 Task: Find connections with filter location Starý Bohumín with filter topic #HRwith filter profile language English with filter current company Dubai Jobs, Gulf Jobs, Jobs in Dubai, Qatar, Kuwait - Boyen Haddin & The Giant HR Consultant with filter school Mahatma Gandhi Institute of Technology with filter industry Blockchain Services with filter service category Search Engine Marketing (SEM) with filter keywords title Vice President of Operations
Action: Mouse moved to (698, 93)
Screenshot: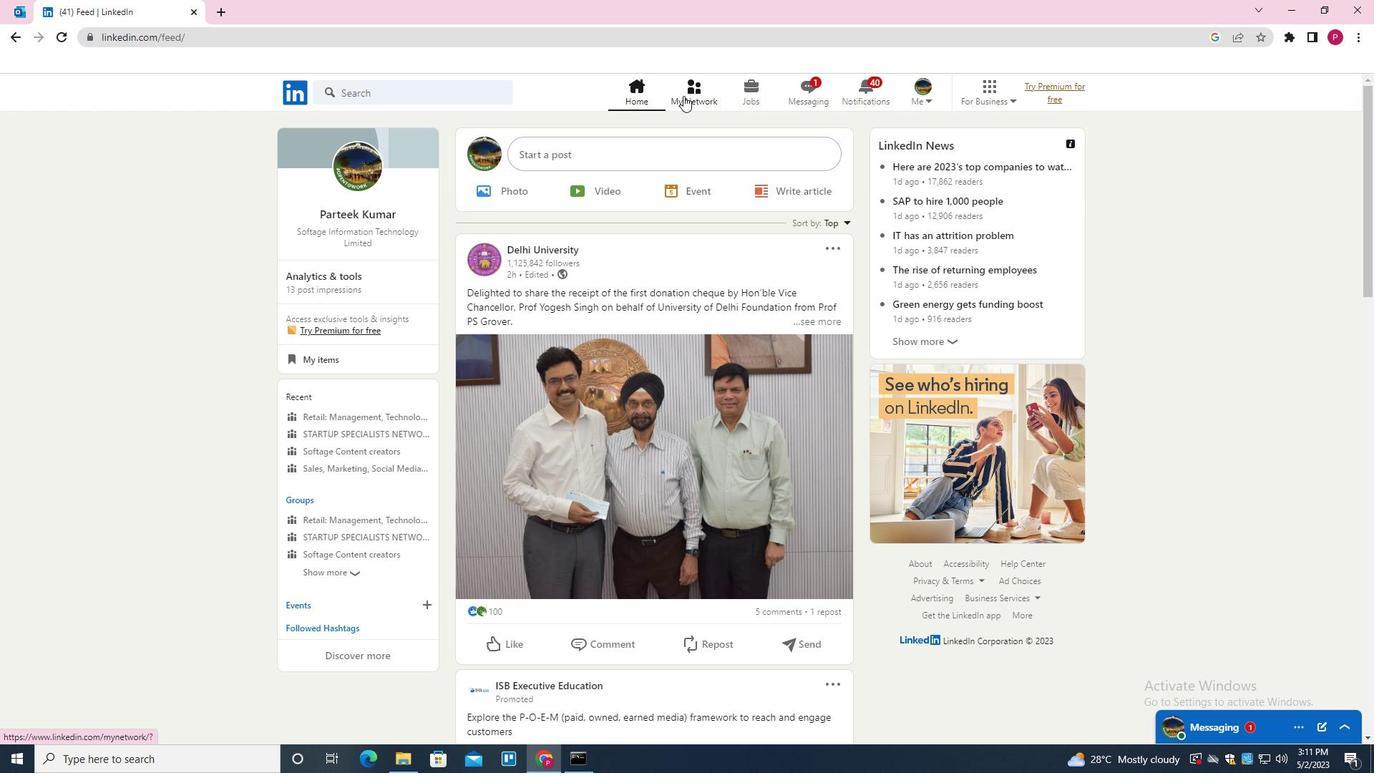 
Action: Mouse pressed left at (698, 93)
Screenshot: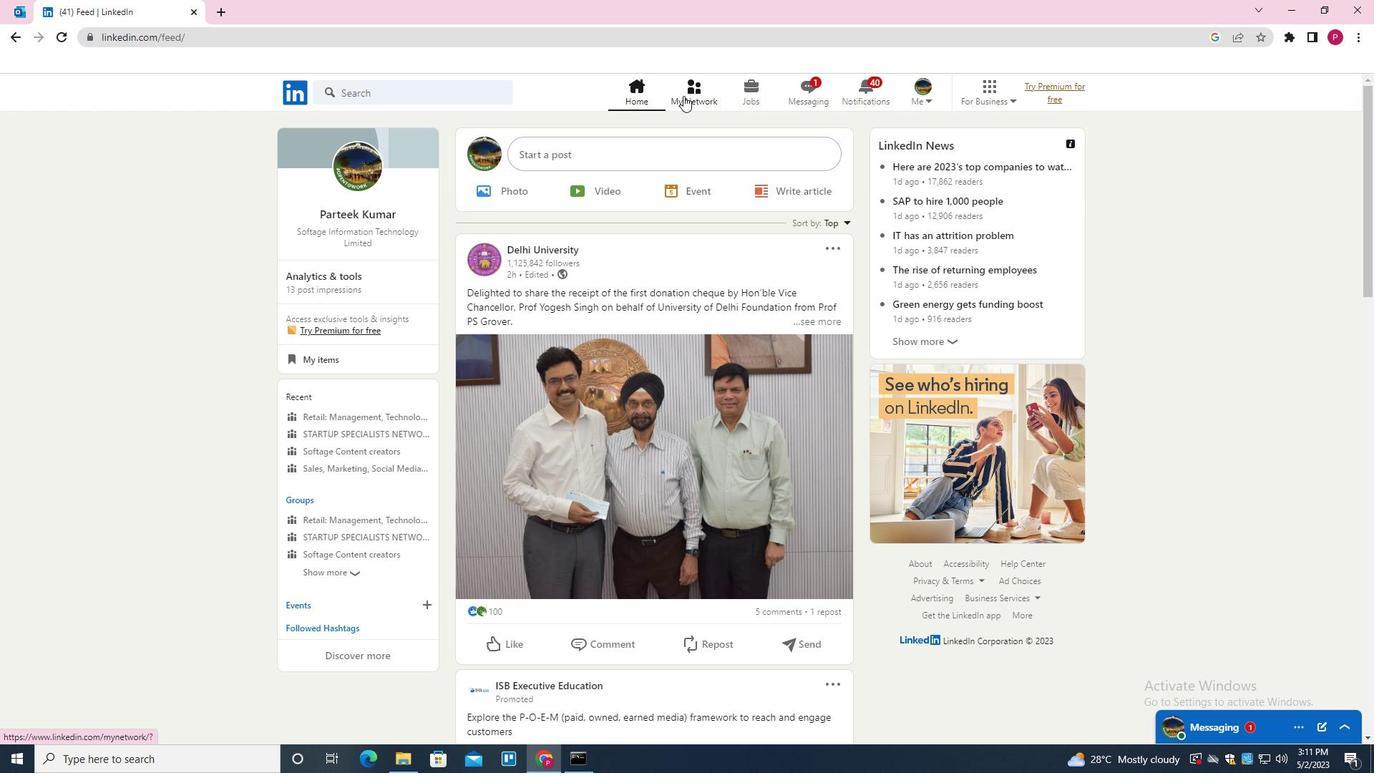 
Action: Mouse moved to (400, 175)
Screenshot: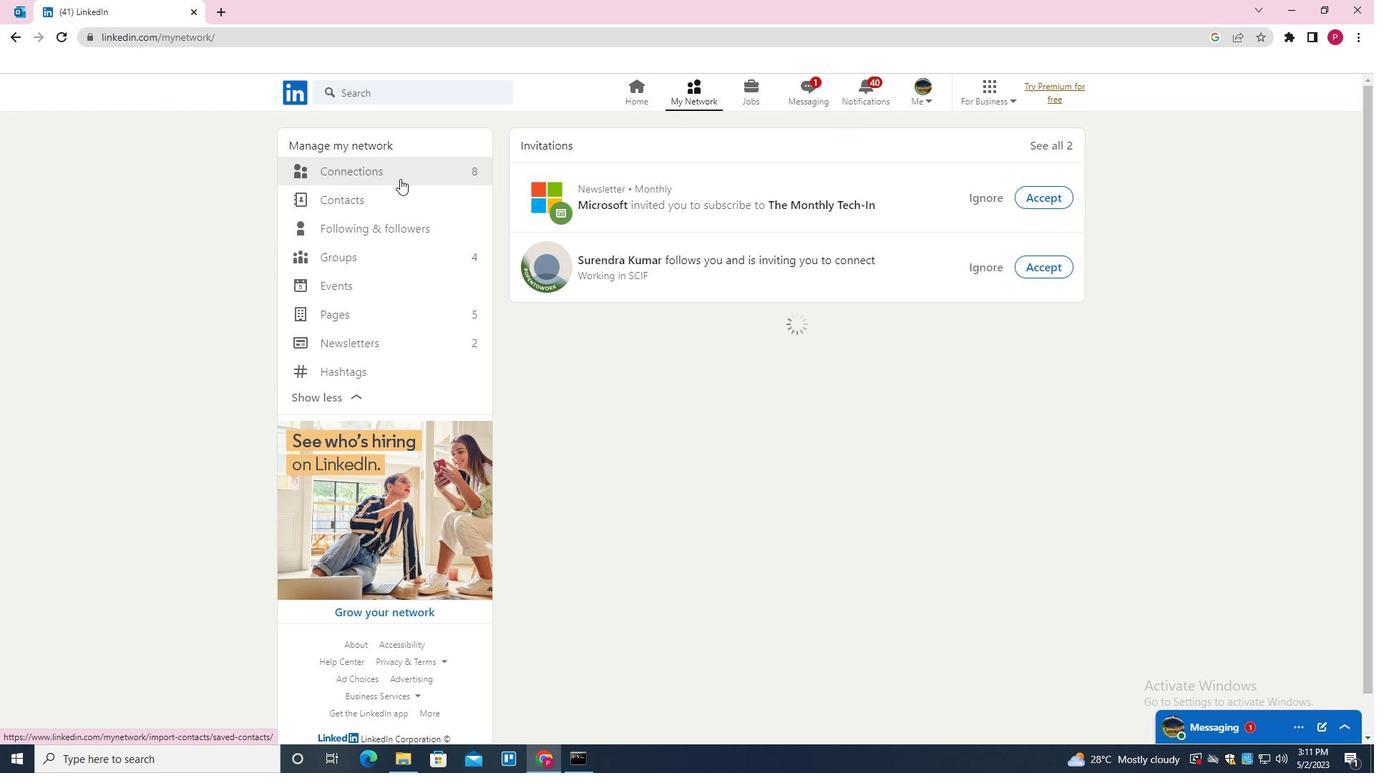 
Action: Mouse pressed left at (400, 175)
Screenshot: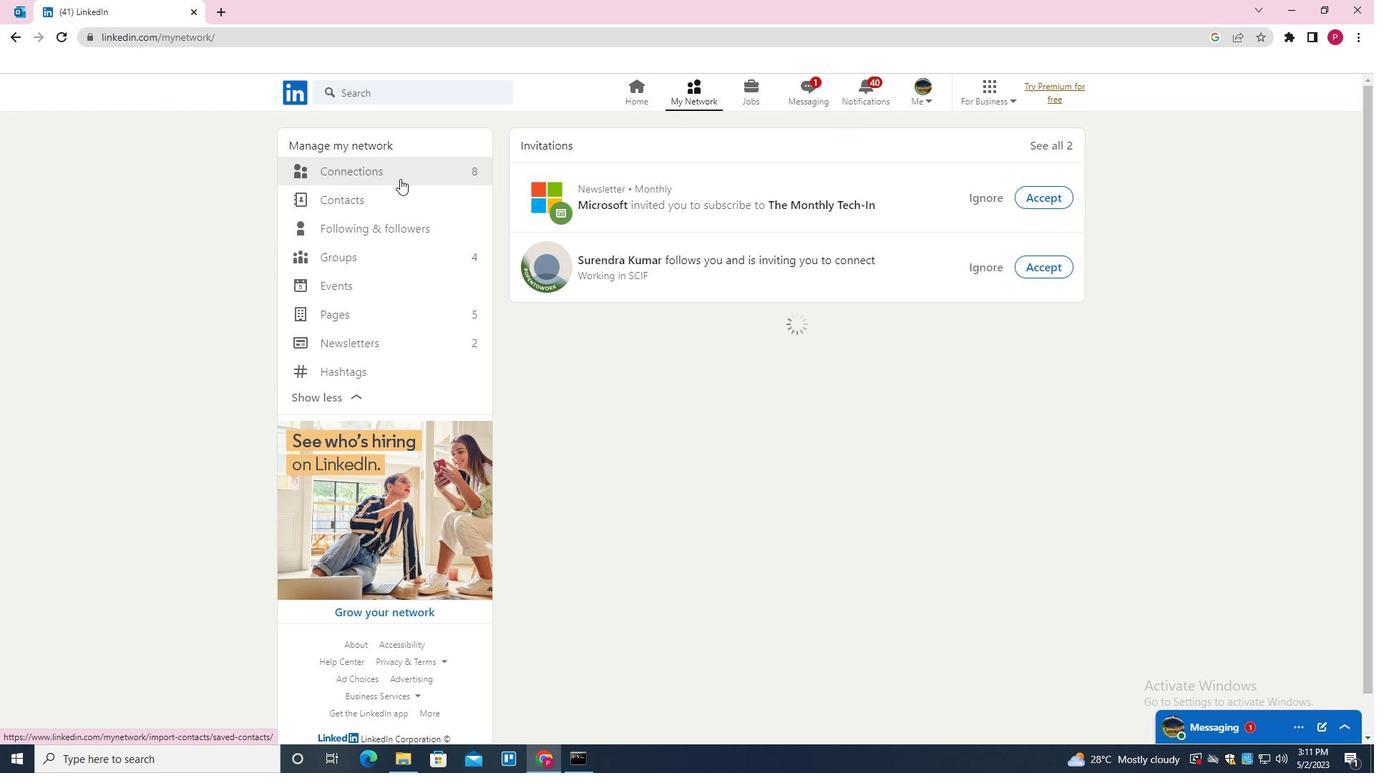 
Action: Mouse moved to (783, 176)
Screenshot: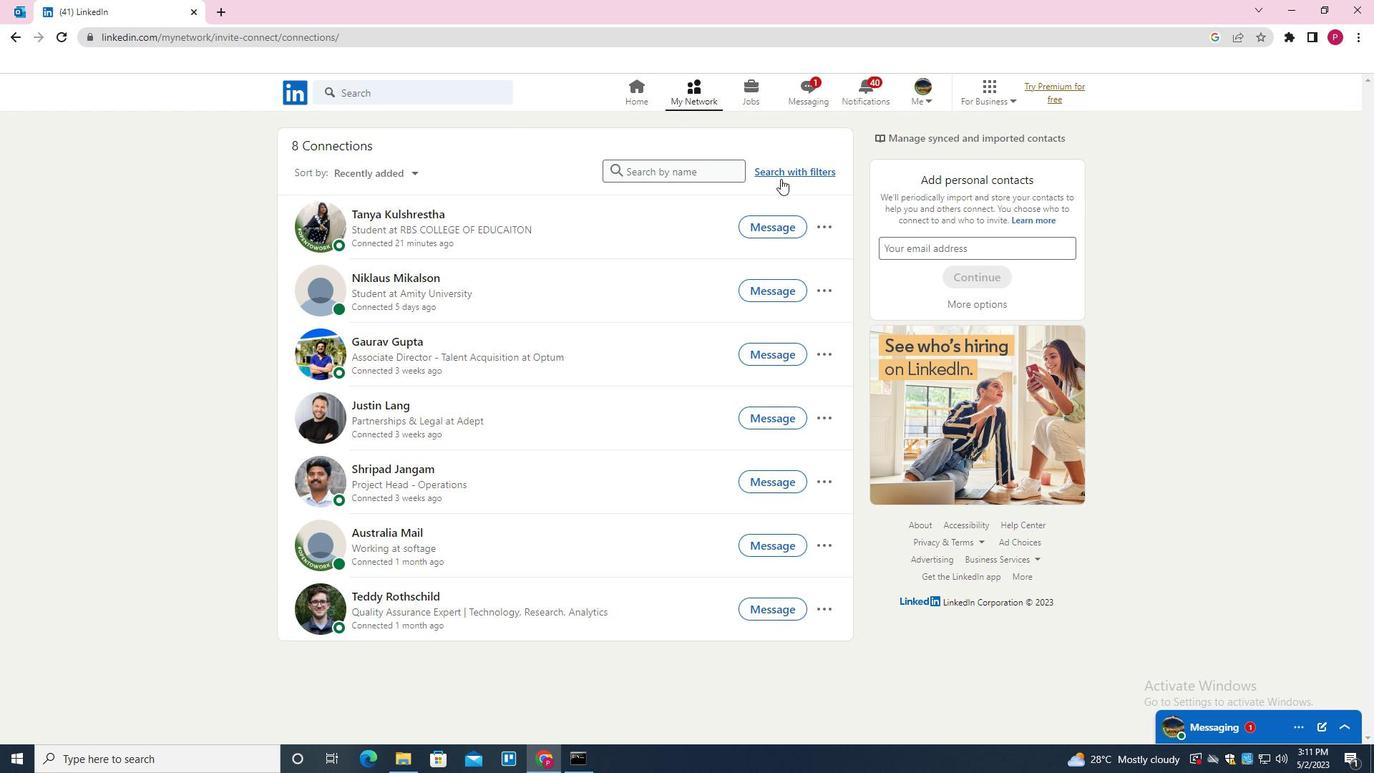 
Action: Mouse pressed left at (783, 176)
Screenshot: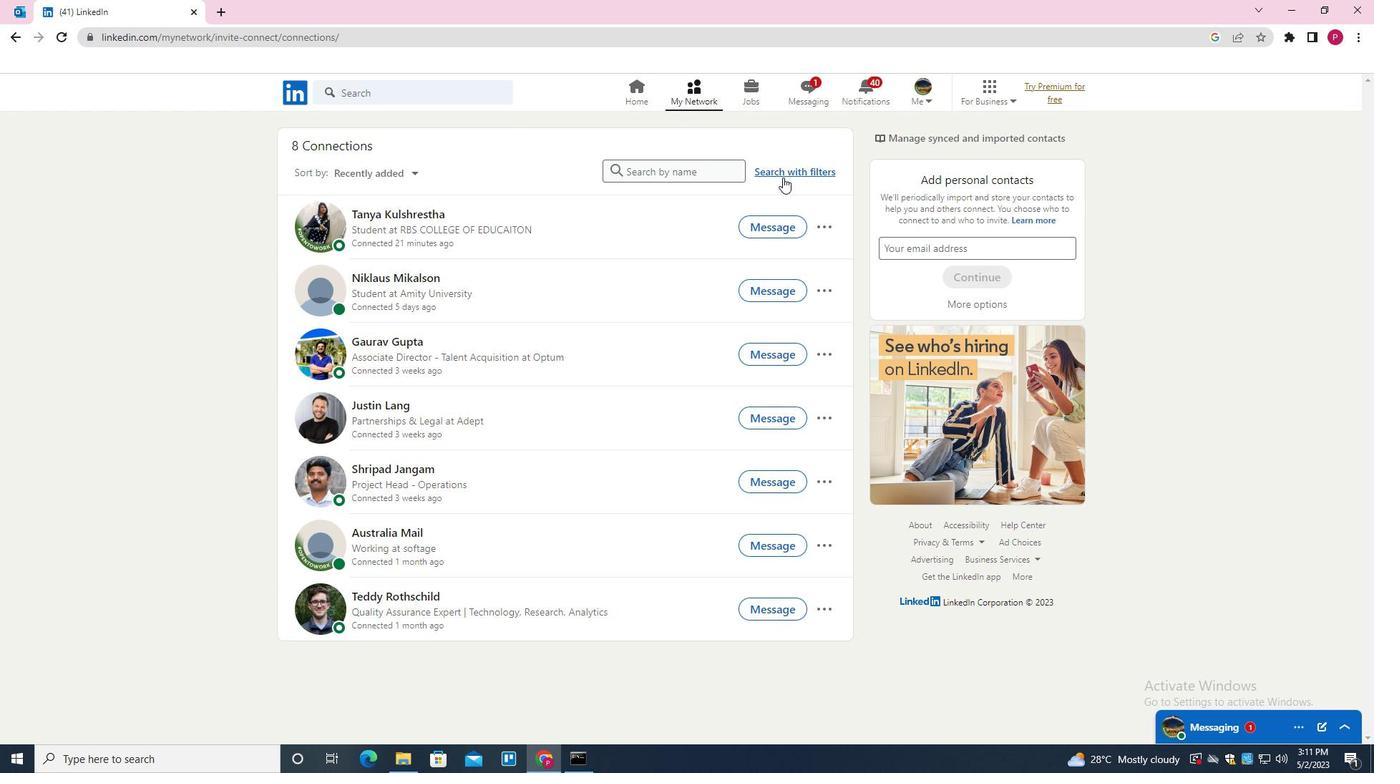 
Action: Mouse moved to (723, 129)
Screenshot: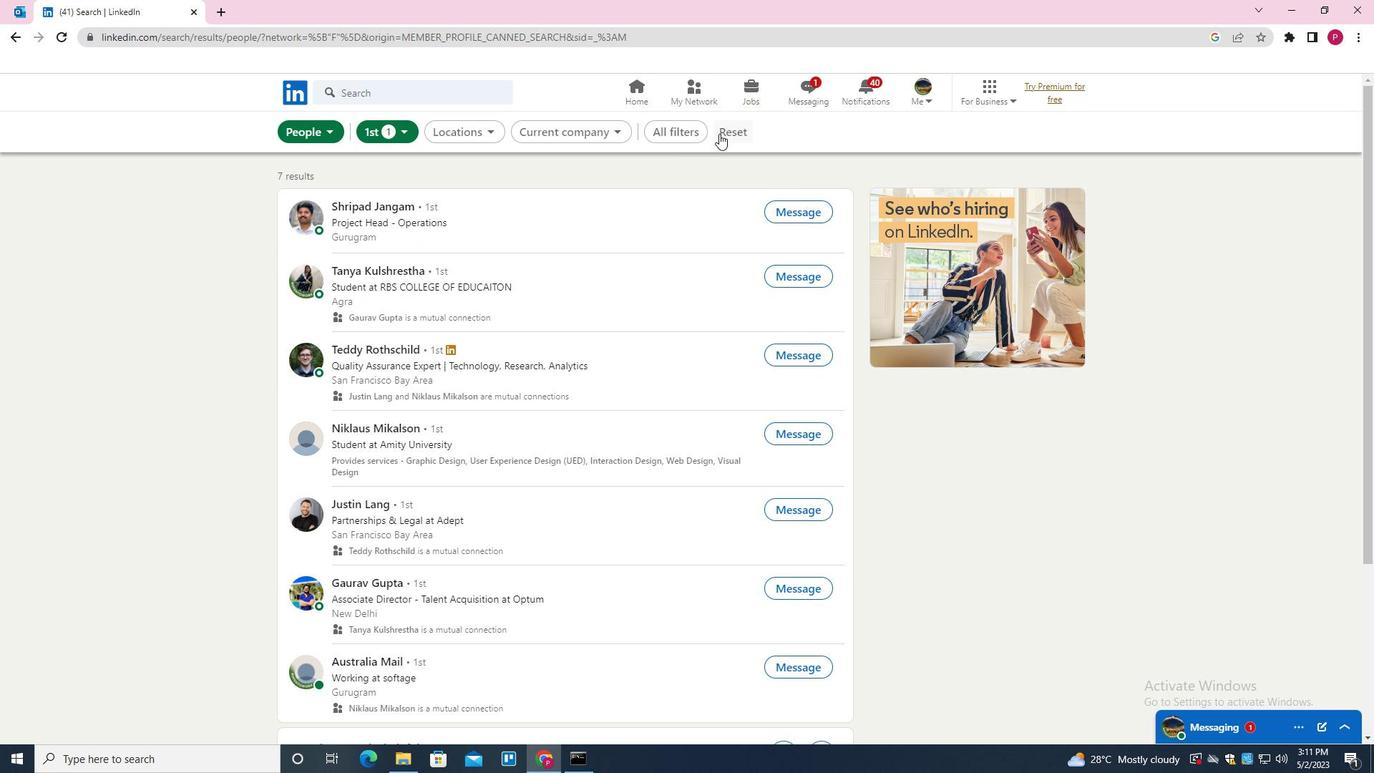 
Action: Mouse pressed left at (723, 129)
Screenshot: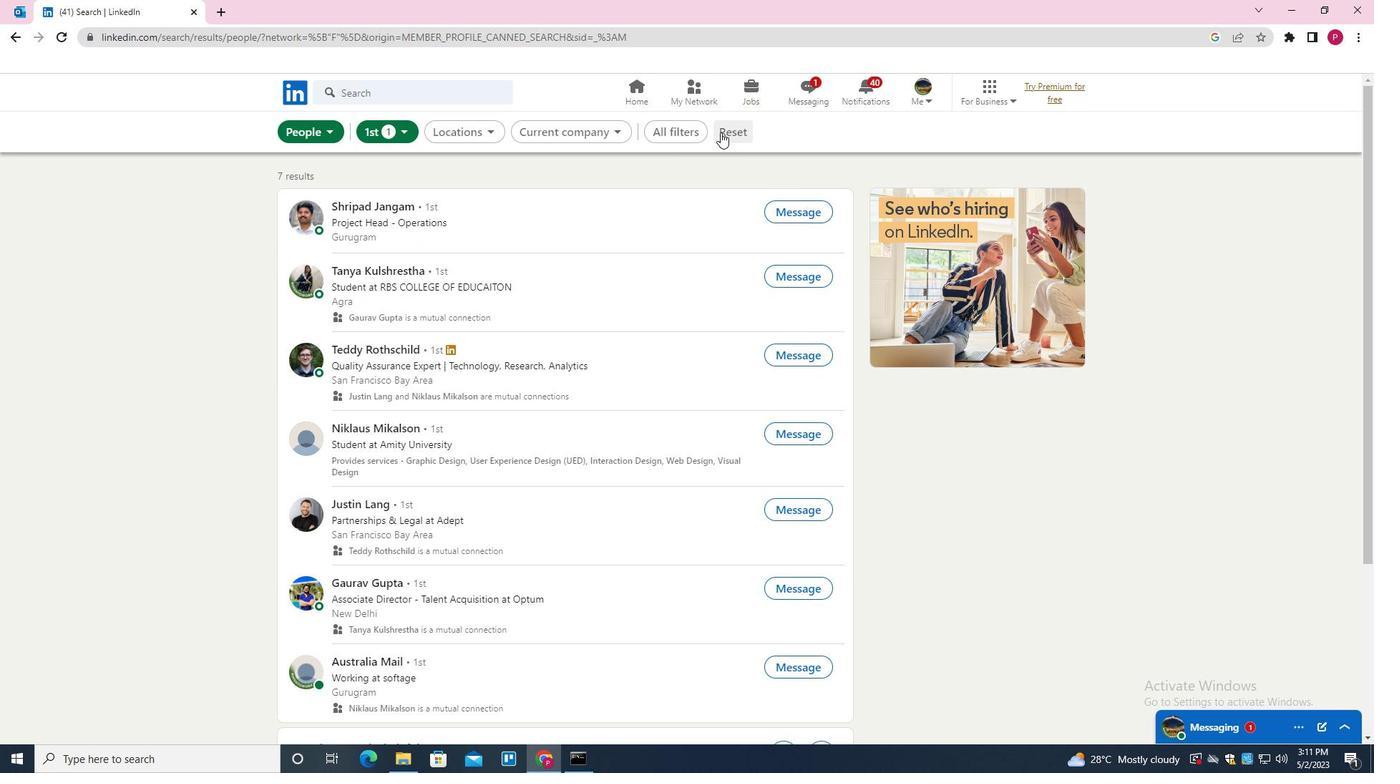 
Action: Mouse moved to (706, 132)
Screenshot: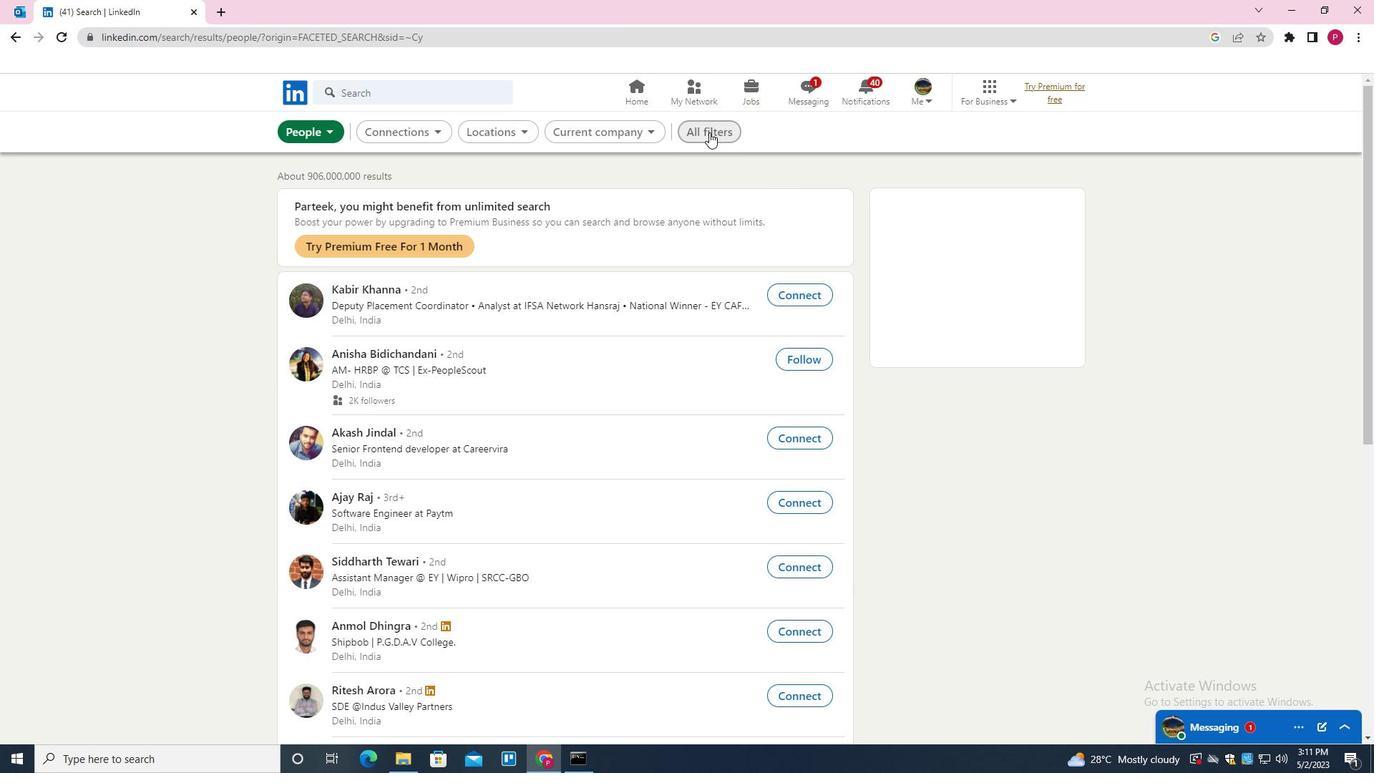 
Action: Mouse pressed left at (706, 132)
Screenshot: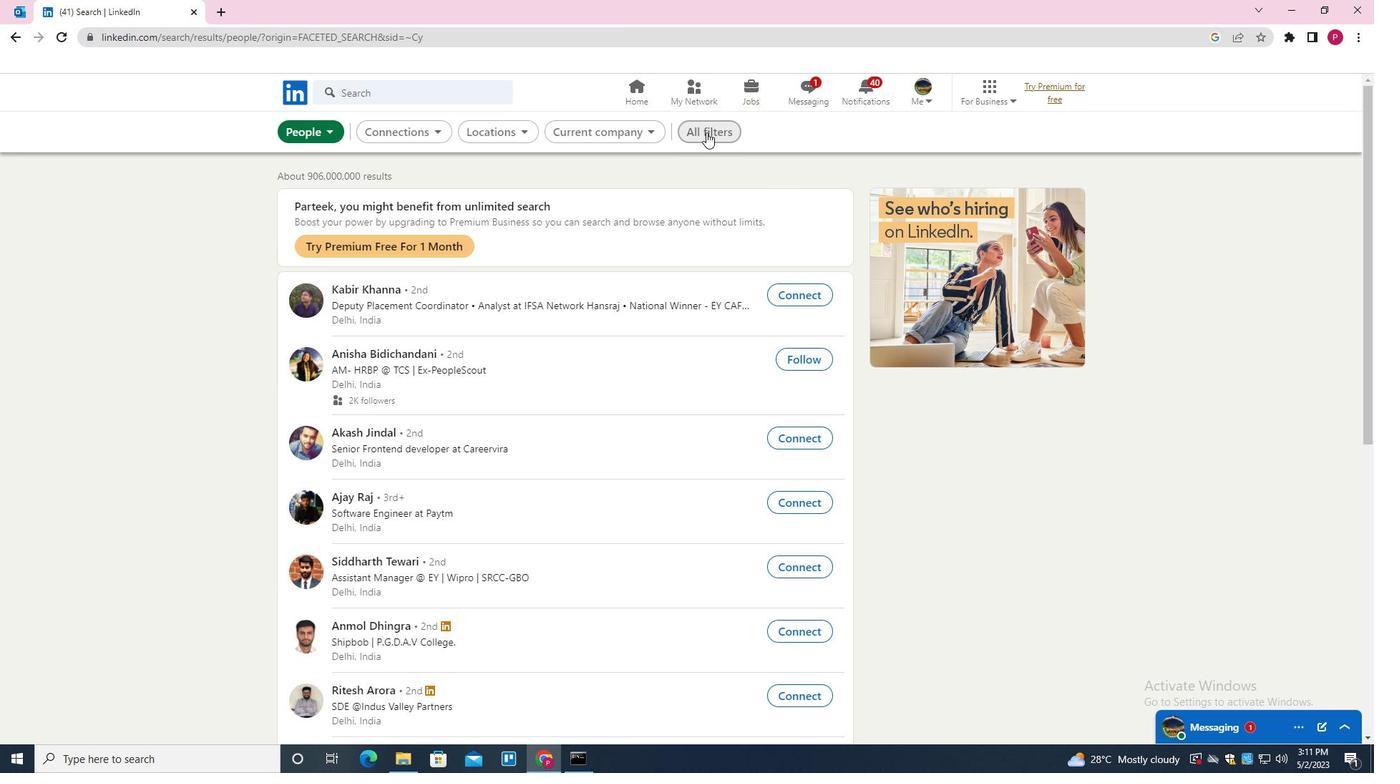 
Action: Mouse moved to (1253, 558)
Screenshot: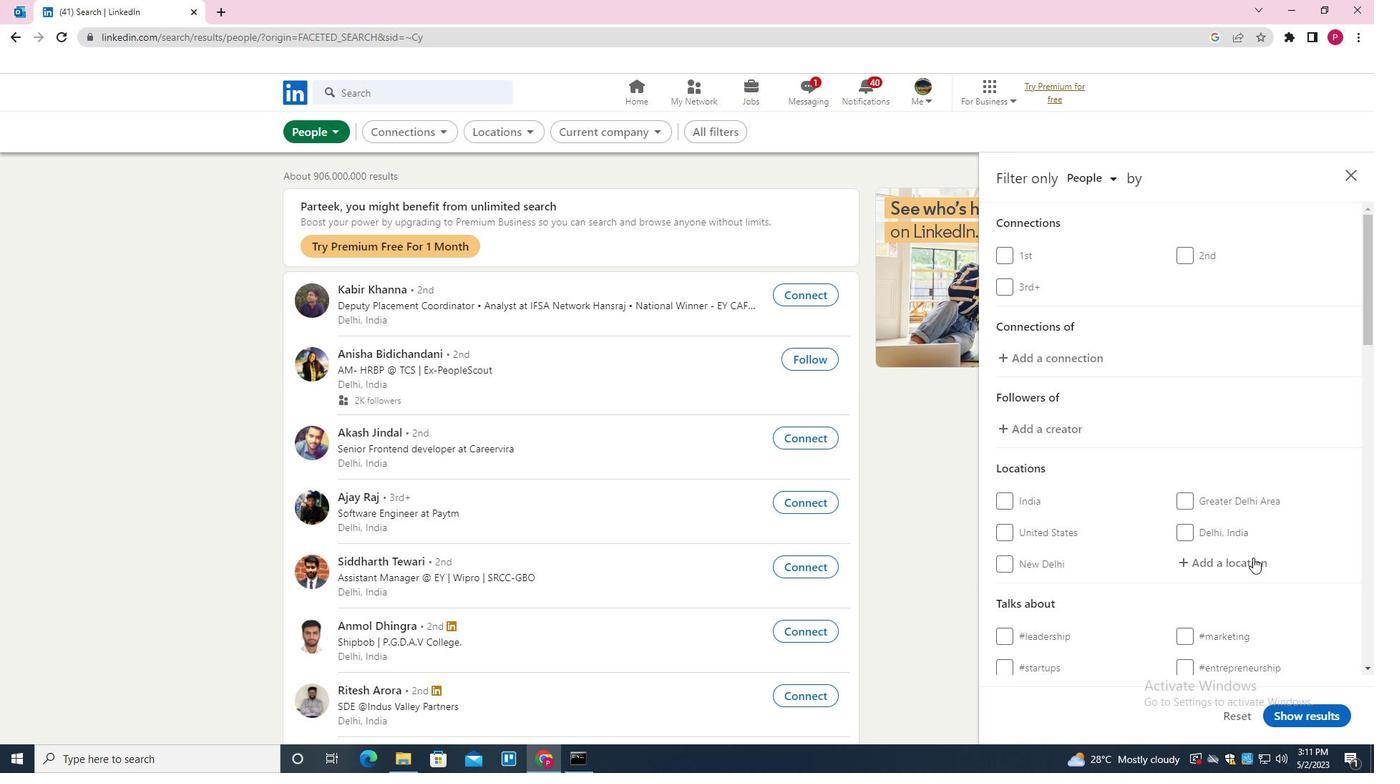 
Action: Mouse pressed left at (1253, 558)
Screenshot: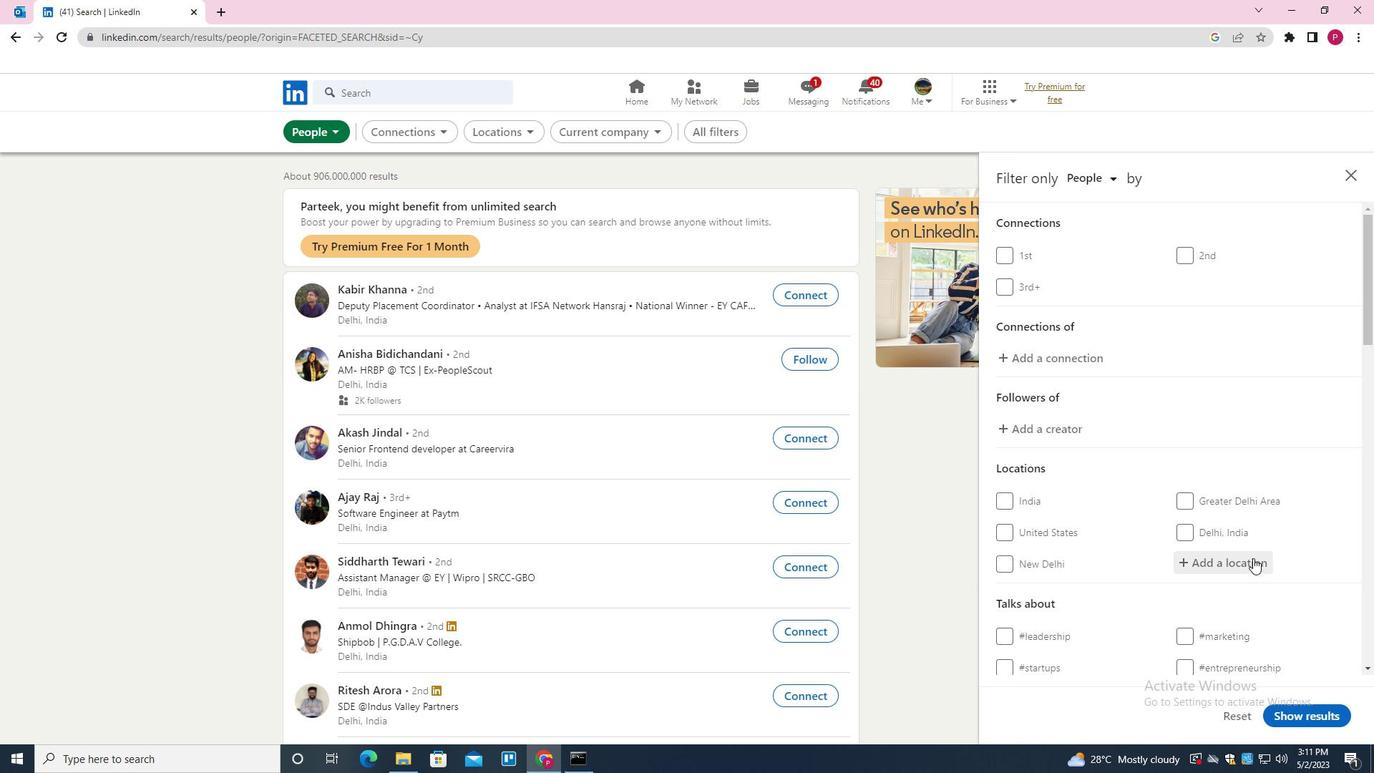 
Action: Key pressed <Key.shift><Key.shift><Key.shift><Key.shift>STARY
Screenshot: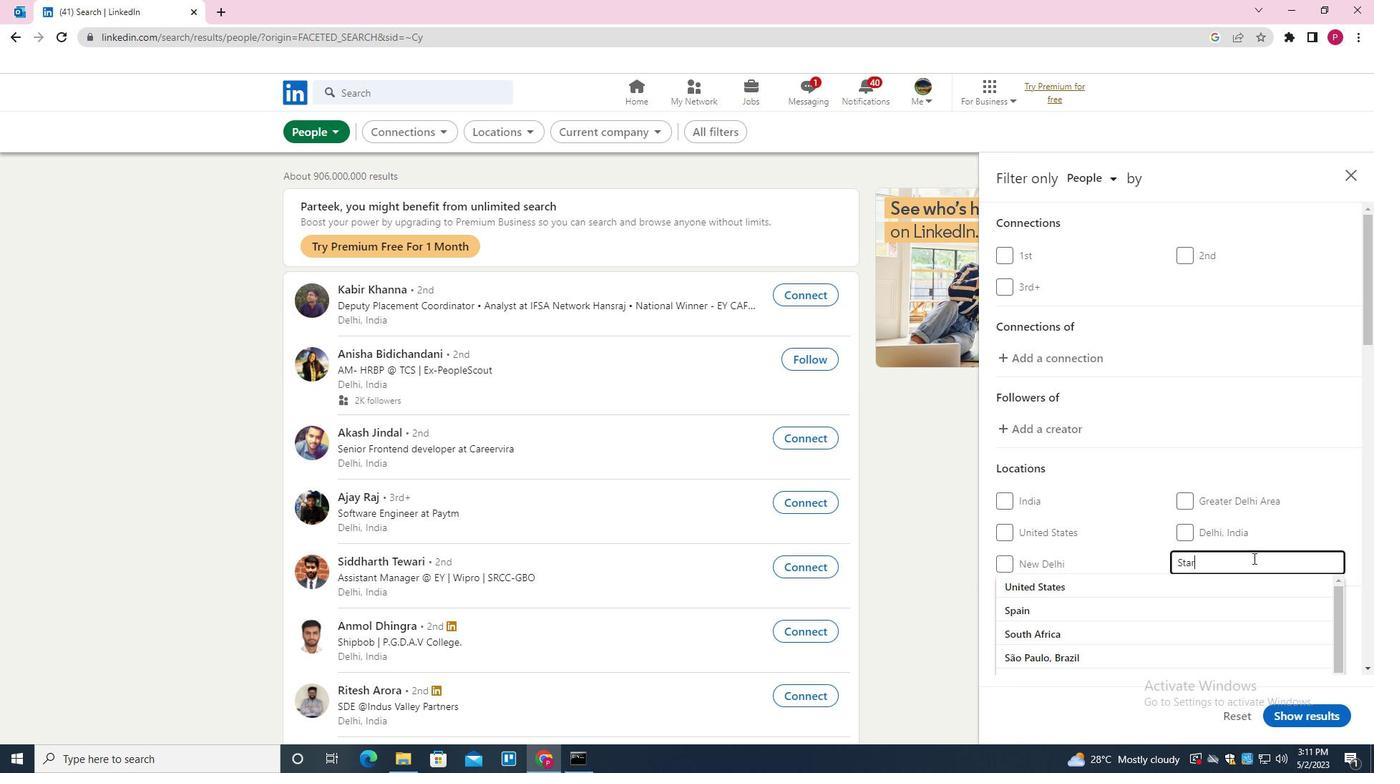
Action: Mouse moved to (1253, 559)
Screenshot: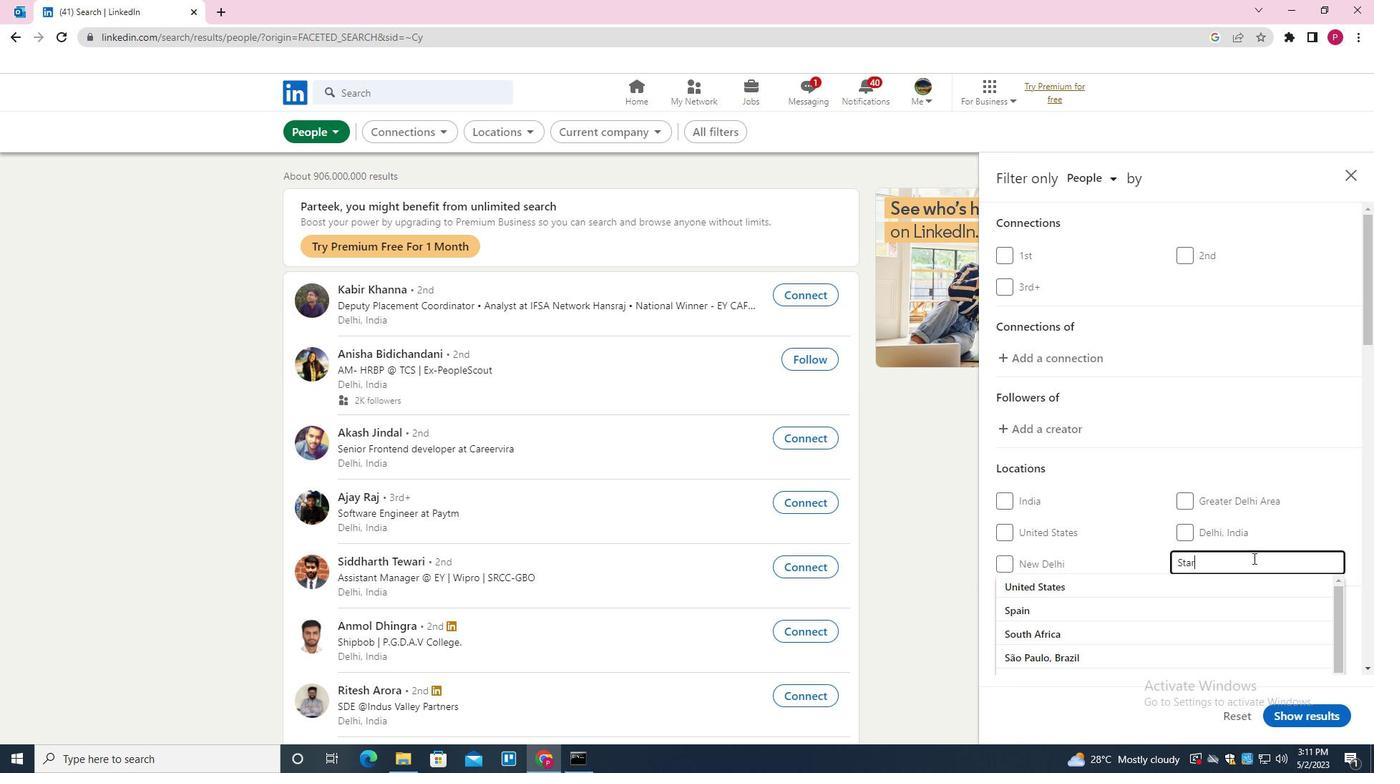 
Action: Key pressed <Key.space><Key.shift><Key.shift><Key.shift><Key.shift>BOHUMIN<Key.enter>
Screenshot: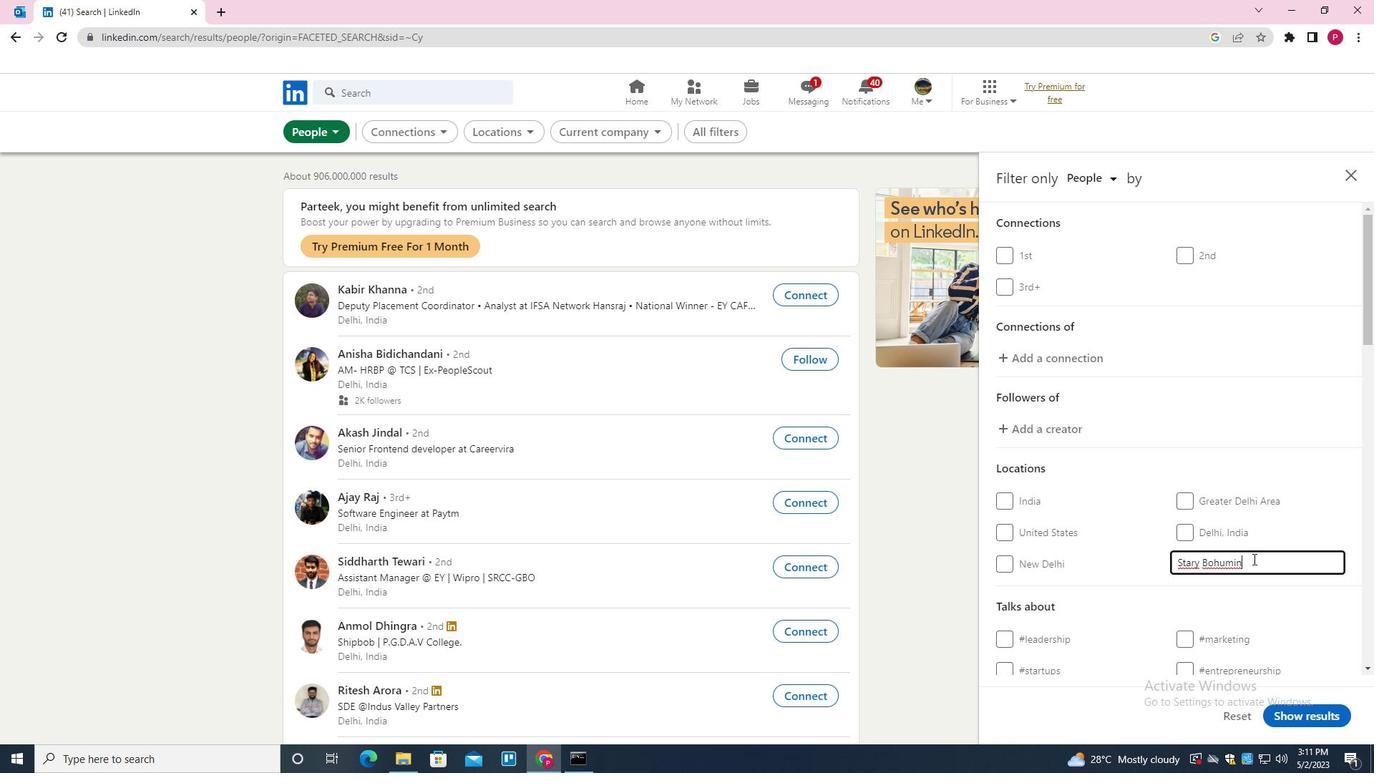 
Action: Mouse moved to (1242, 554)
Screenshot: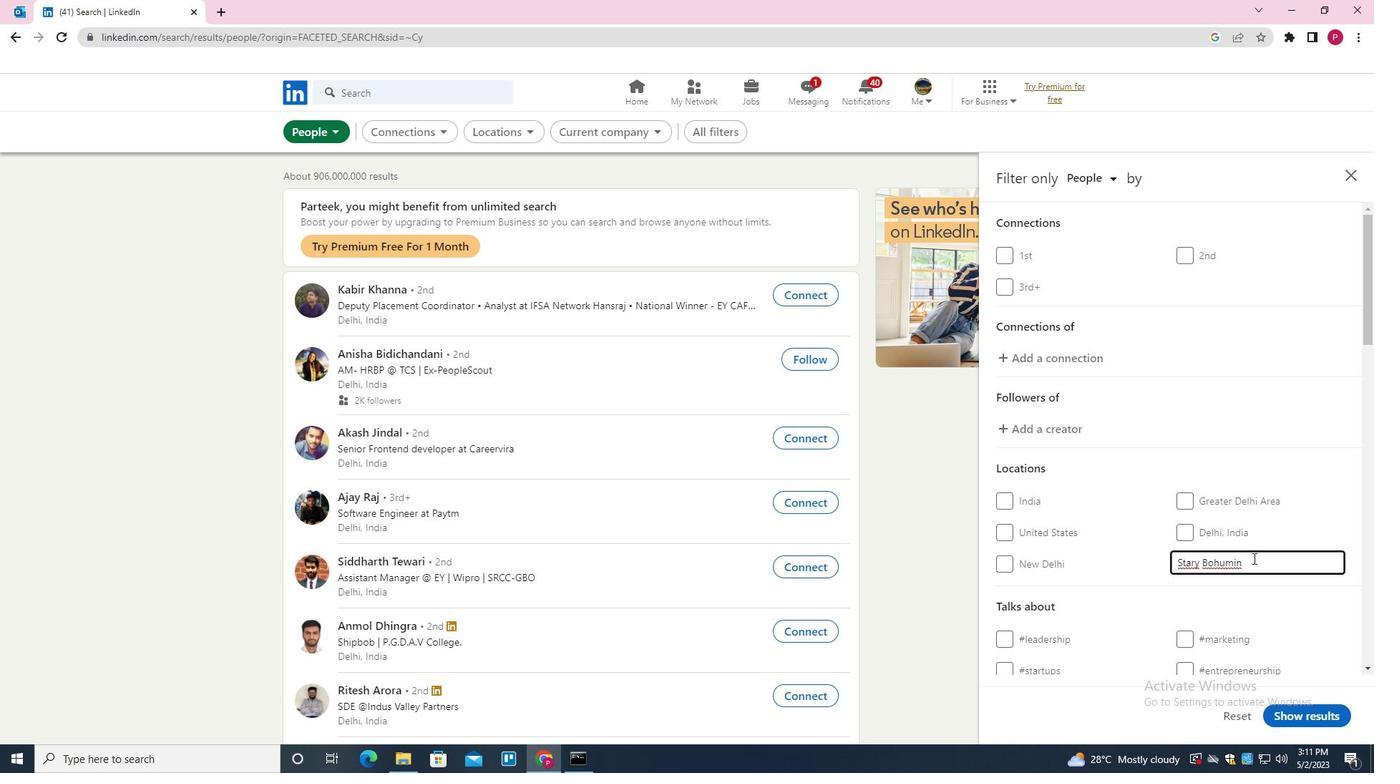 
Action: Mouse scrolled (1242, 554) with delta (0, 0)
Screenshot: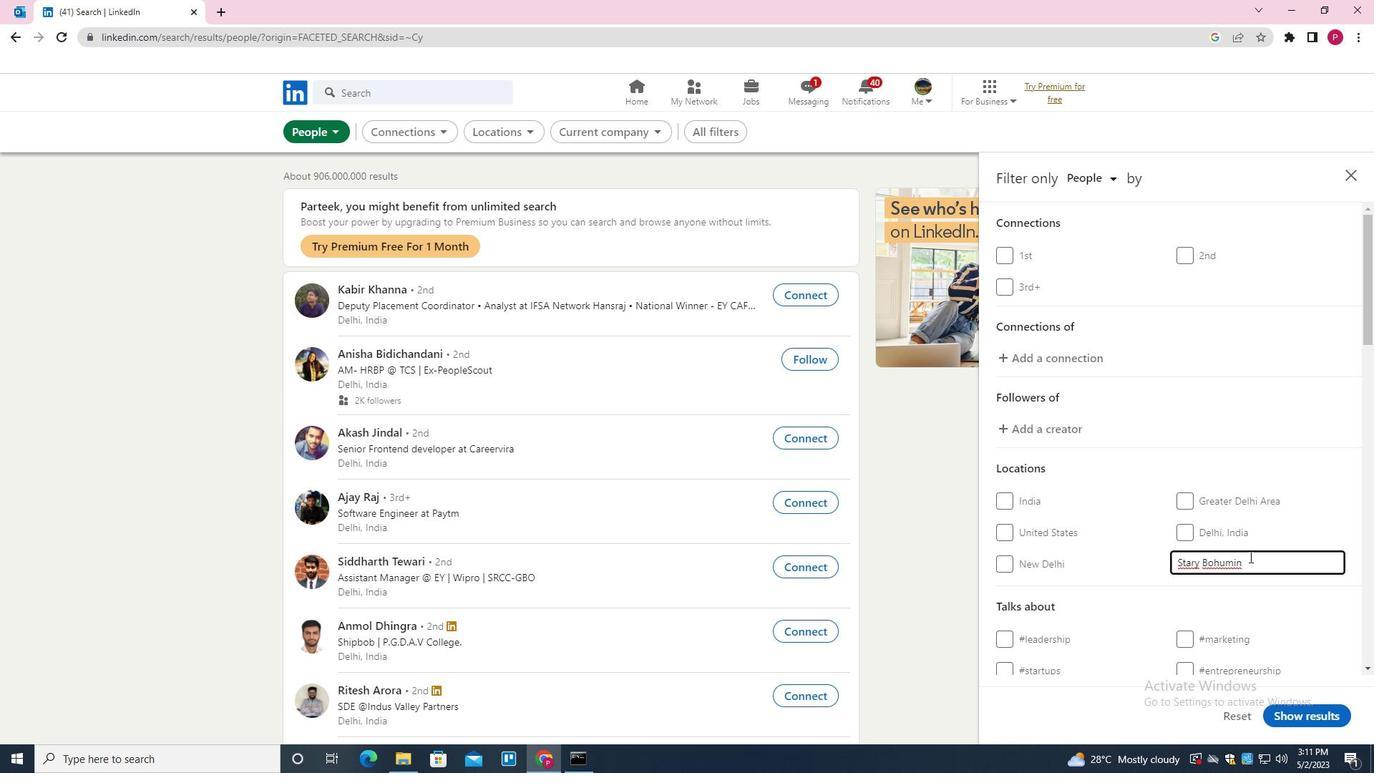 
Action: Mouse moved to (1241, 554)
Screenshot: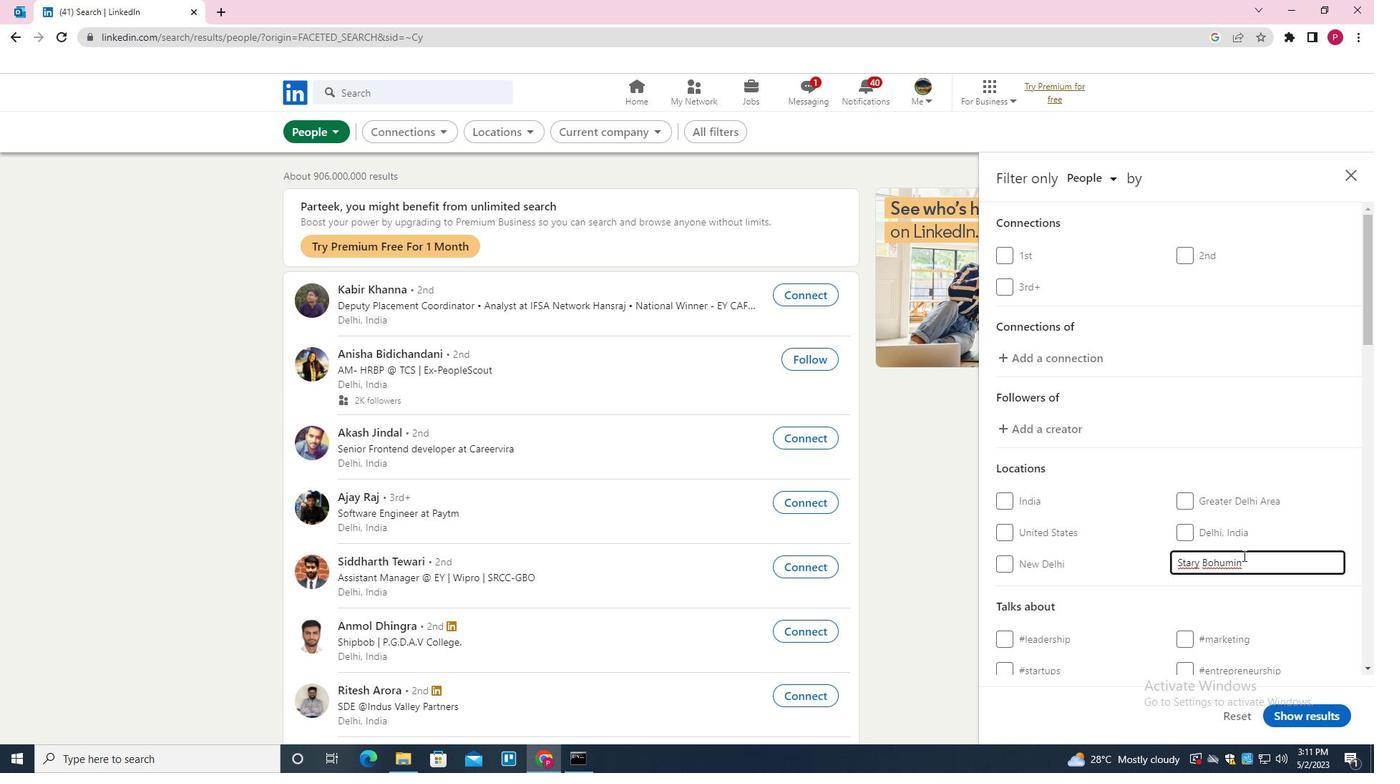 
Action: Mouse scrolled (1241, 554) with delta (0, 0)
Screenshot: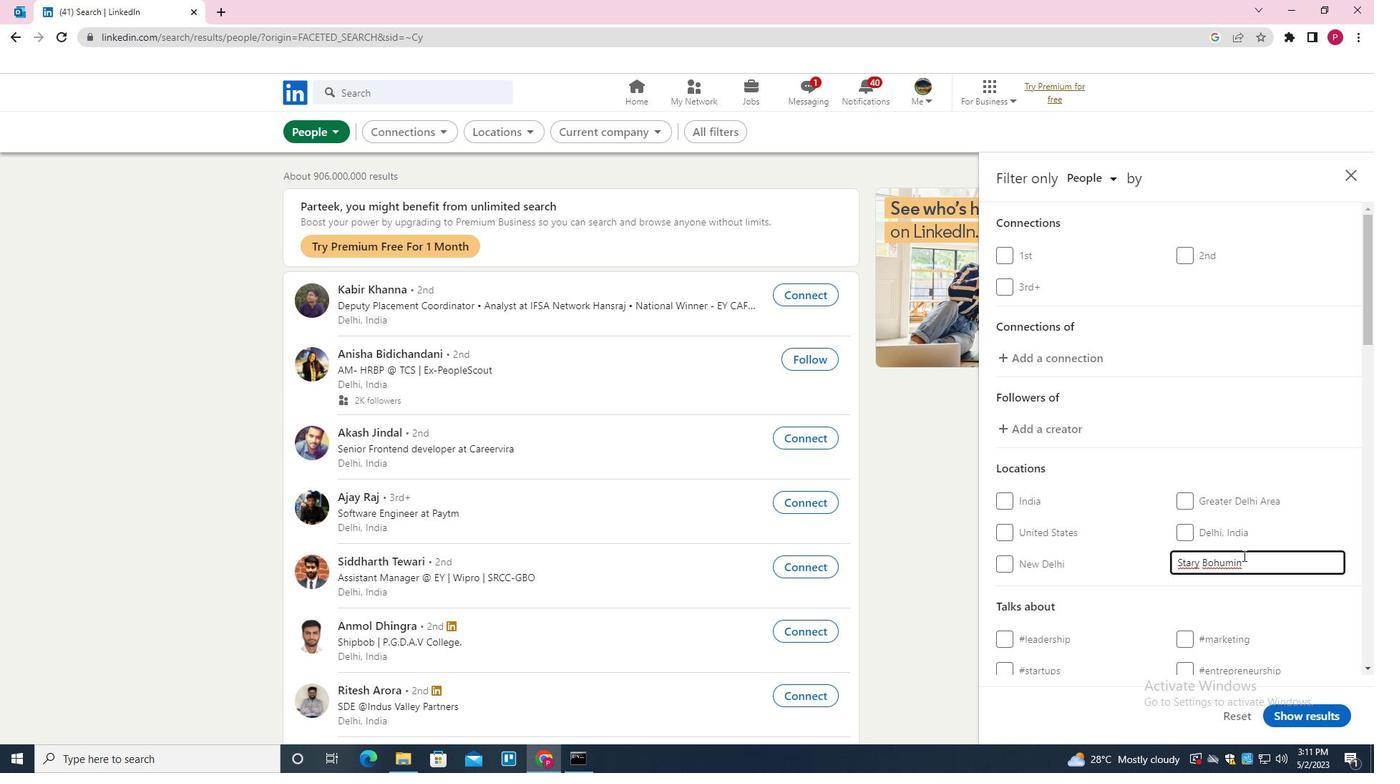 
Action: Mouse moved to (1229, 551)
Screenshot: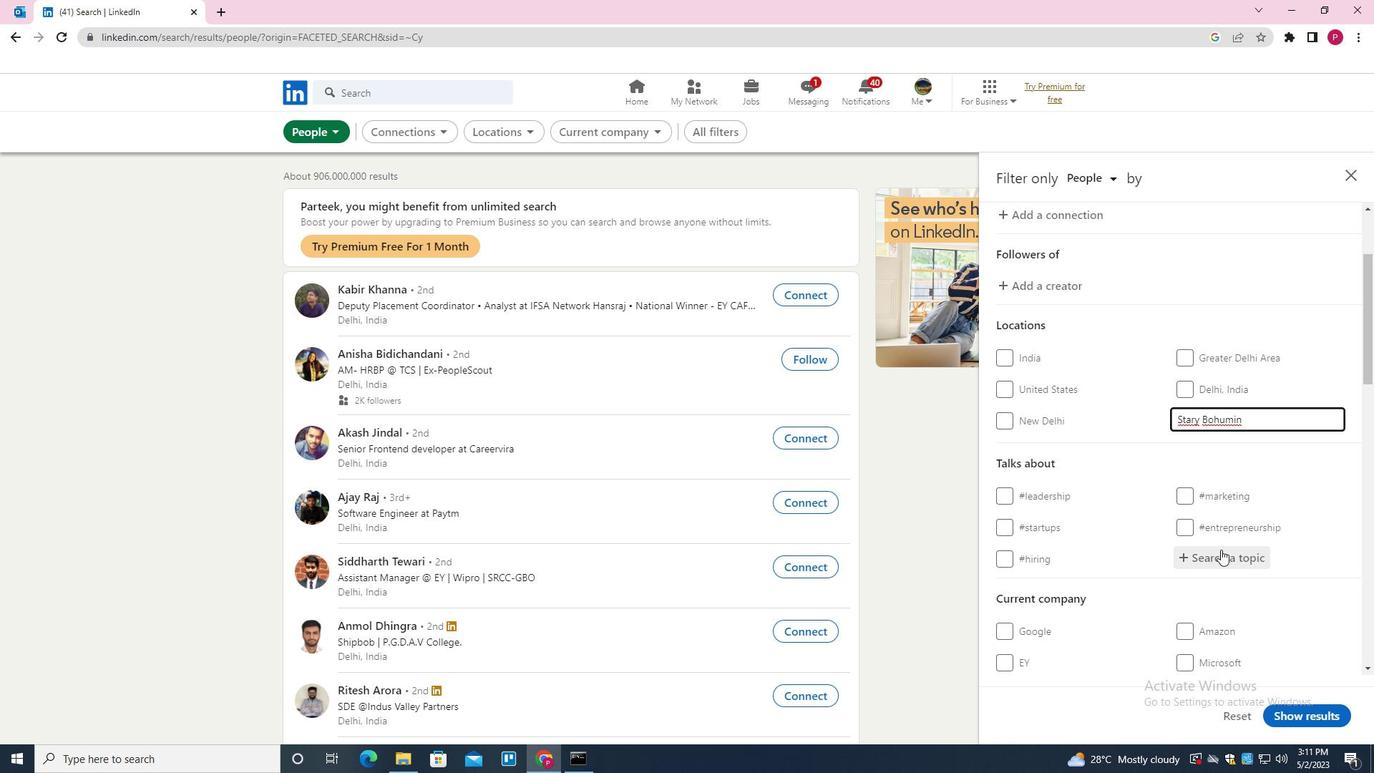 
Action: Mouse pressed left at (1229, 551)
Screenshot: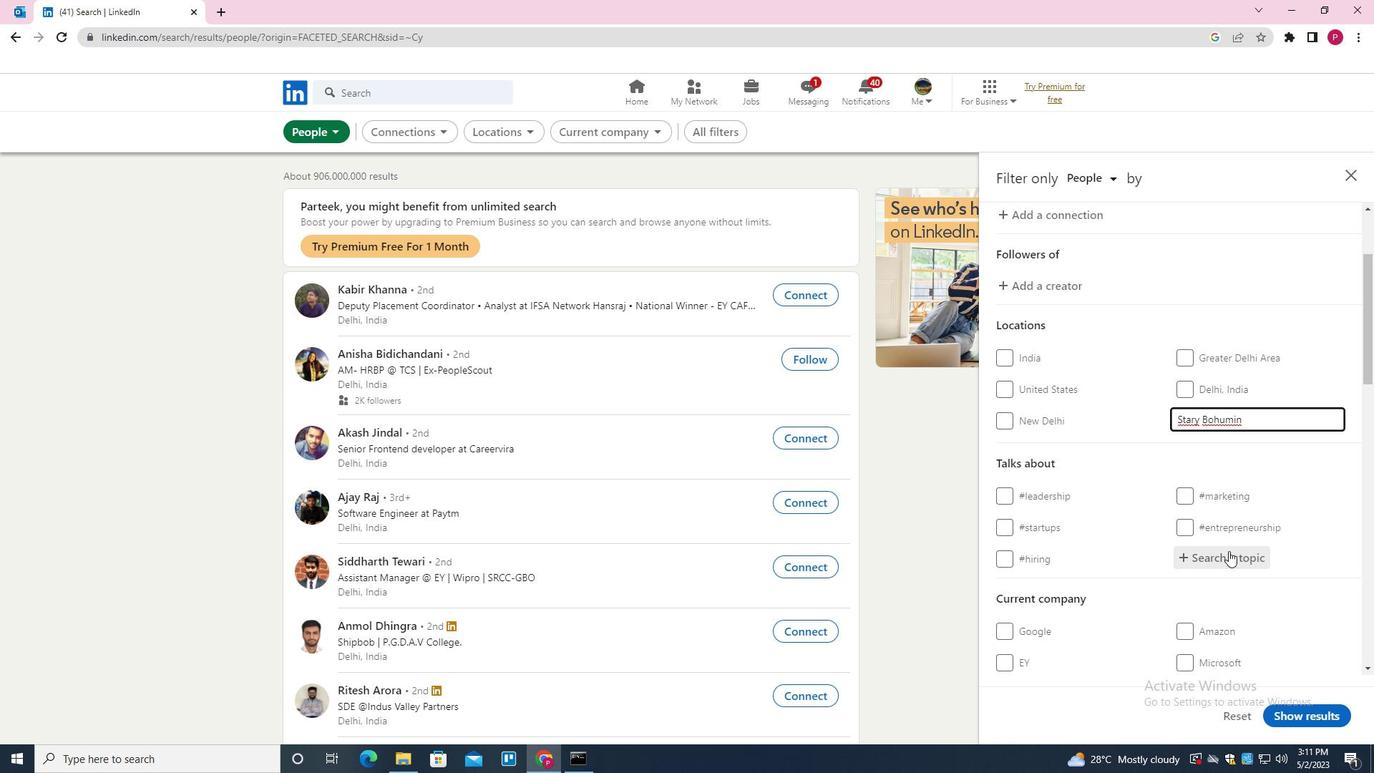 
Action: Key pressed <Key.shift><Key.shift>HR<Key.down><Key.enter>
Screenshot: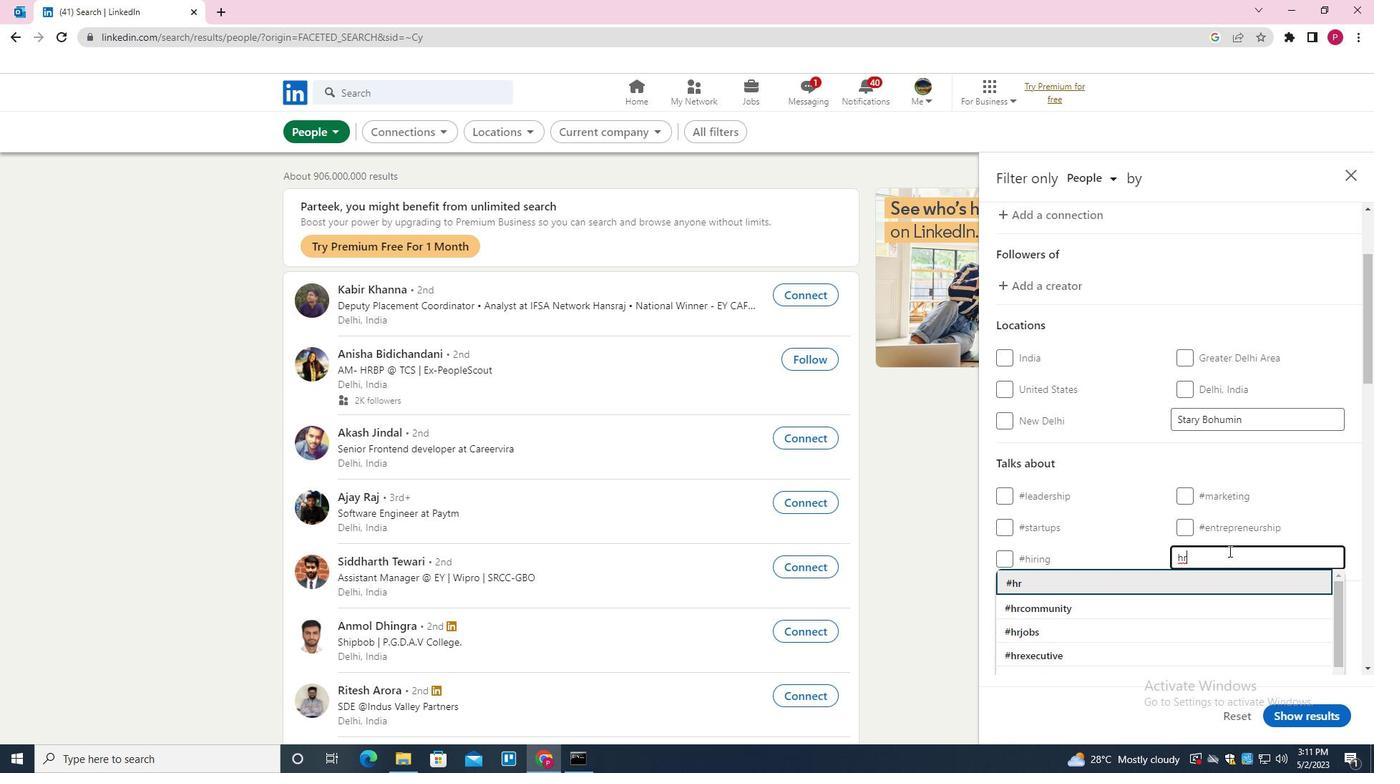 
Action: Mouse moved to (1181, 567)
Screenshot: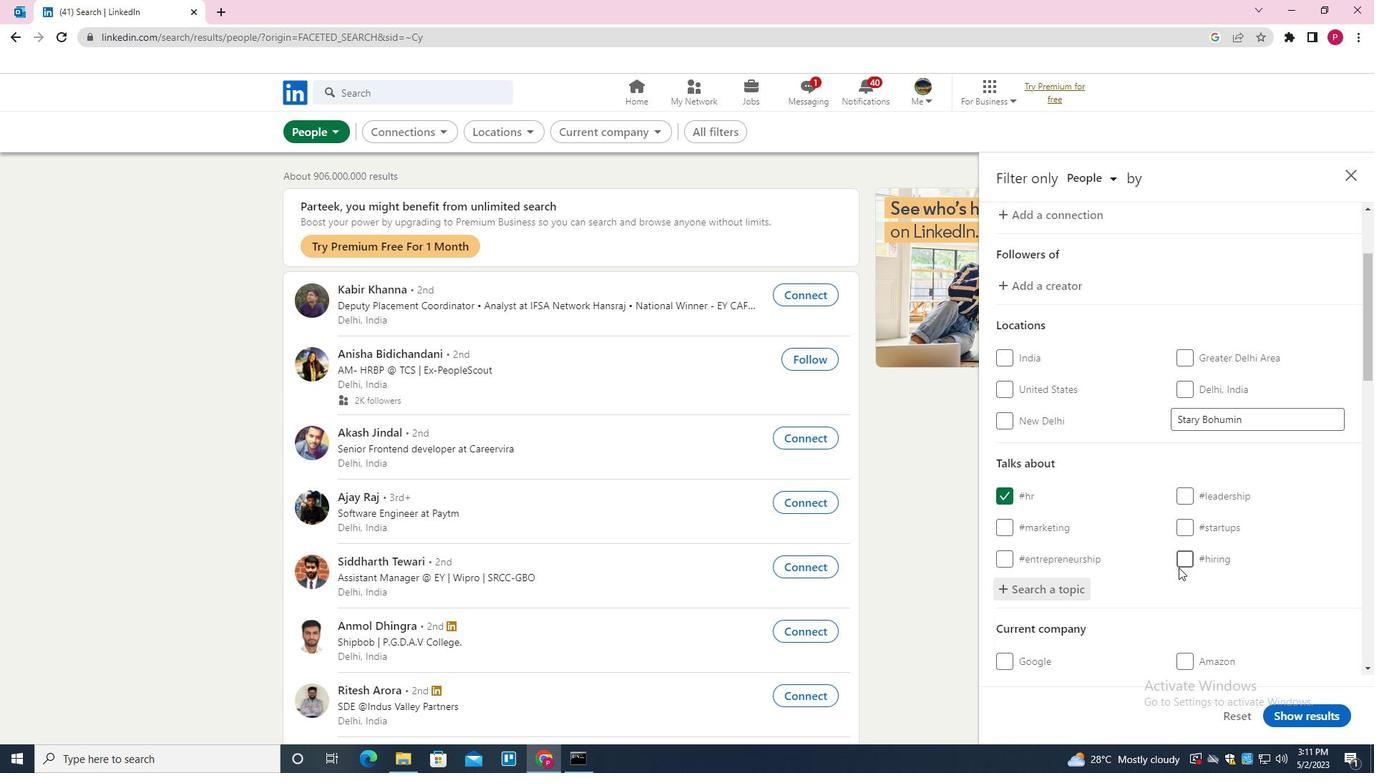 
Action: Mouse scrolled (1181, 567) with delta (0, 0)
Screenshot: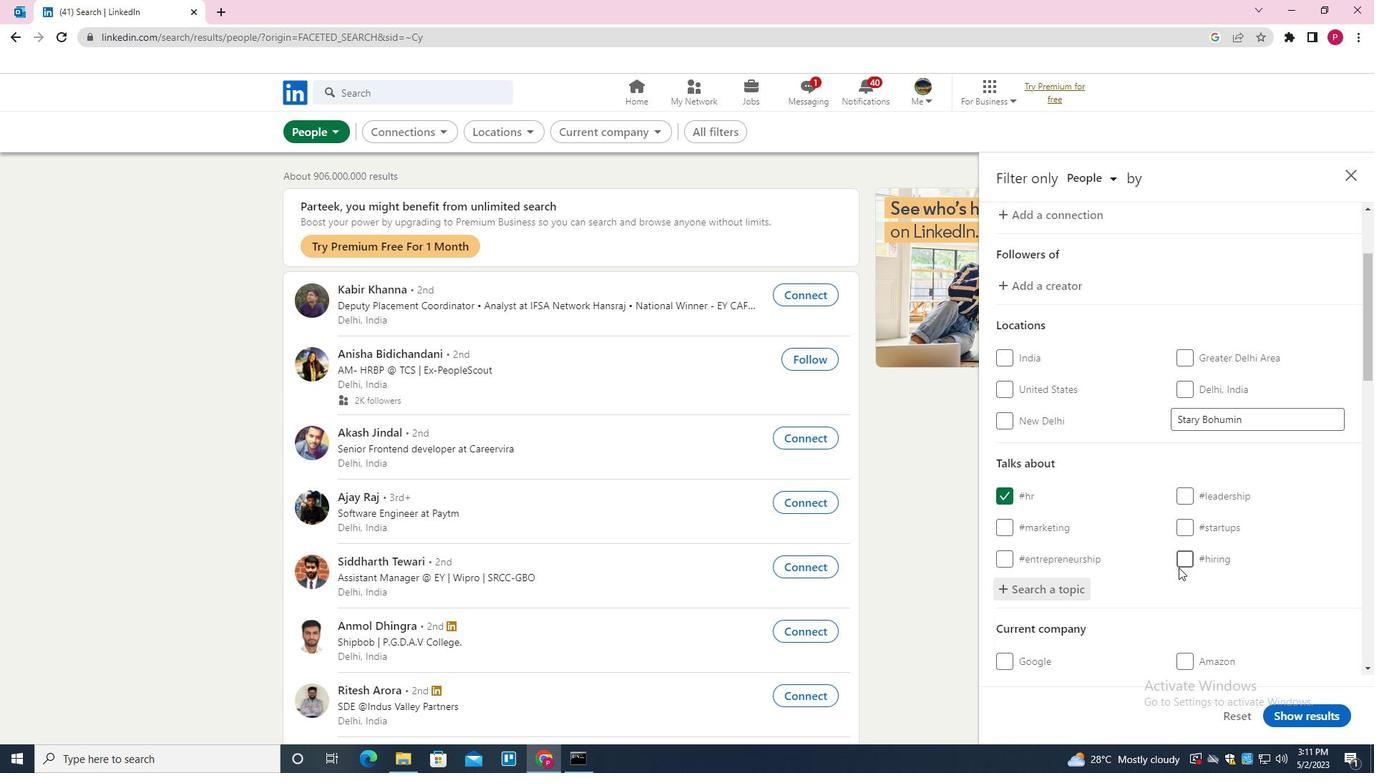 
Action: Mouse moved to (1182, 566)
Screenshot: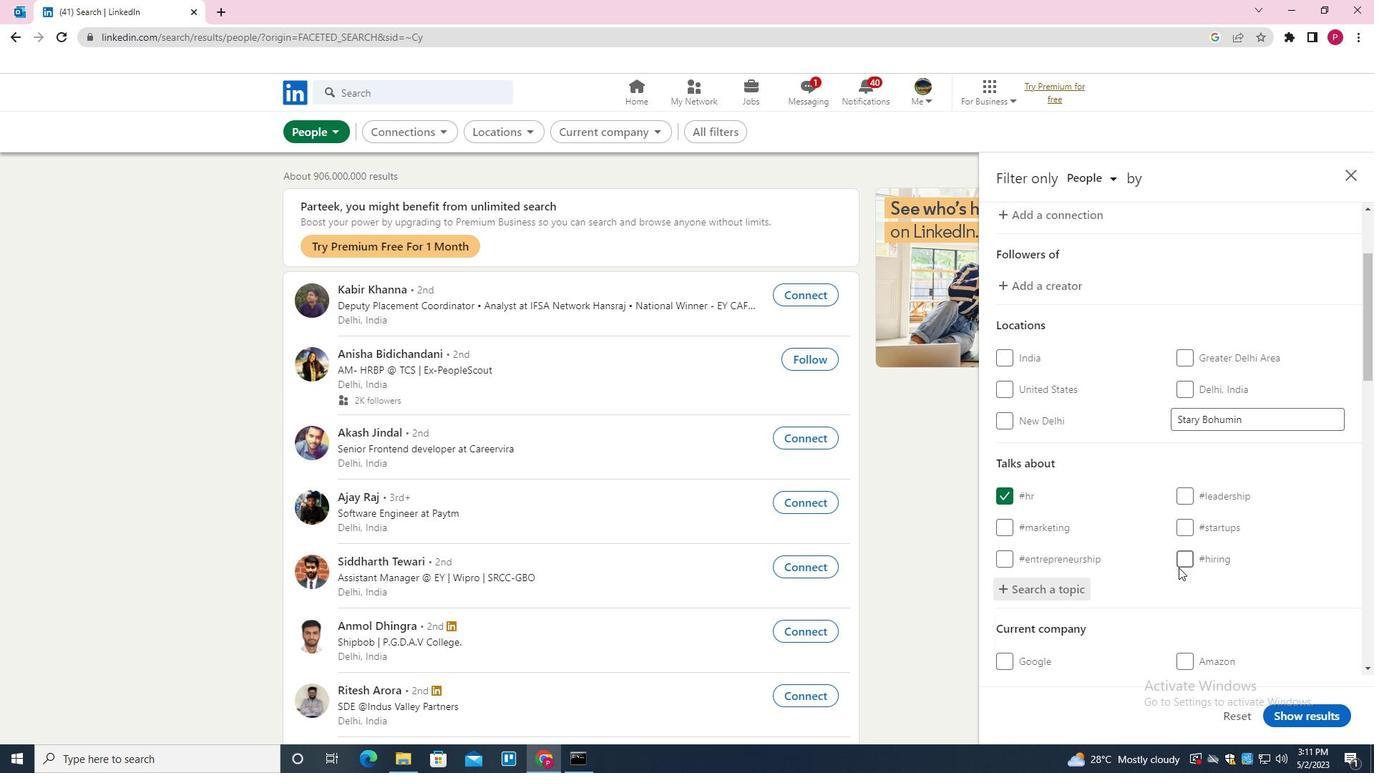 
Action: Mouse scrolled (1182, 565) with delta (0, 0)
Screenshot: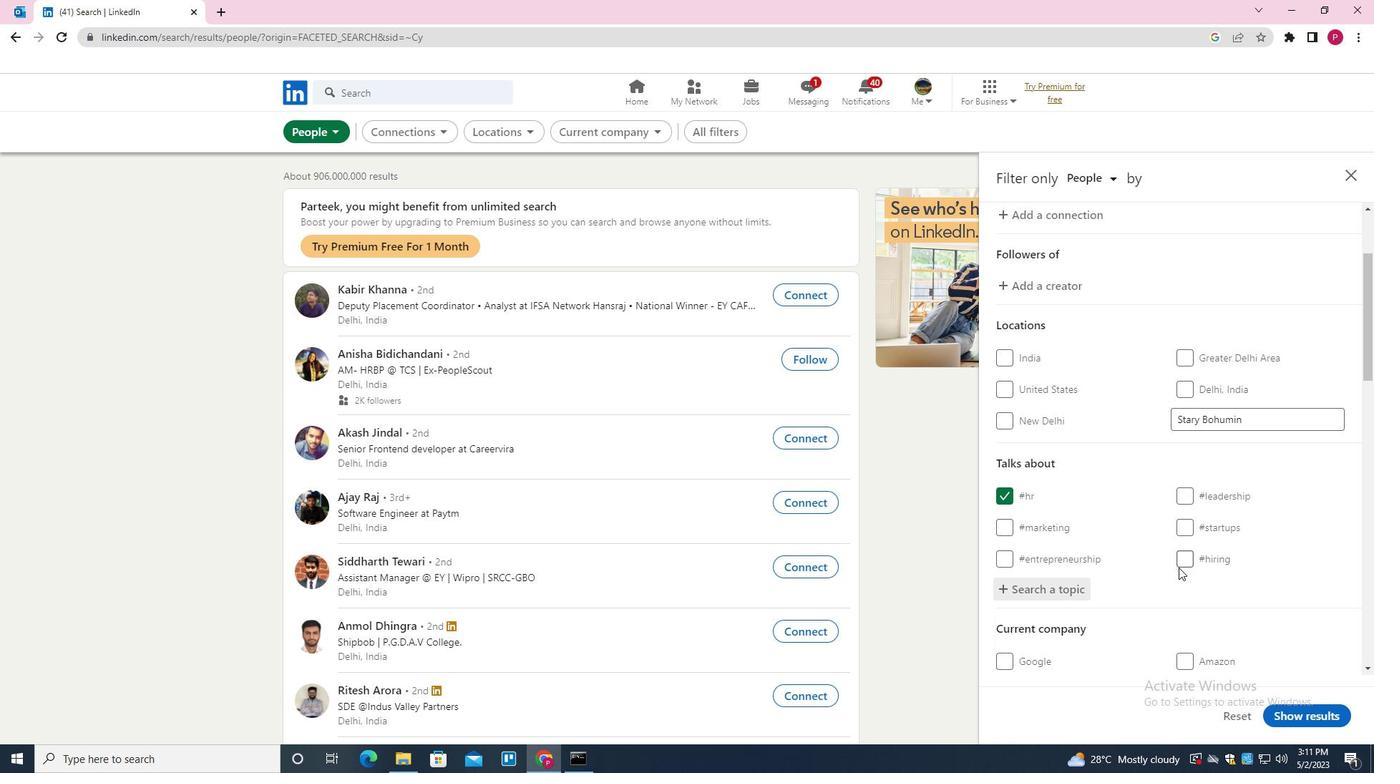 
Action: Mouse scrolled (1182, 565) with delta (0, 0)
Screenshot: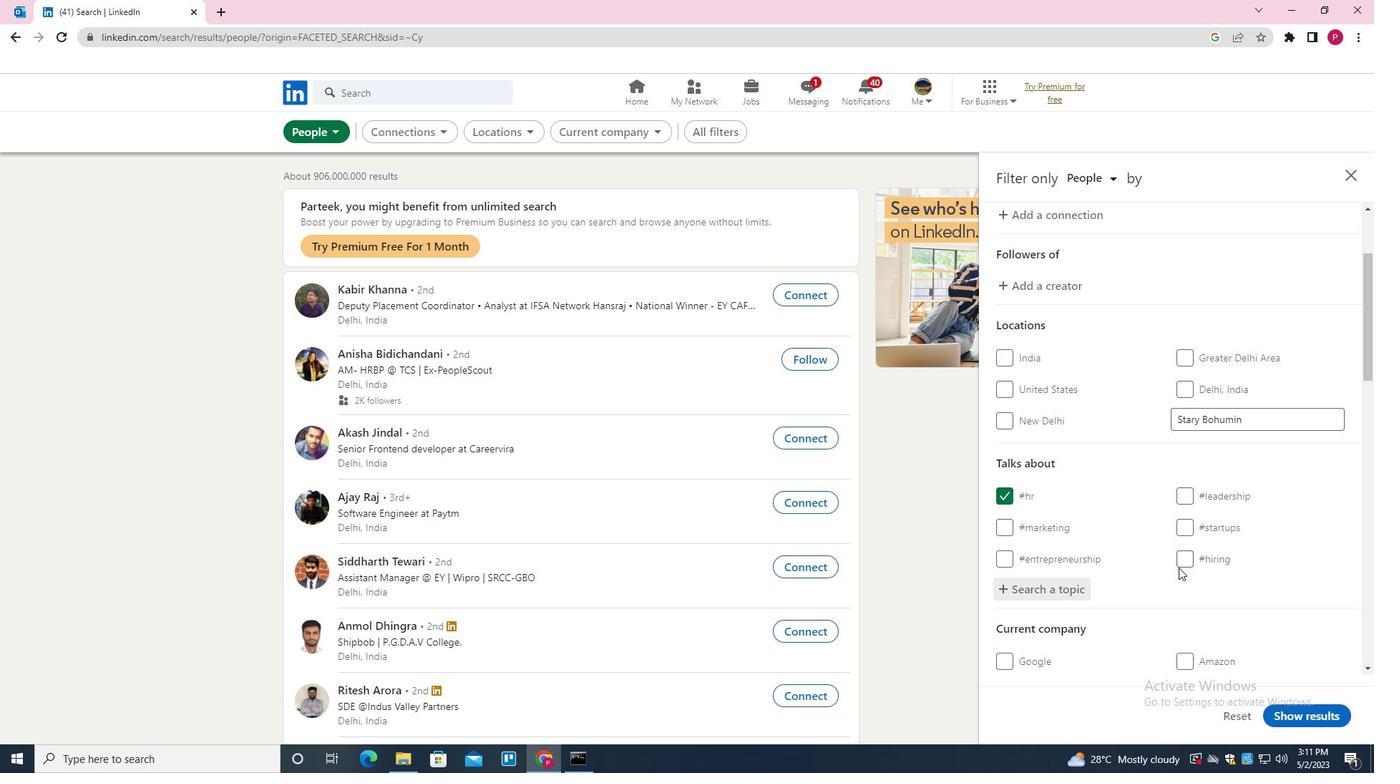 
Action: Mouse moved to (1184, 564)
Screenshot: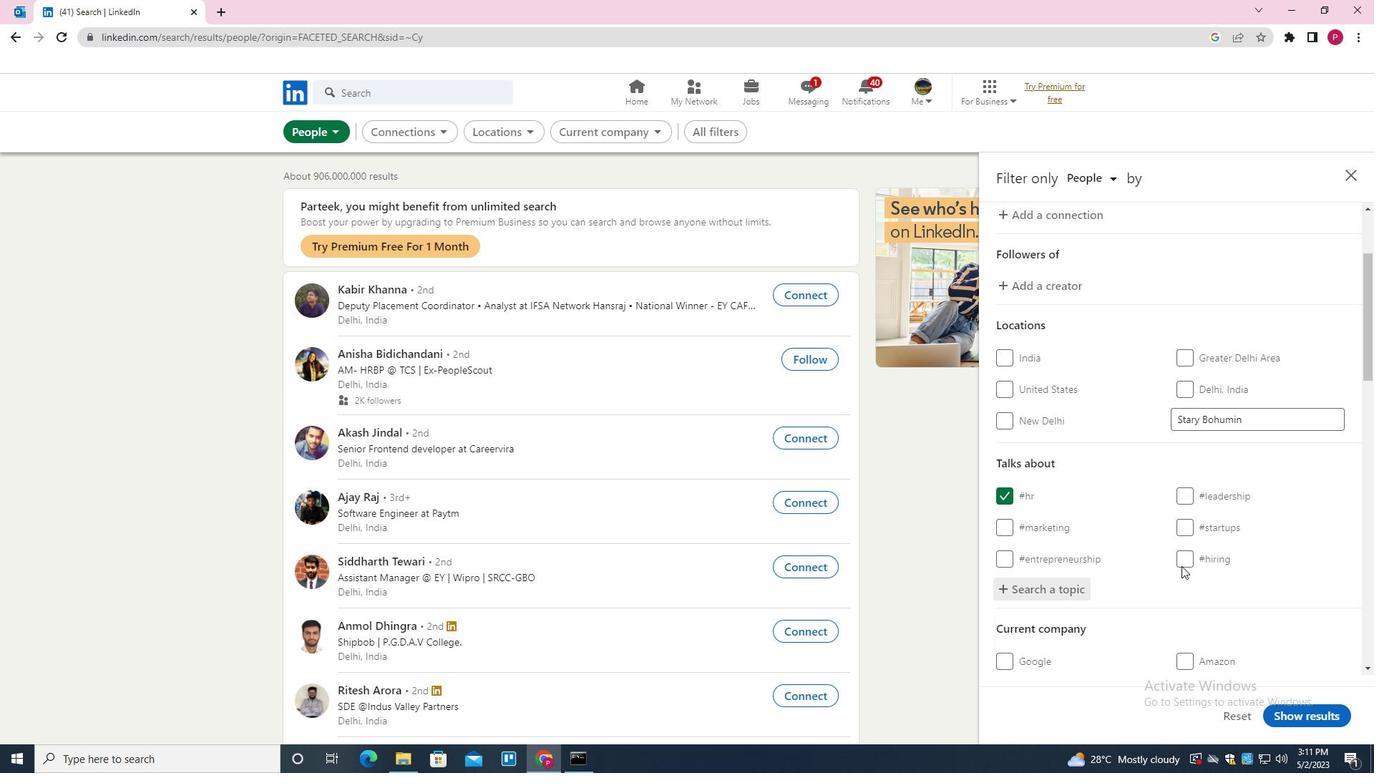 
Action: Mouse scrolled (1184, 564) with delta (0, 0)
Screenshot: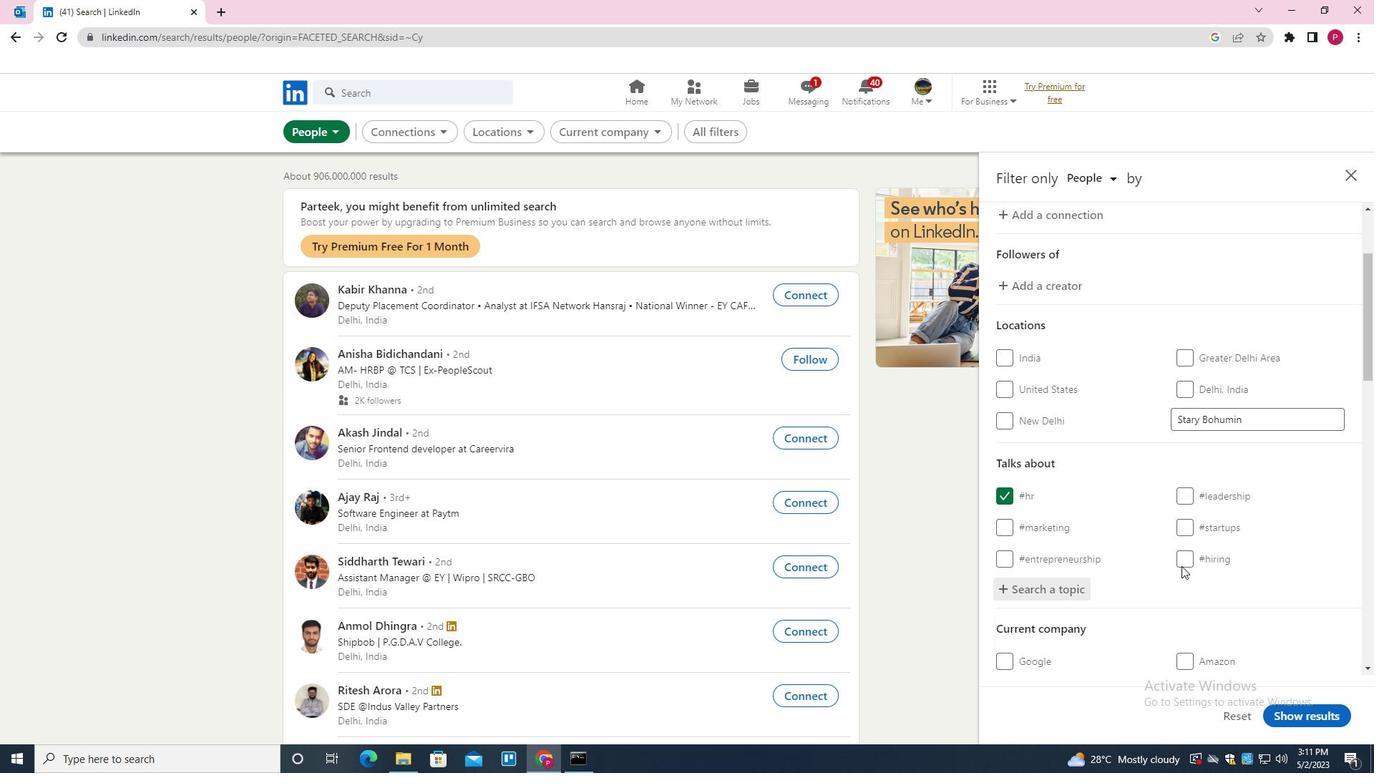 
Action: Mouse moved to (1178, 485)
Screenshot: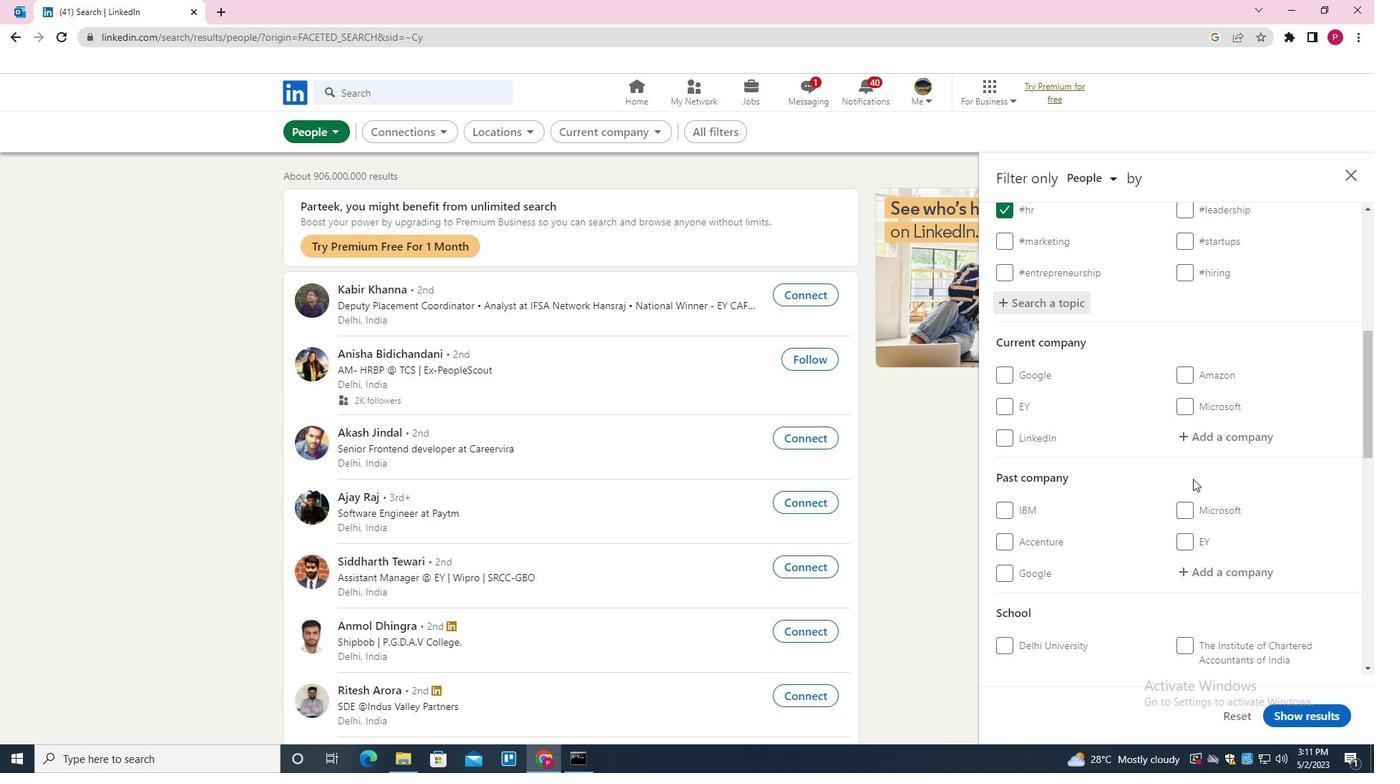 
Action: Mouse scrolled (1178, 484) with delta (0, 0)
Screenshot: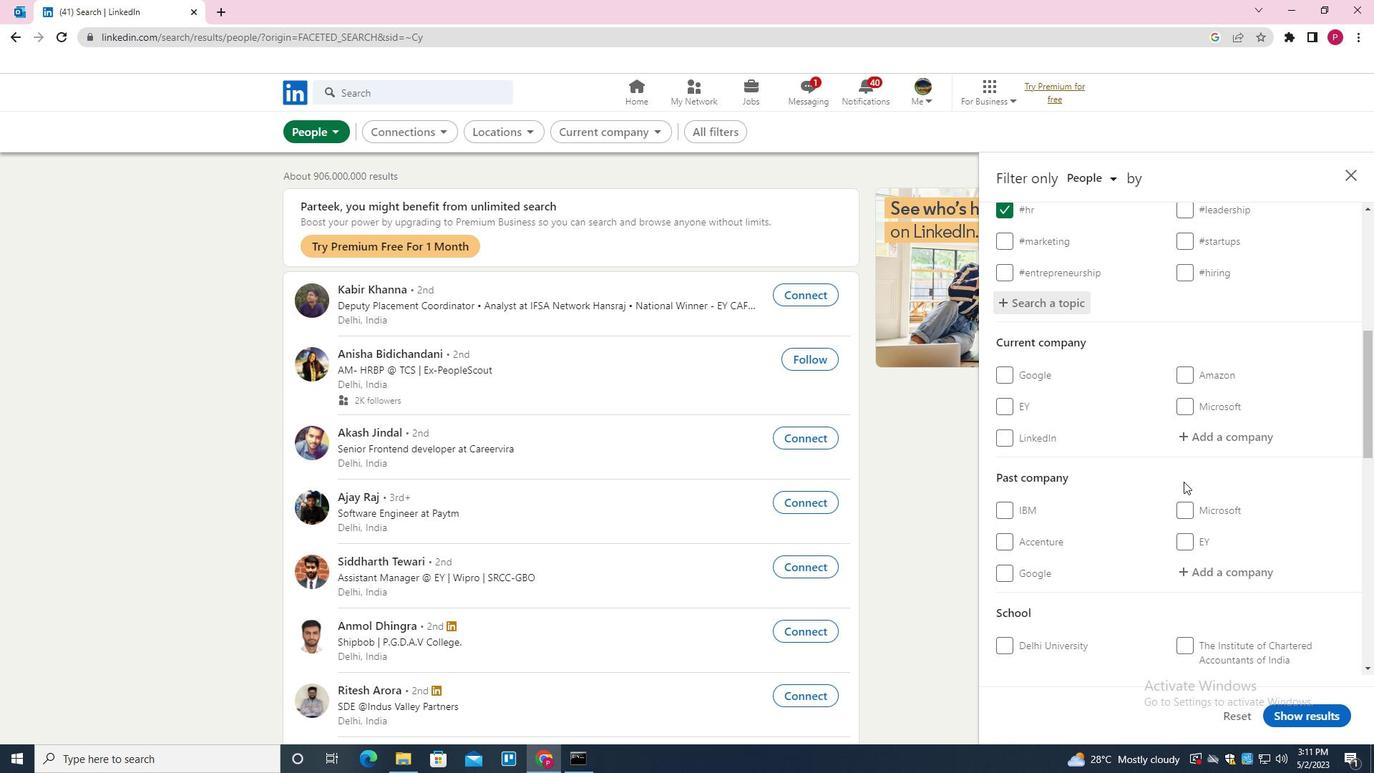 
Action: Mouse scrolled (1178, 484) with delta (0, 0)
Screenshot: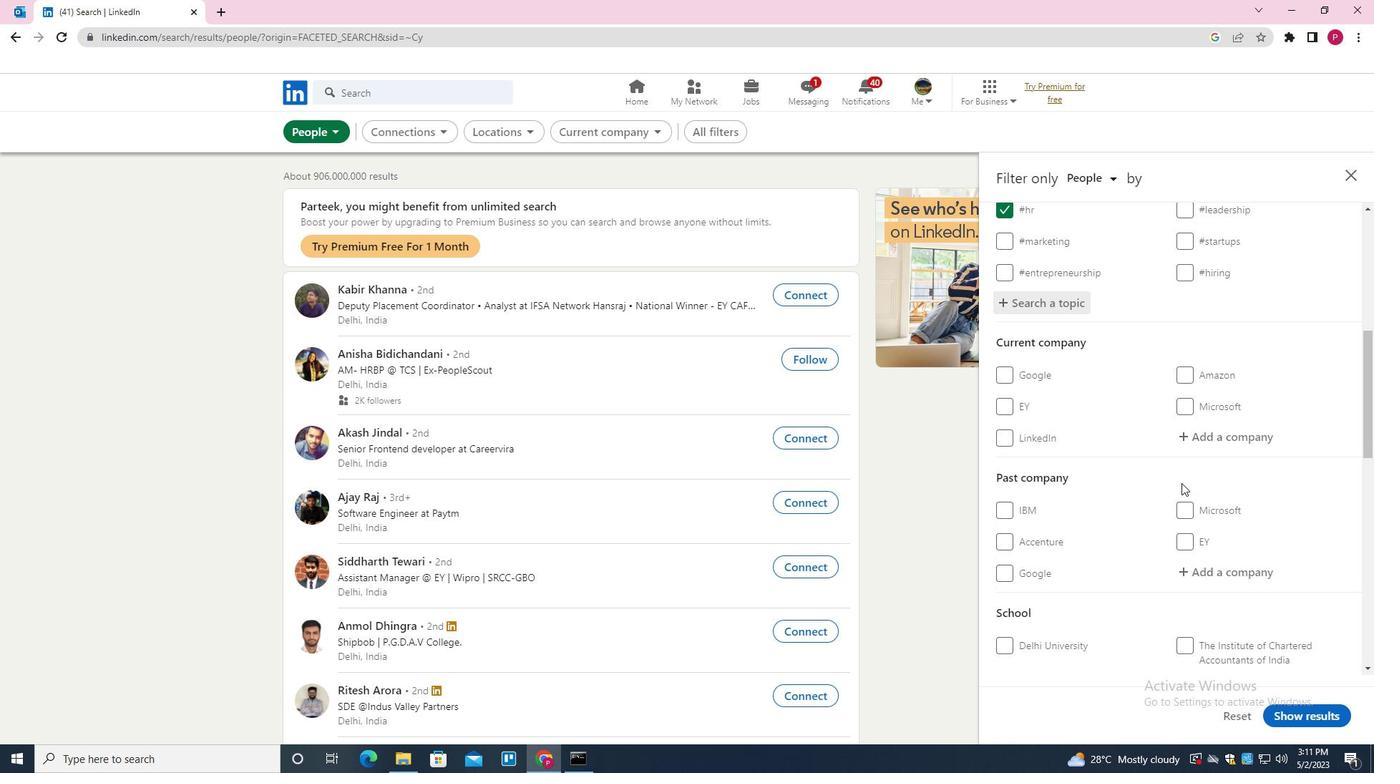 
Action: Mouse scrolled (1178, 484) with delta (0, 0)
Screenshot: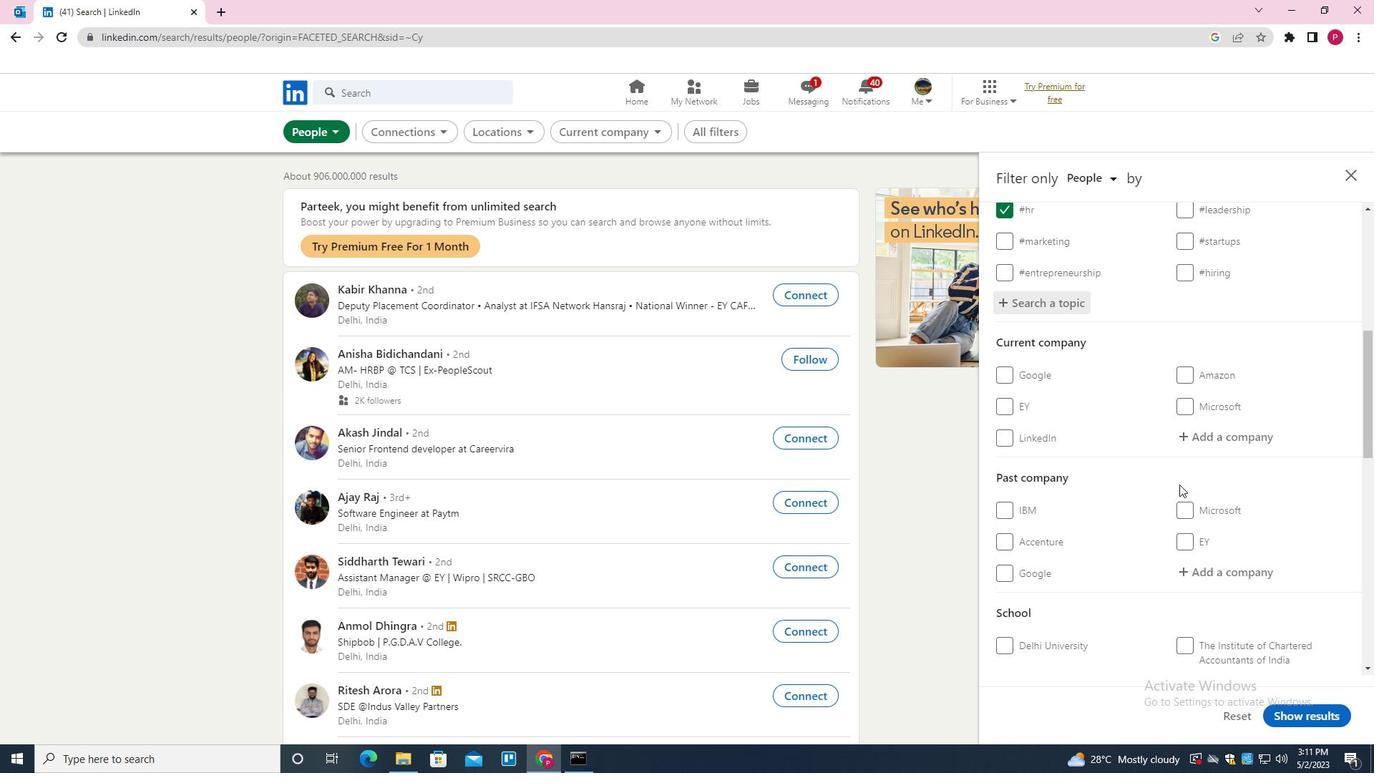 
Action: Mouse scrolled (1178, 484) with delta (0, 0)
Screenshot: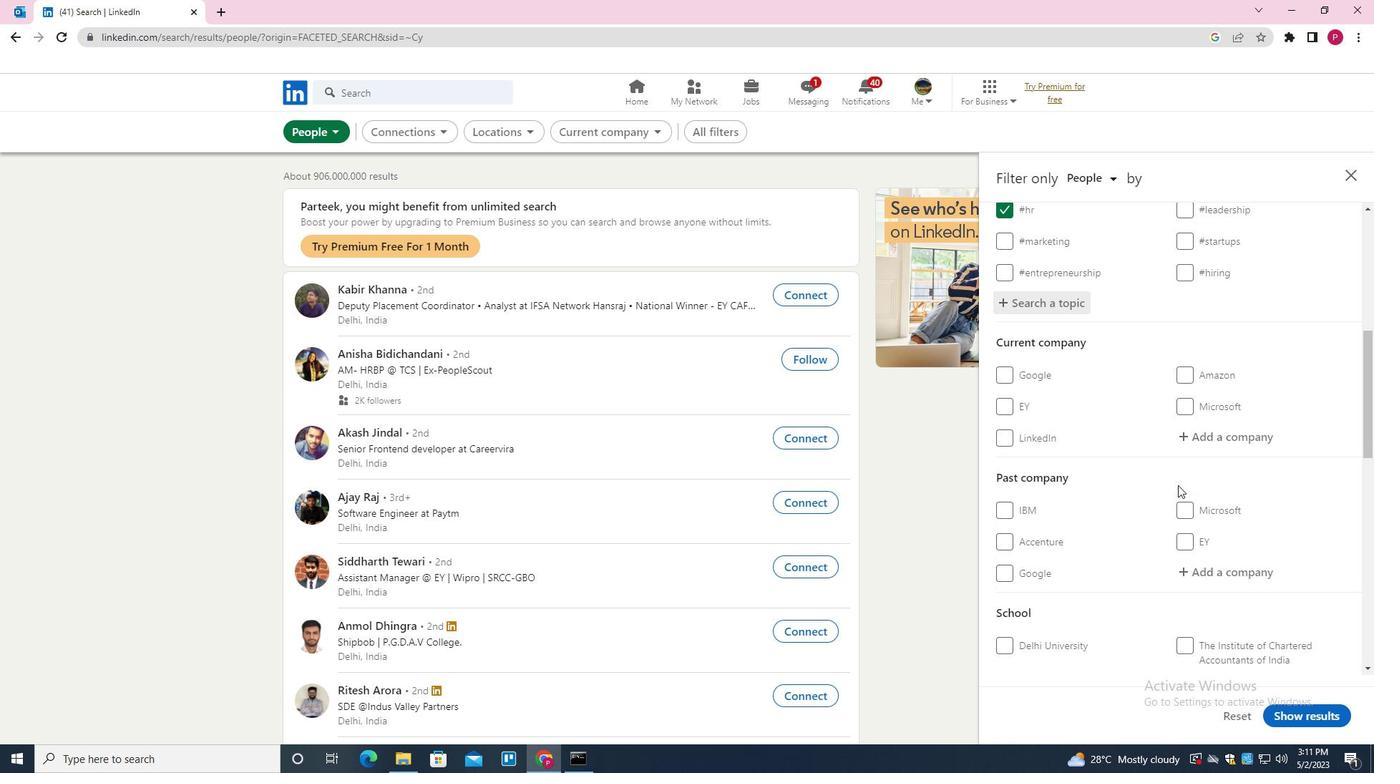 
Action: Mouse scrolled (1178, 484) with delta (0, 0)
Screenshot: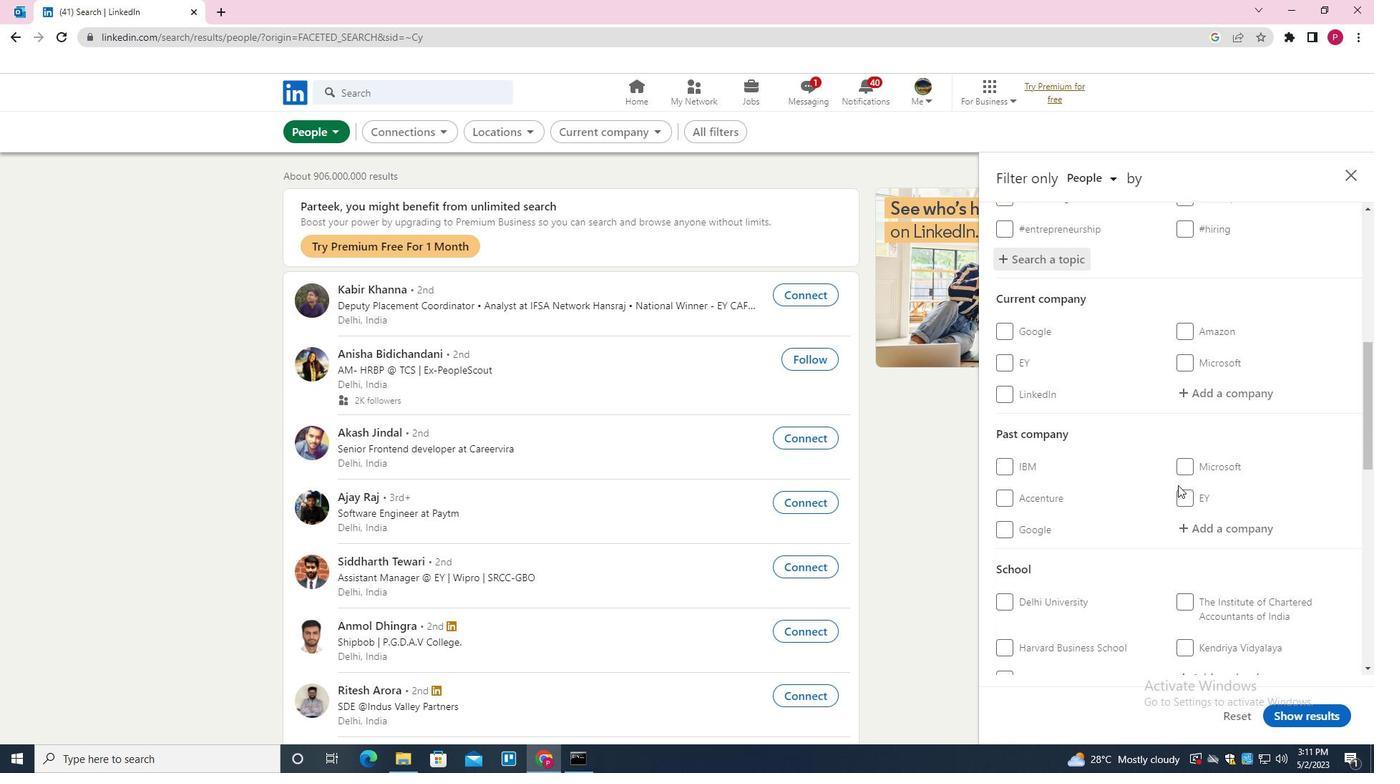 
Action: Mouse scrolled (1178, 484) with delta (0, 0)
Screenshot: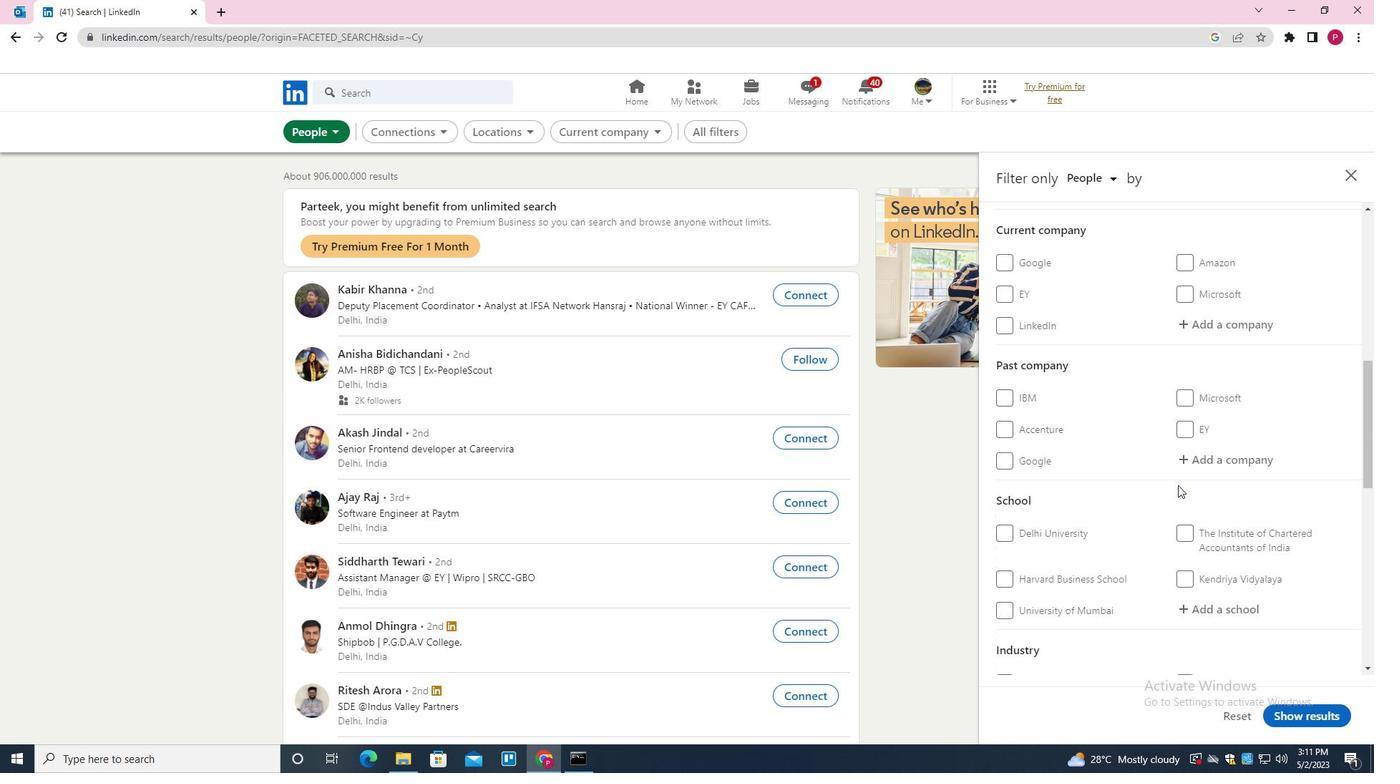 
Action: Mouse scrolled (1178, 484) with delta (0, 0)
Screenshot: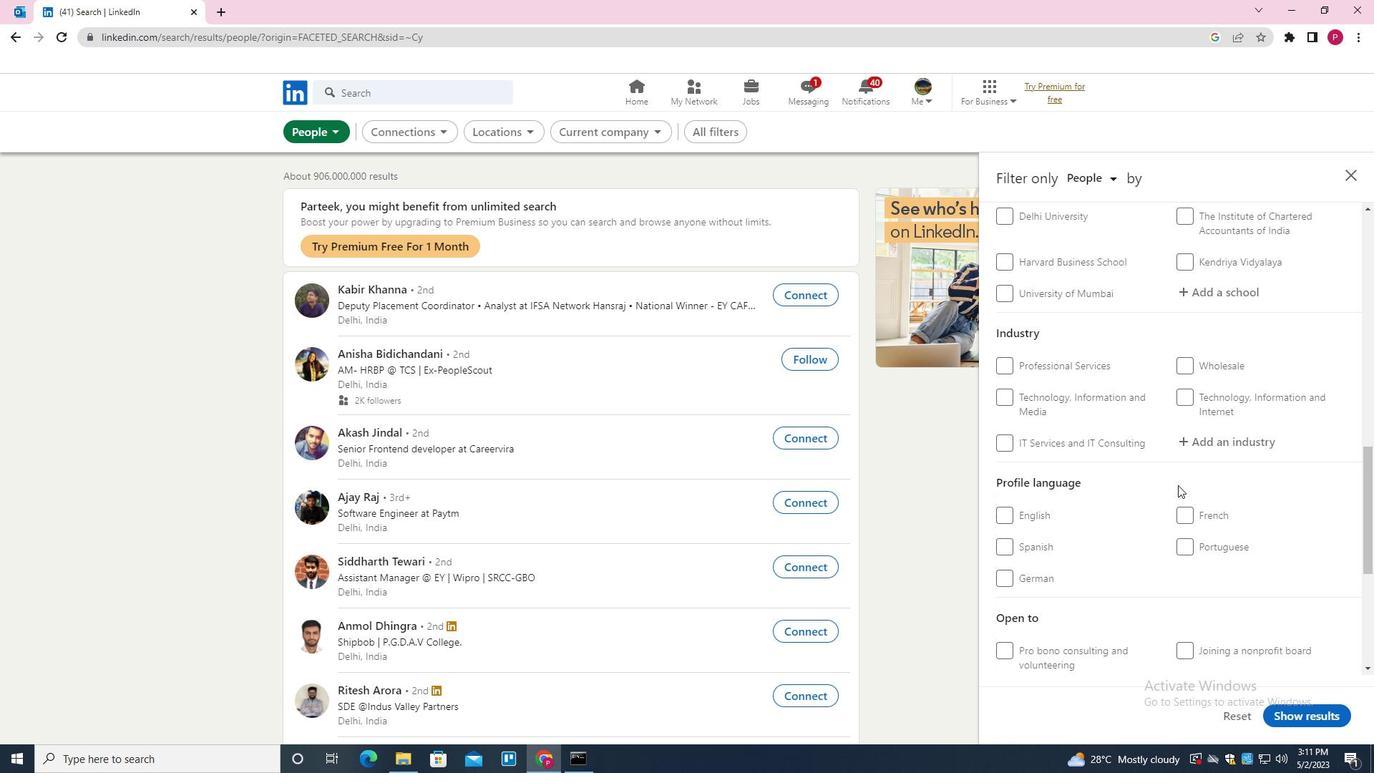 
Action: Mouse scrolled (1178, 484) with delta (0, 0)
Screenshot: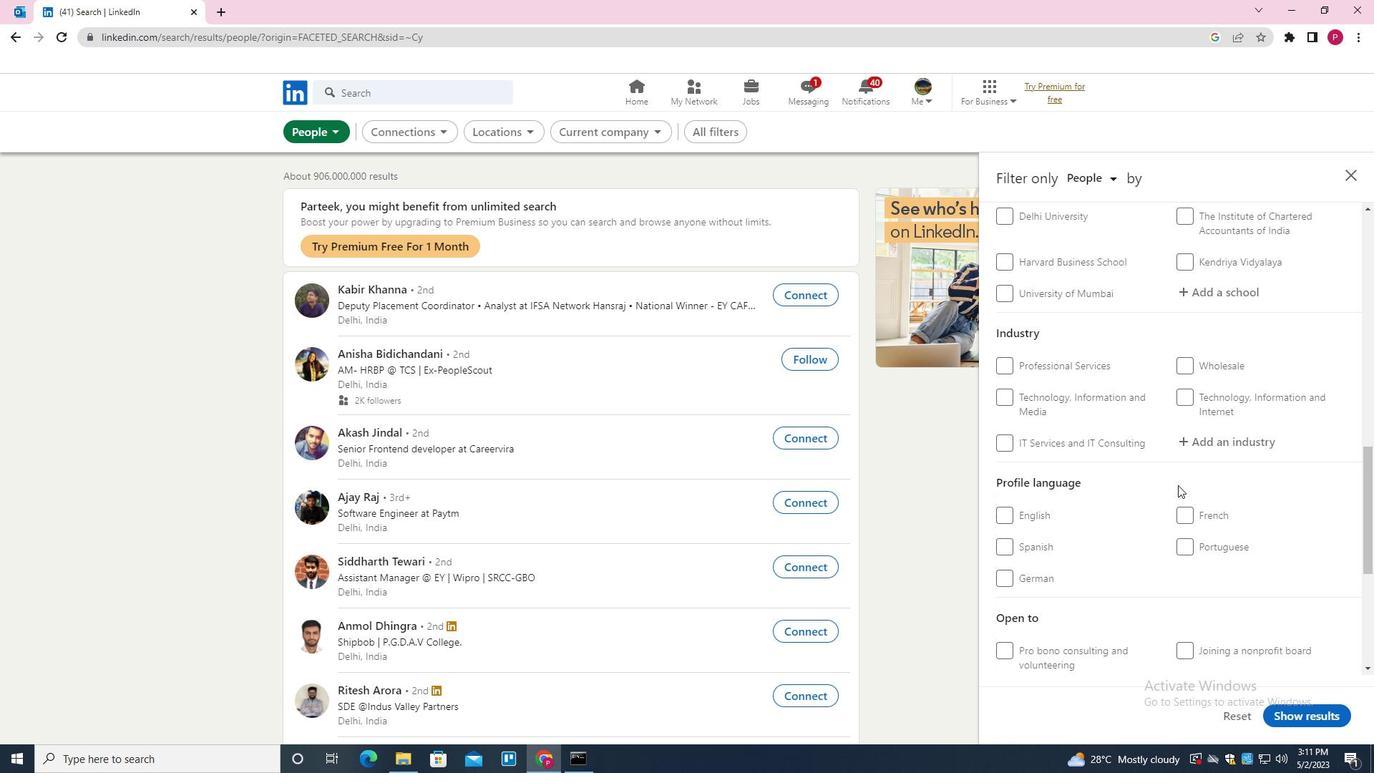 
Action: Mouse moved to (1003, 372)
Screenshot: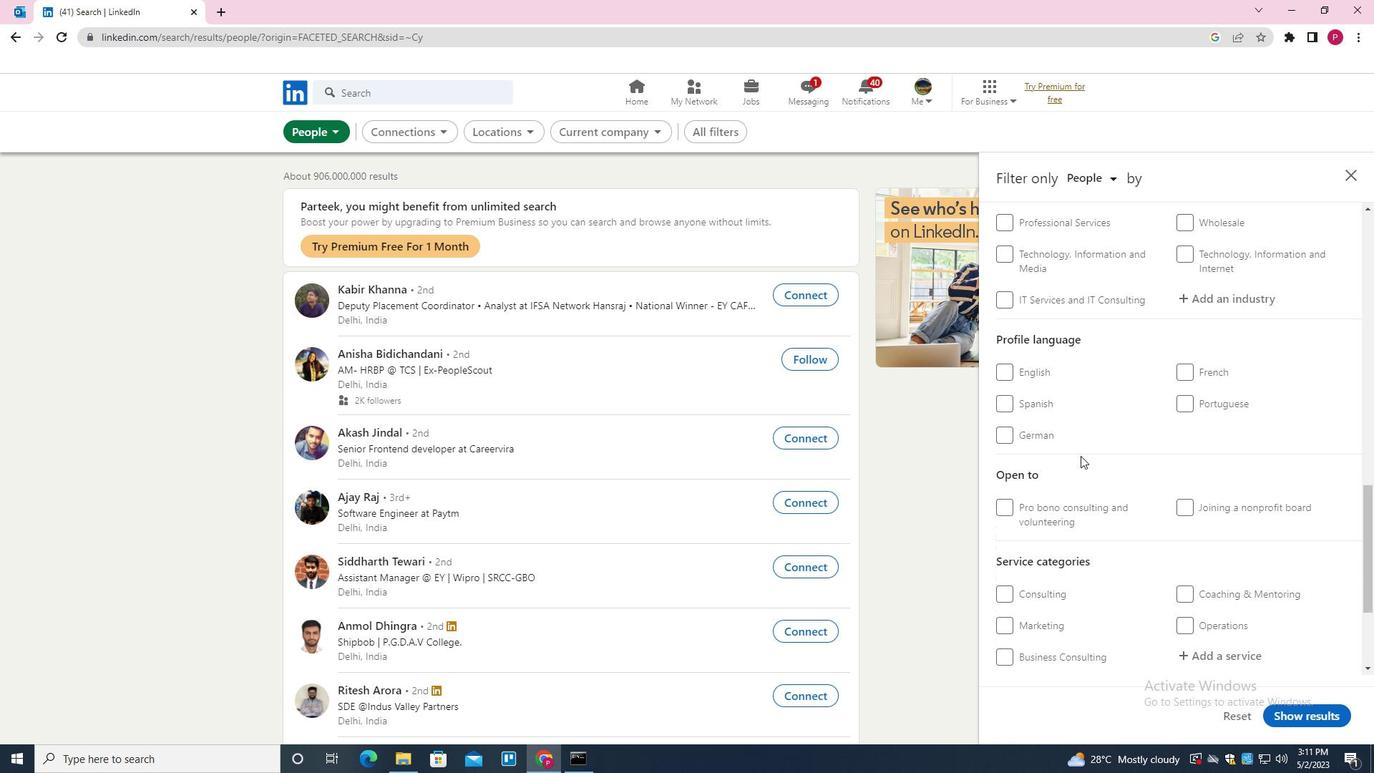 
Action: Mouse pressed left at (1003, 372)
Screenshot: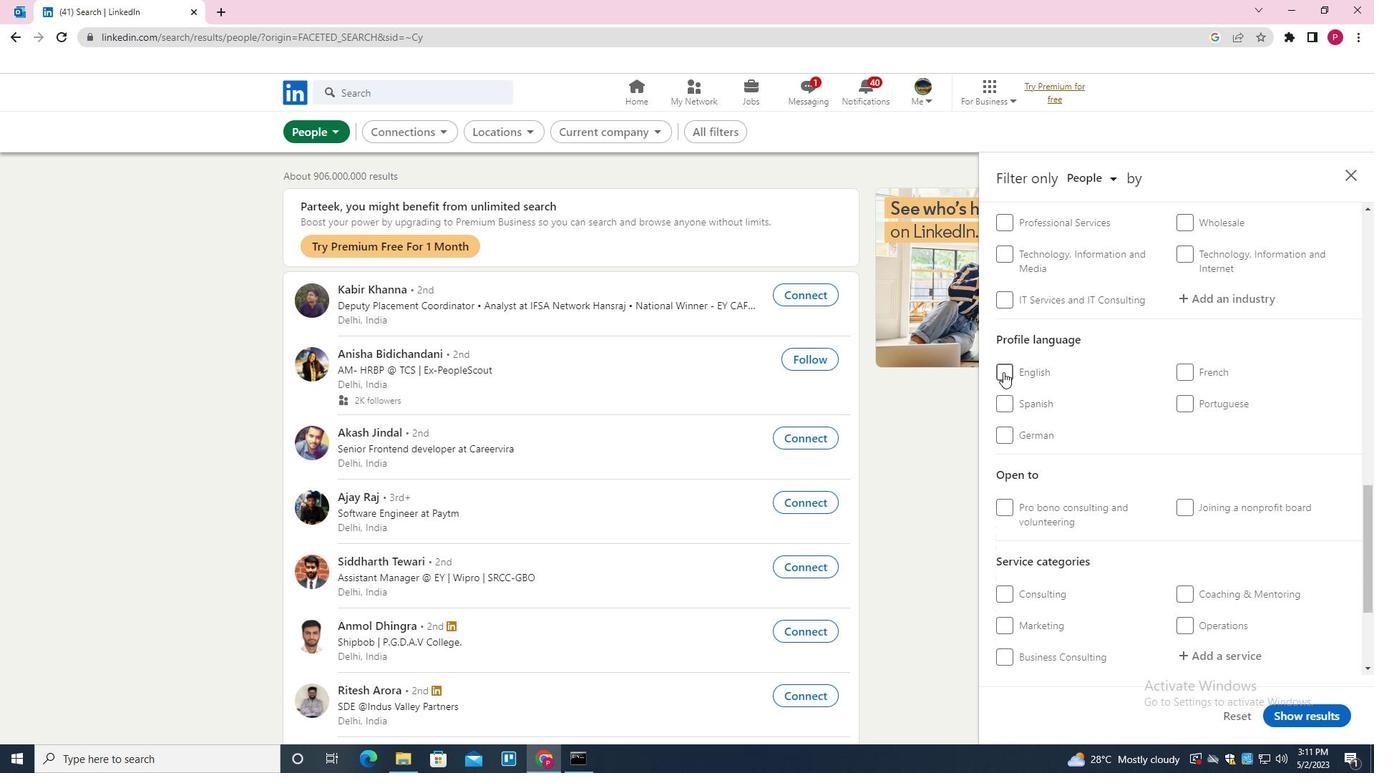 
Action: Mouse moved to (1058, 400)
Screenshot: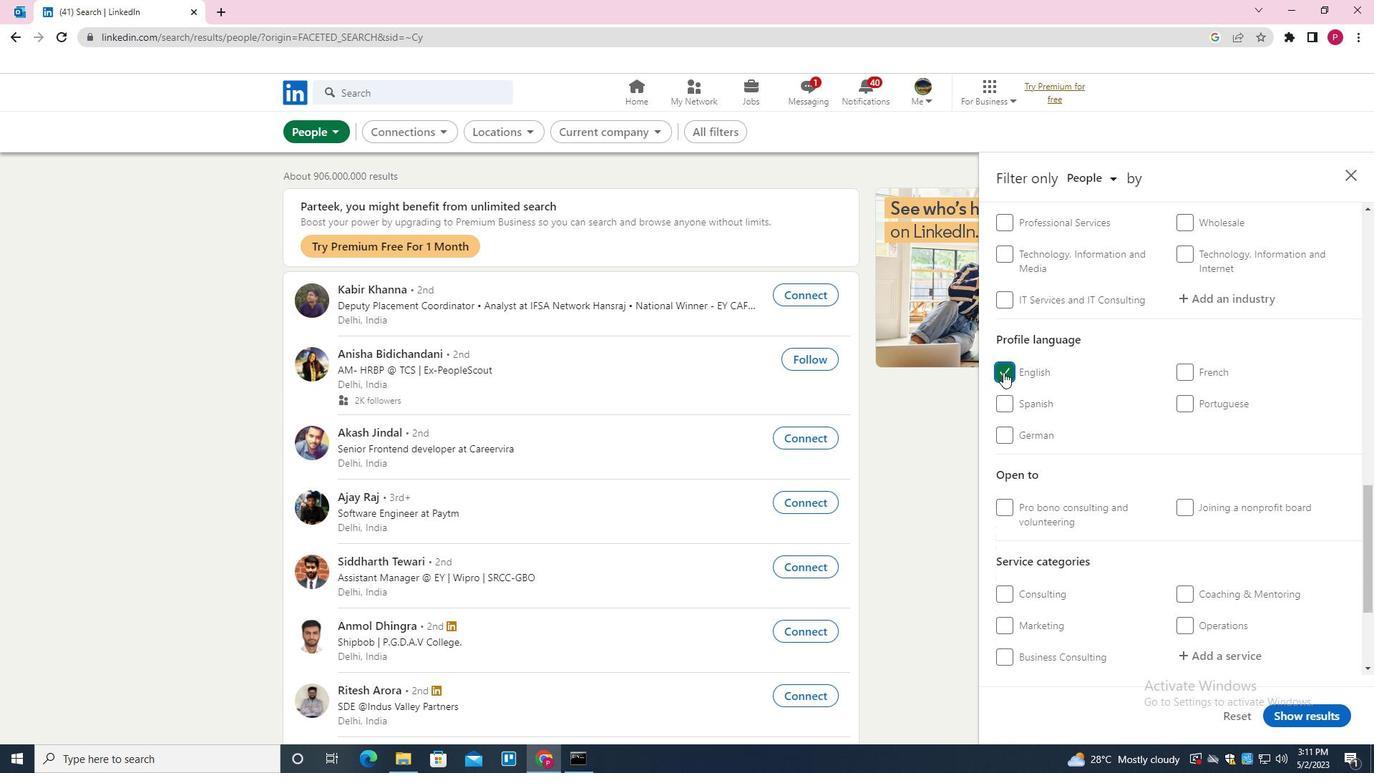 
Action: Mouse scrolled (1058, 400) with delta (0, 0)
Screenshot: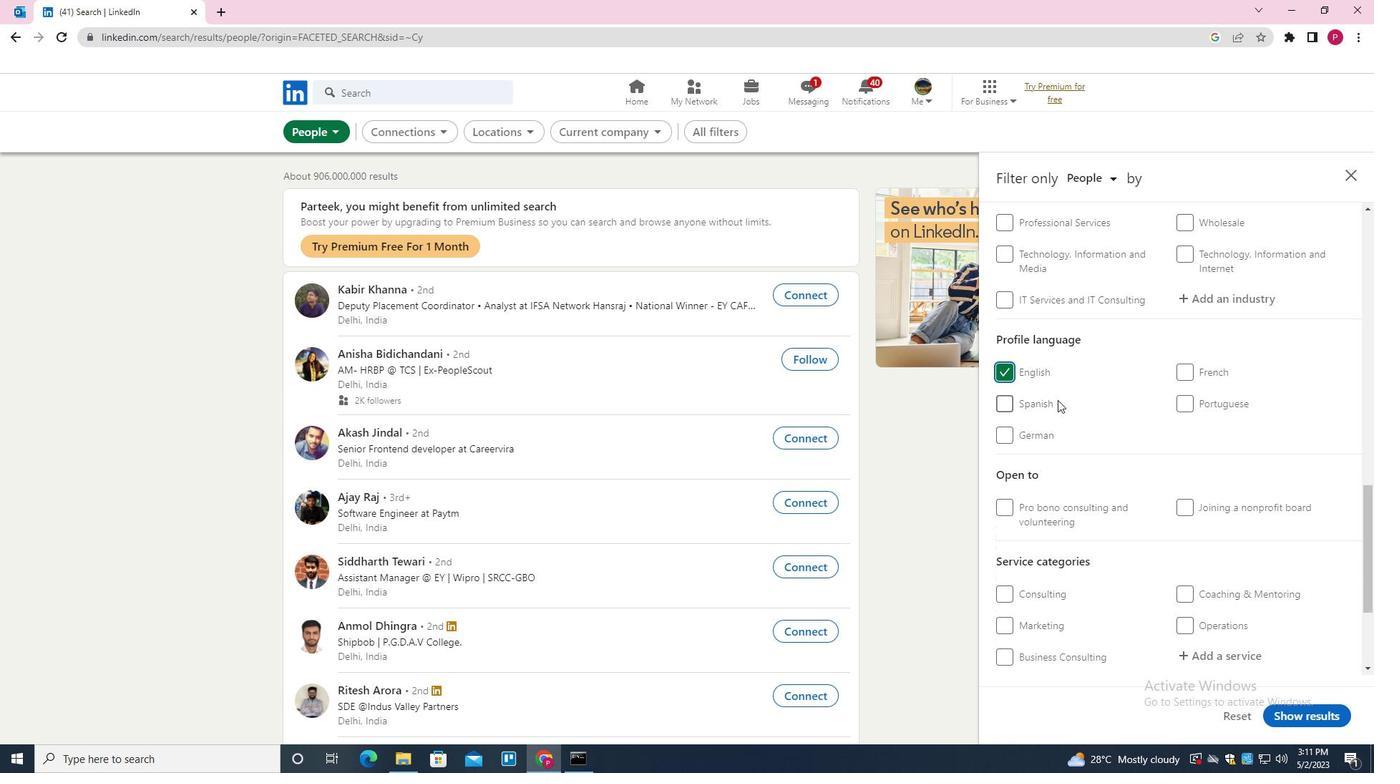 
Action: Mouse scrolled (1058, 400) with delta (0, 0)
Screenshot: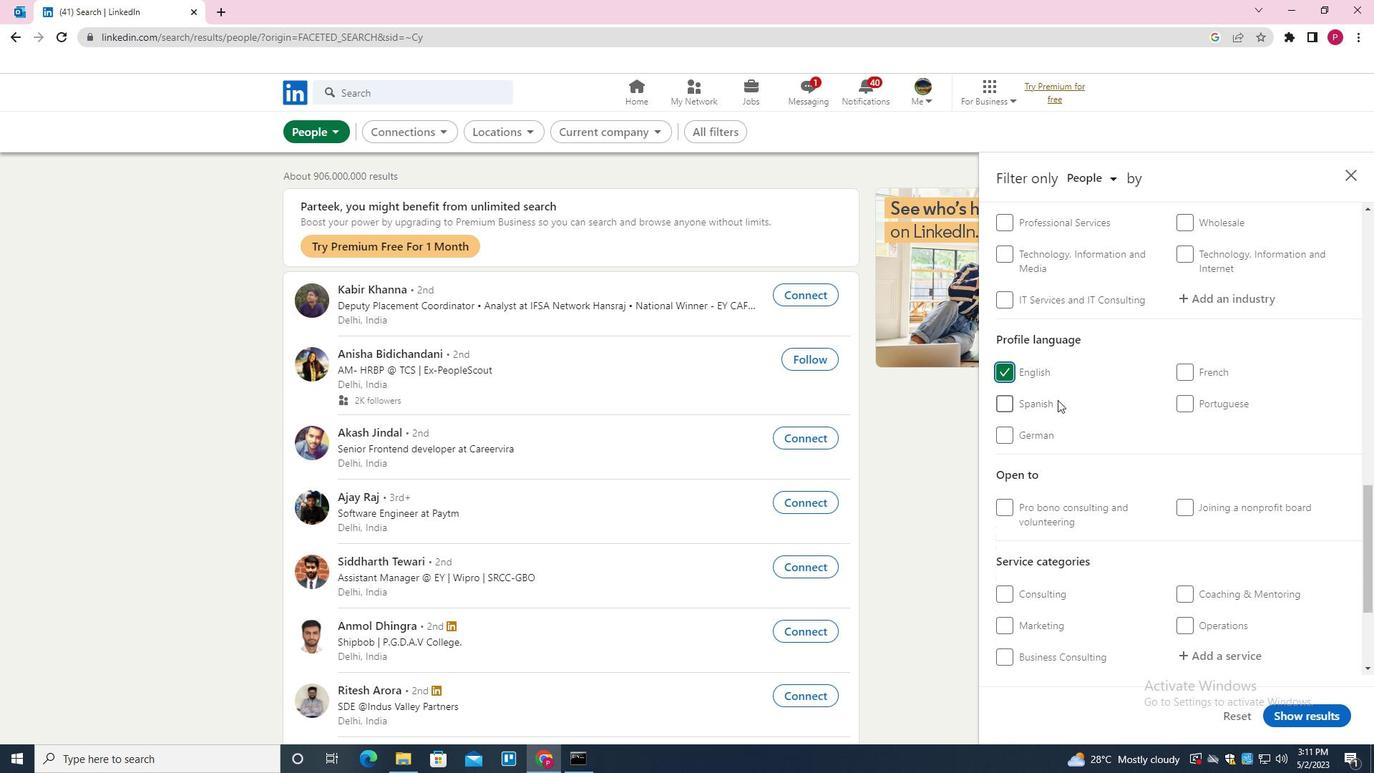 
Action: Mouse scrolled (1058, 400) with delta (0, 0)
Screenshot: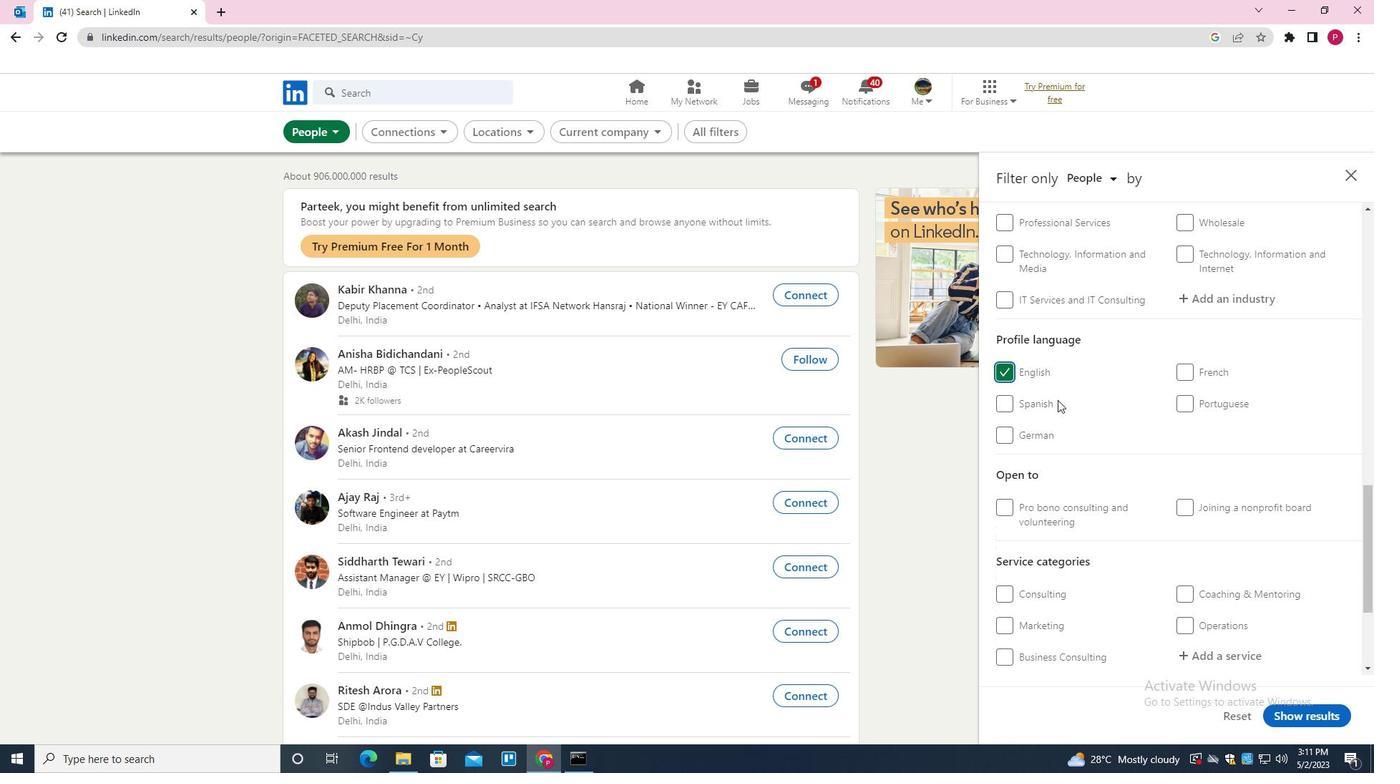 
Action: Mouse scrolled (1058, 400) with delta (0, 0)
Screenshot: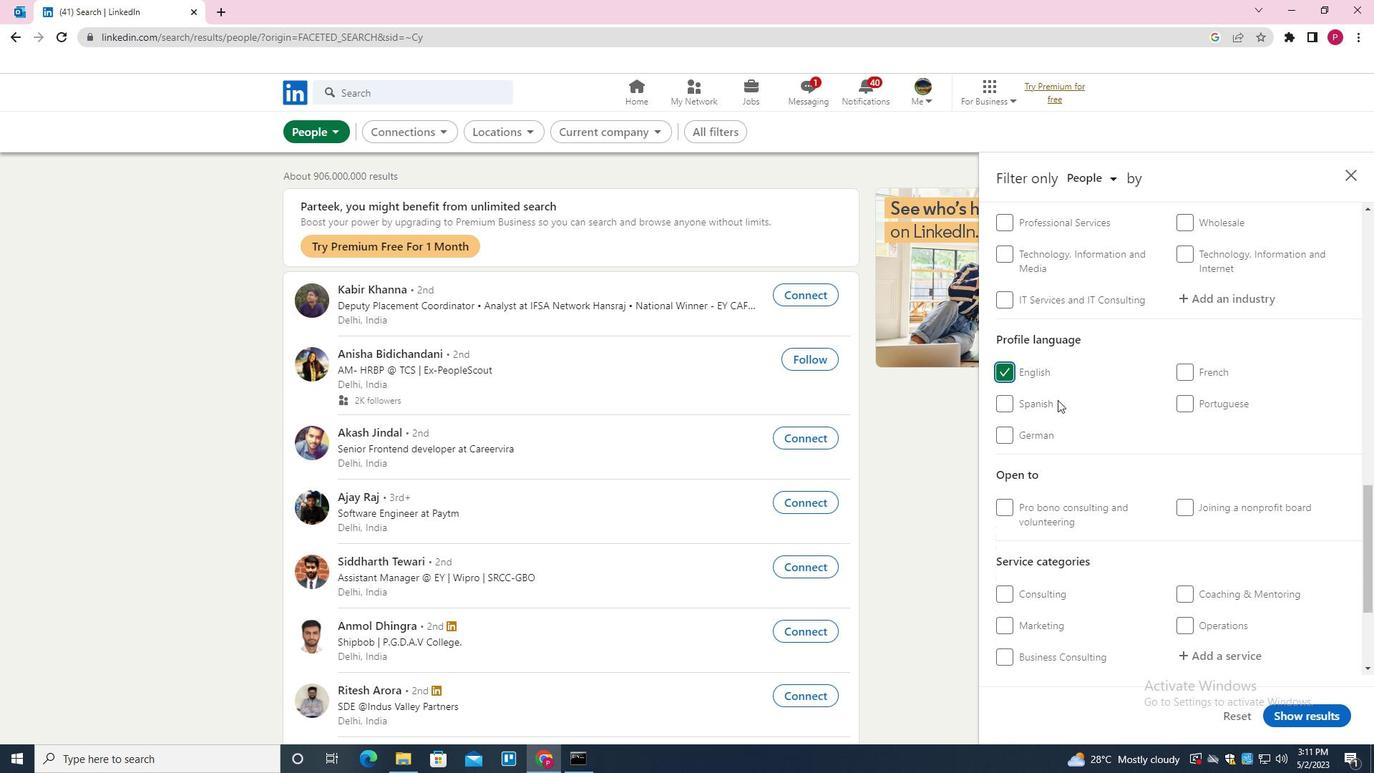 
Action: Mouse scrolled (1058, 400) with delta (0, 0)
Screenshot: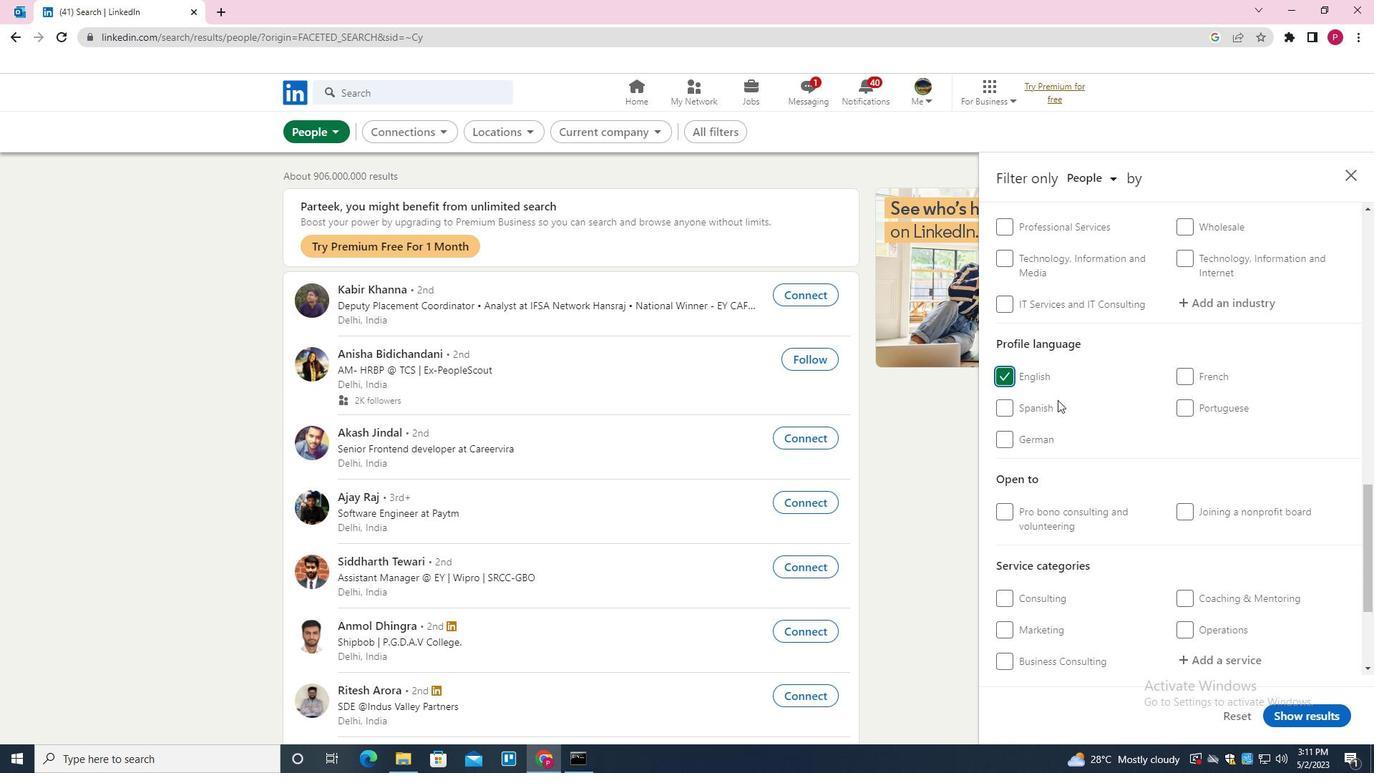 
Action: Mouse scrolled (1058, 400) with delta (0, 0)
Screenshot: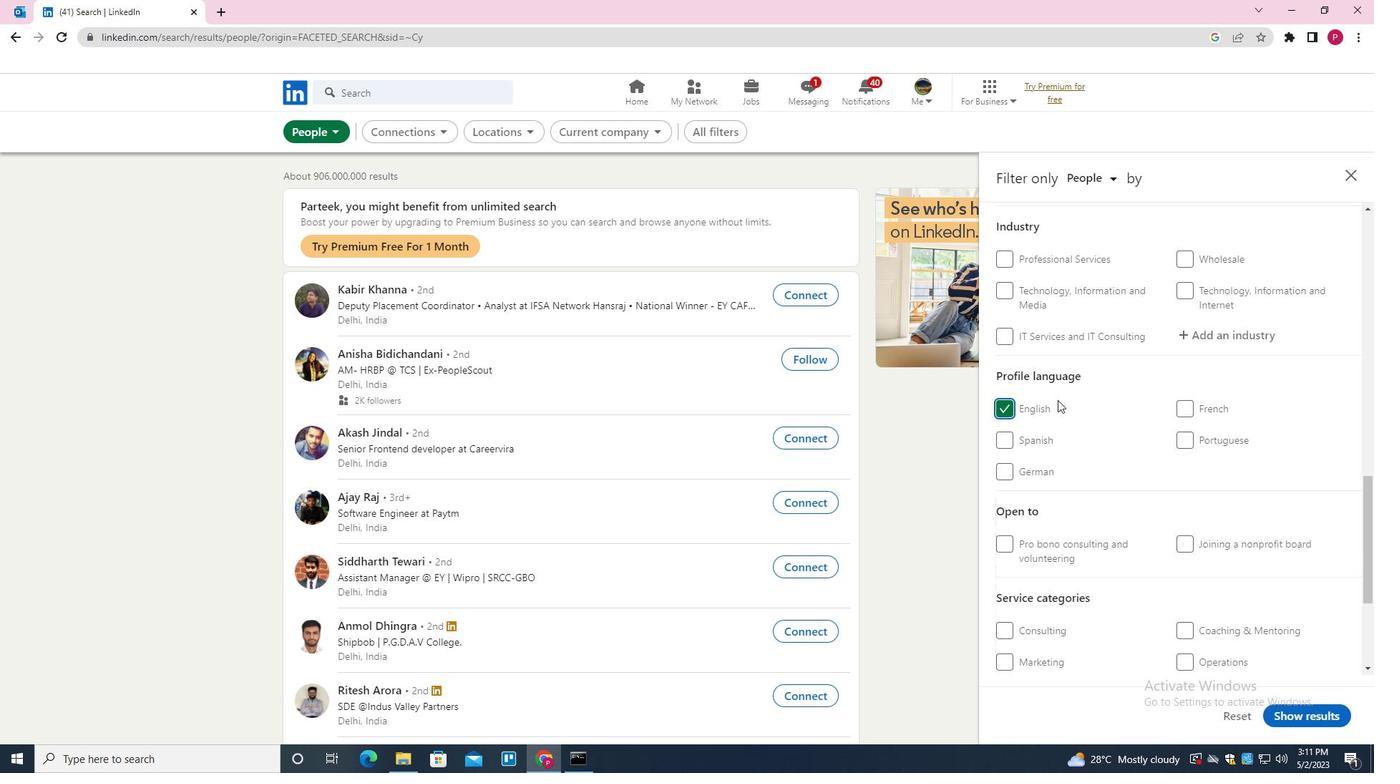 
Action: Mouse scrolled (1058, 400) with delta (0, 0)
Screenshot: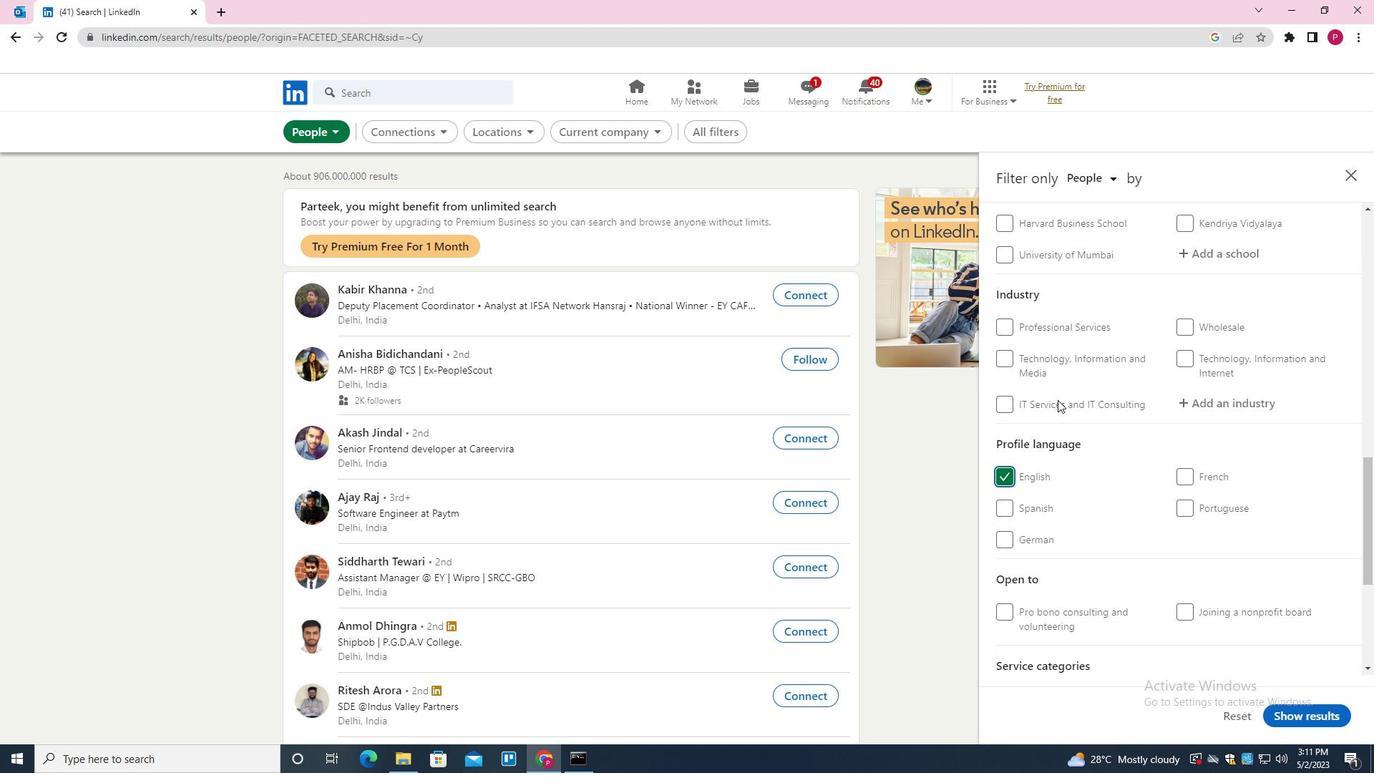 
Action: Mouse scrolled (1058, 400) with delta (0, 0)
Screenshot: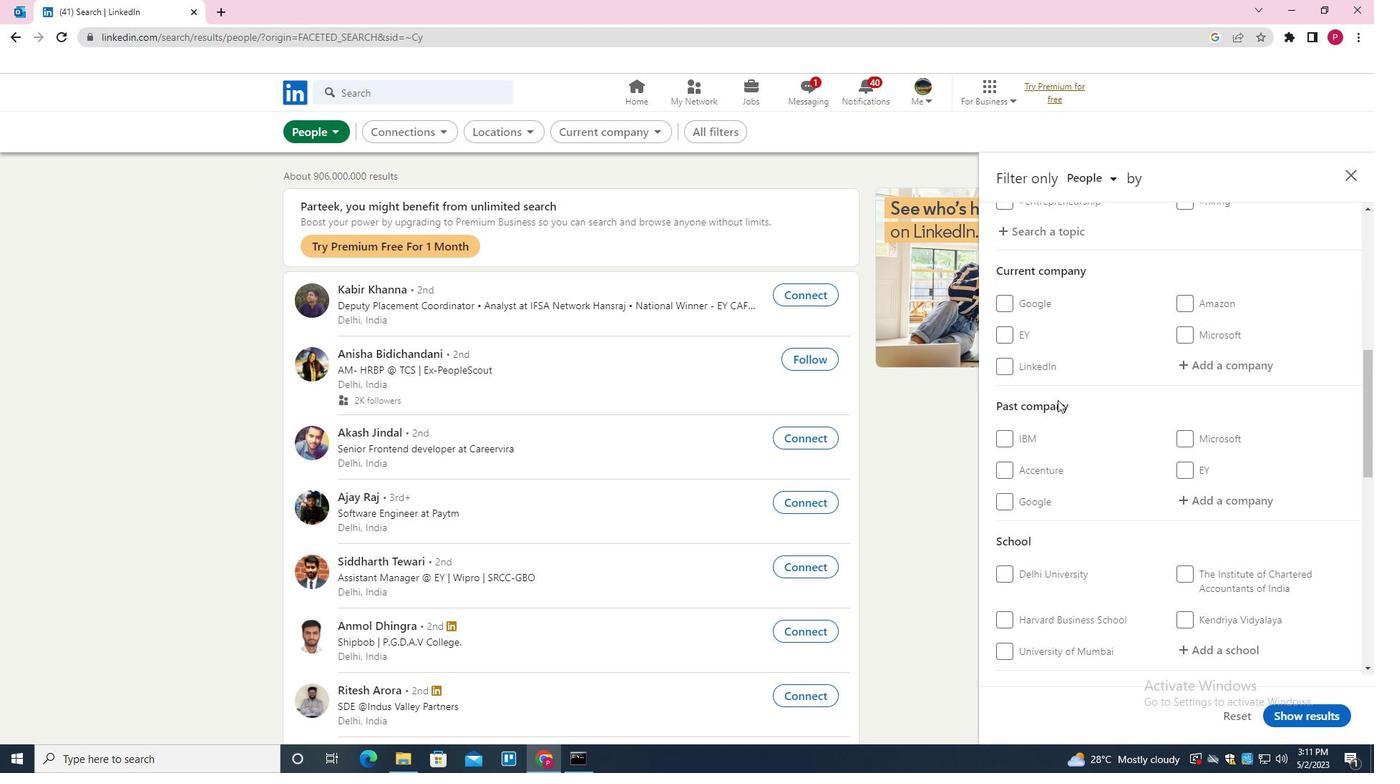 
Action: Mouse moved to (1226, 437)
Screenshot: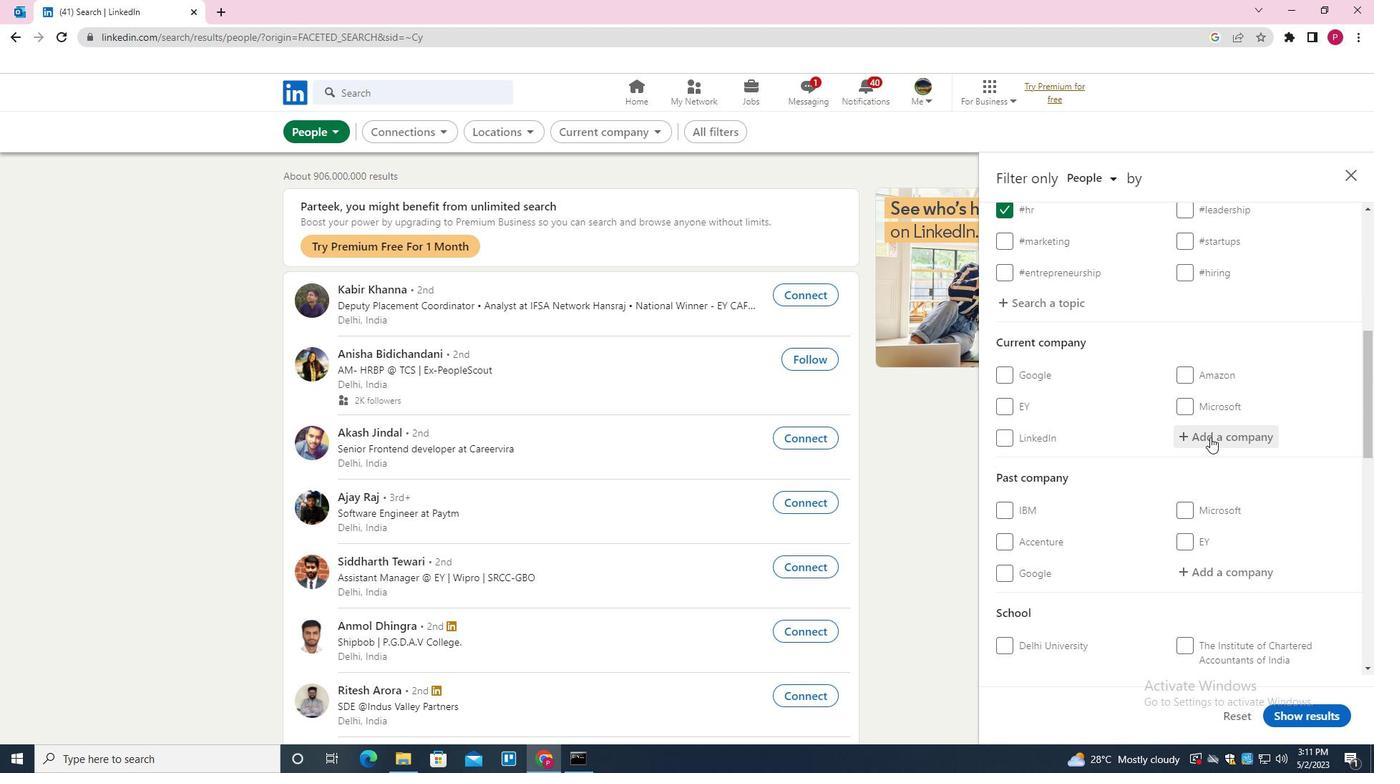 
Action: Mouse pressed left at (1226, 437)
Screenshot: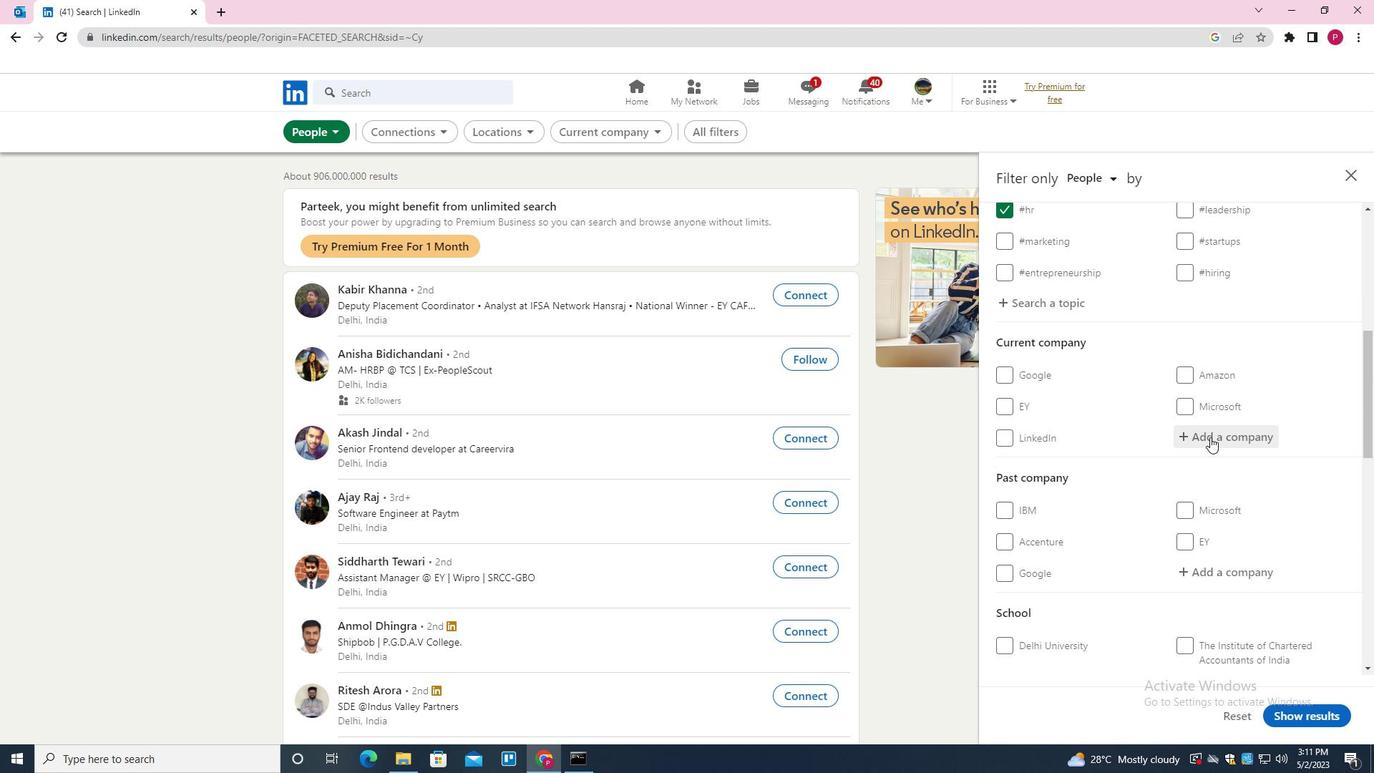 
Action: Mouse moved to (1220, 438)
Screenshot: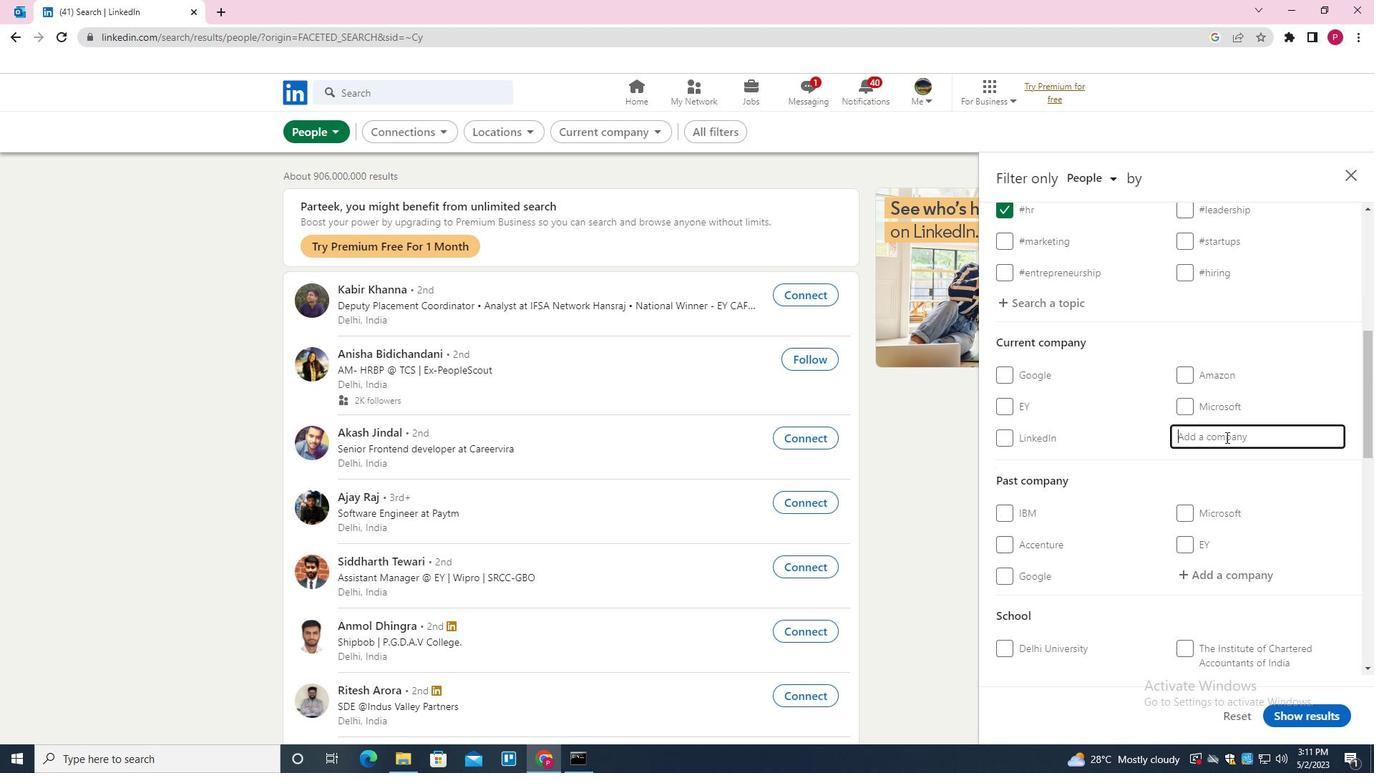 
Action: Key pressed <Key.shift><Key.shift><Key.shift><Key.shift><Key.shift><Key.shift>DUBAI<Key.space><Key.shift>JOBS<Key.down><Key.down><Key.enter>
Screenshot: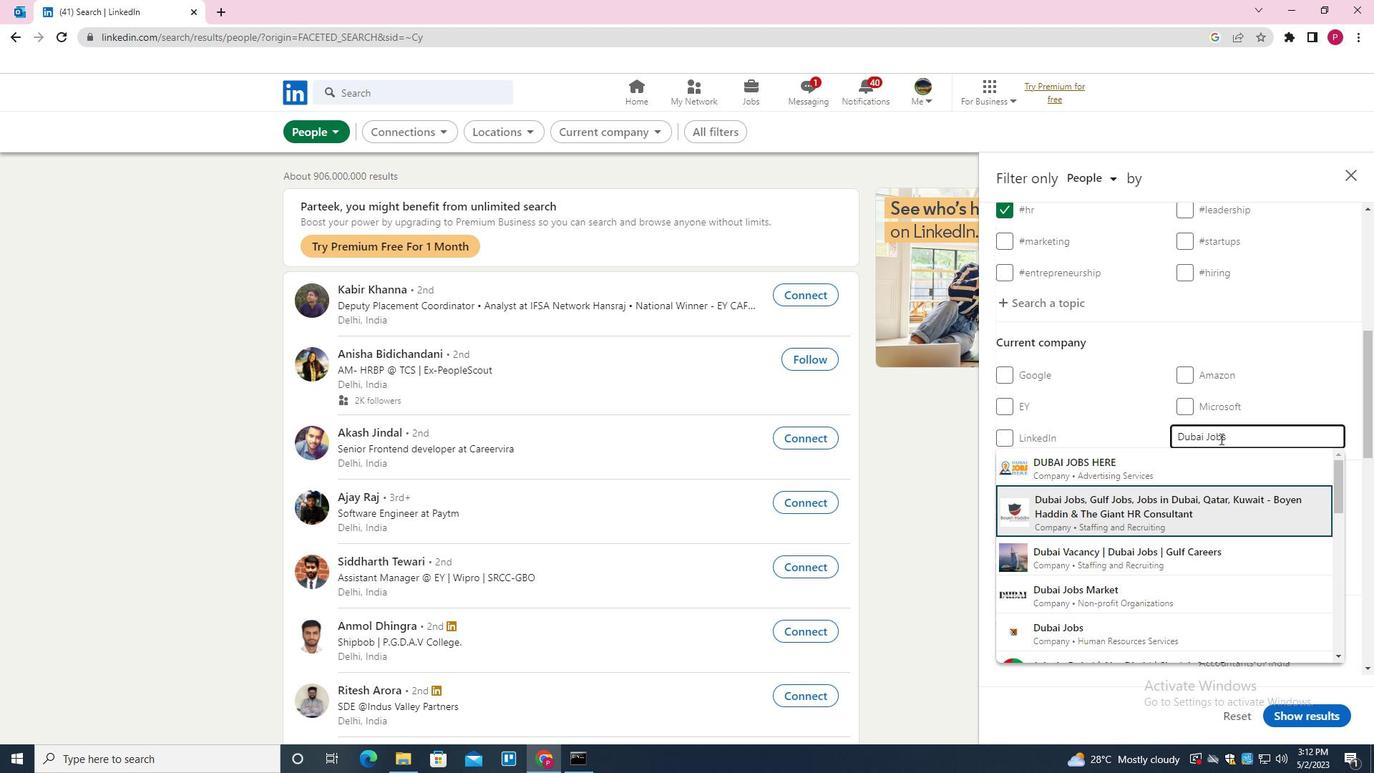 
Action: Mouse moved to (1154, 452)
Screenshot: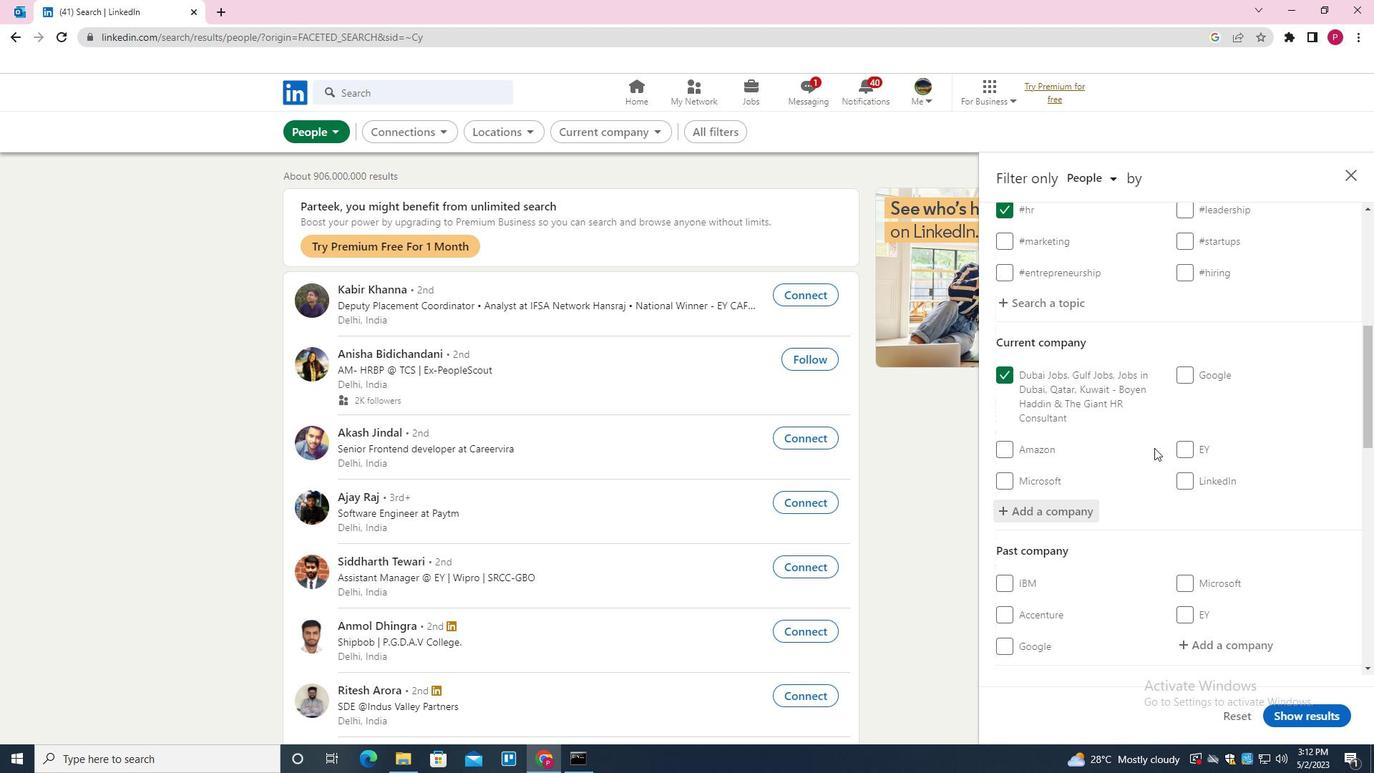 
Action: Mouse scrolled (1154, 451) with delta (0, 0)
Screenshot: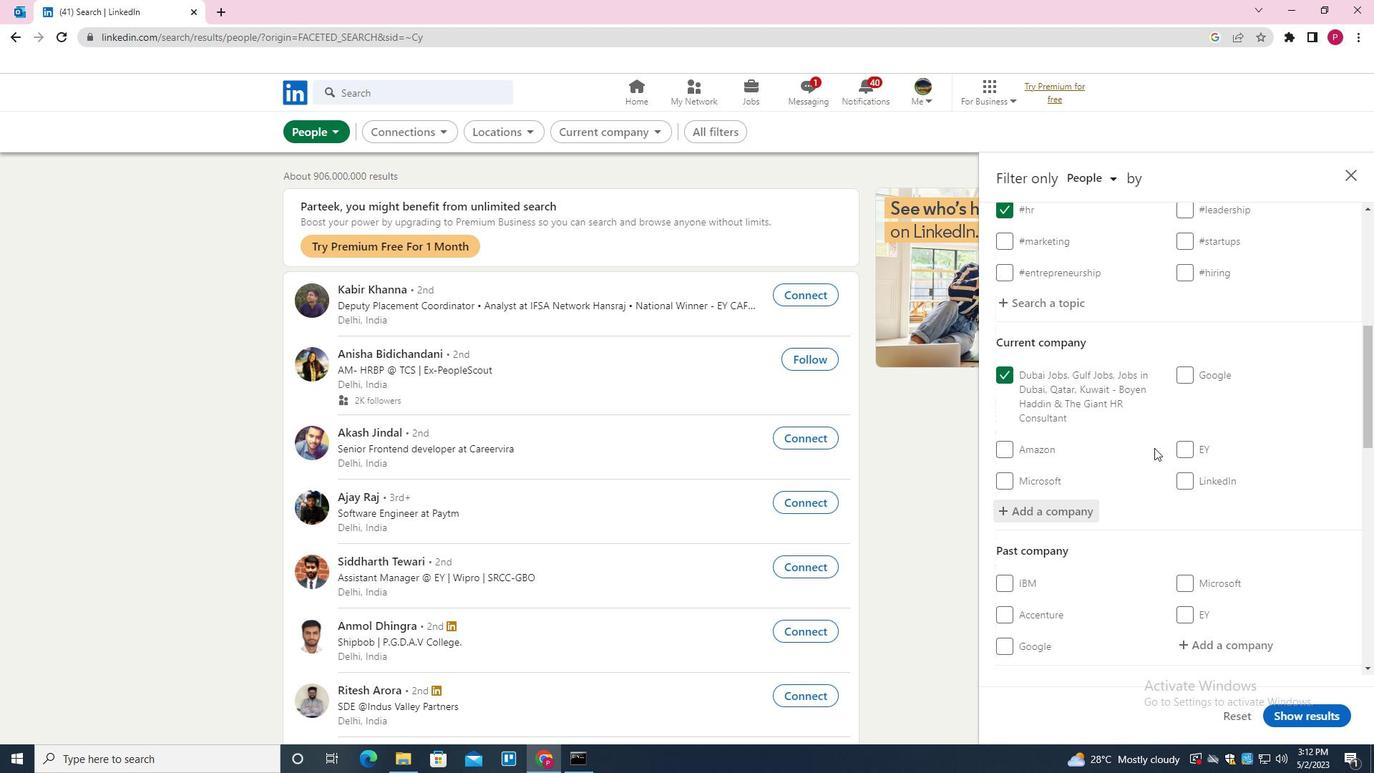 
Action: Mouse moved to (1154, 459)
Screenshot: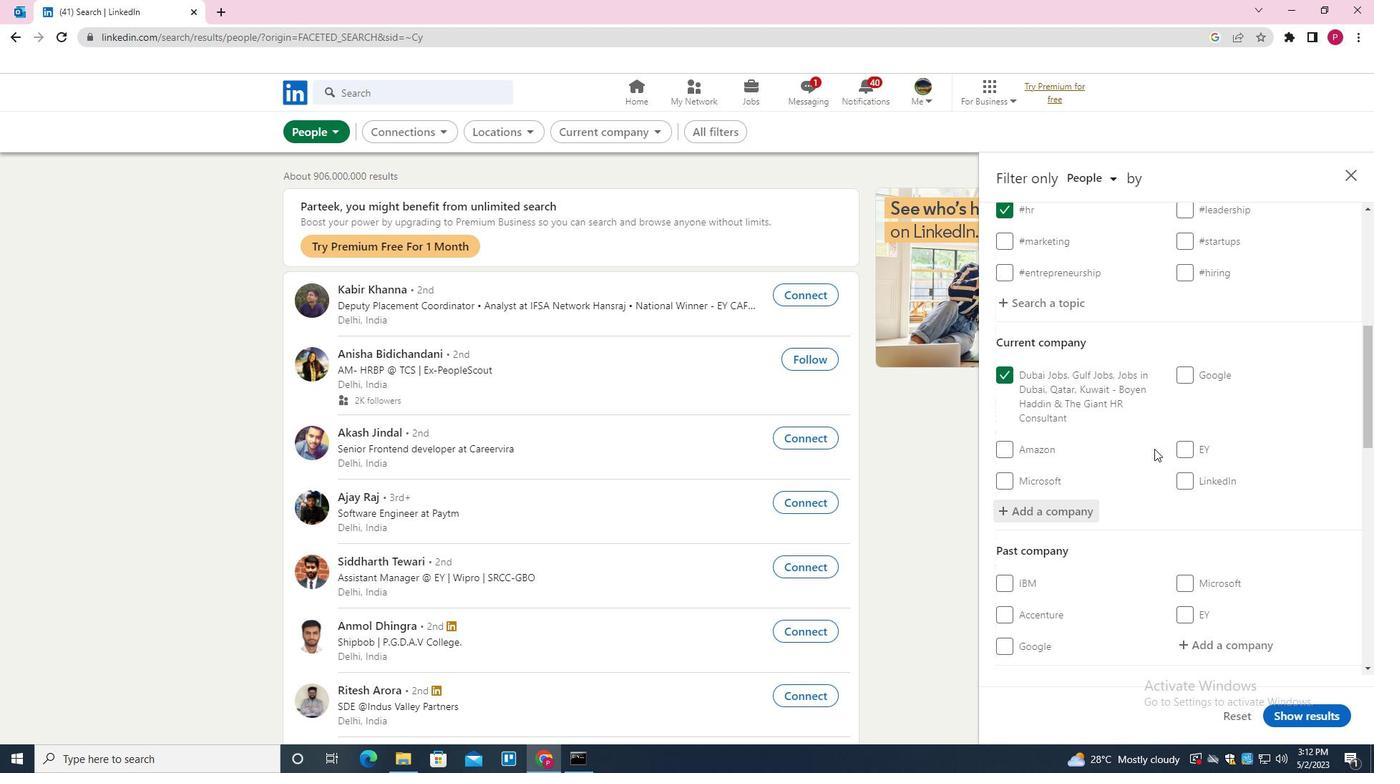 
Action: Mouse scrolled (1154, 458) with delta (0, 0)
Screenshot: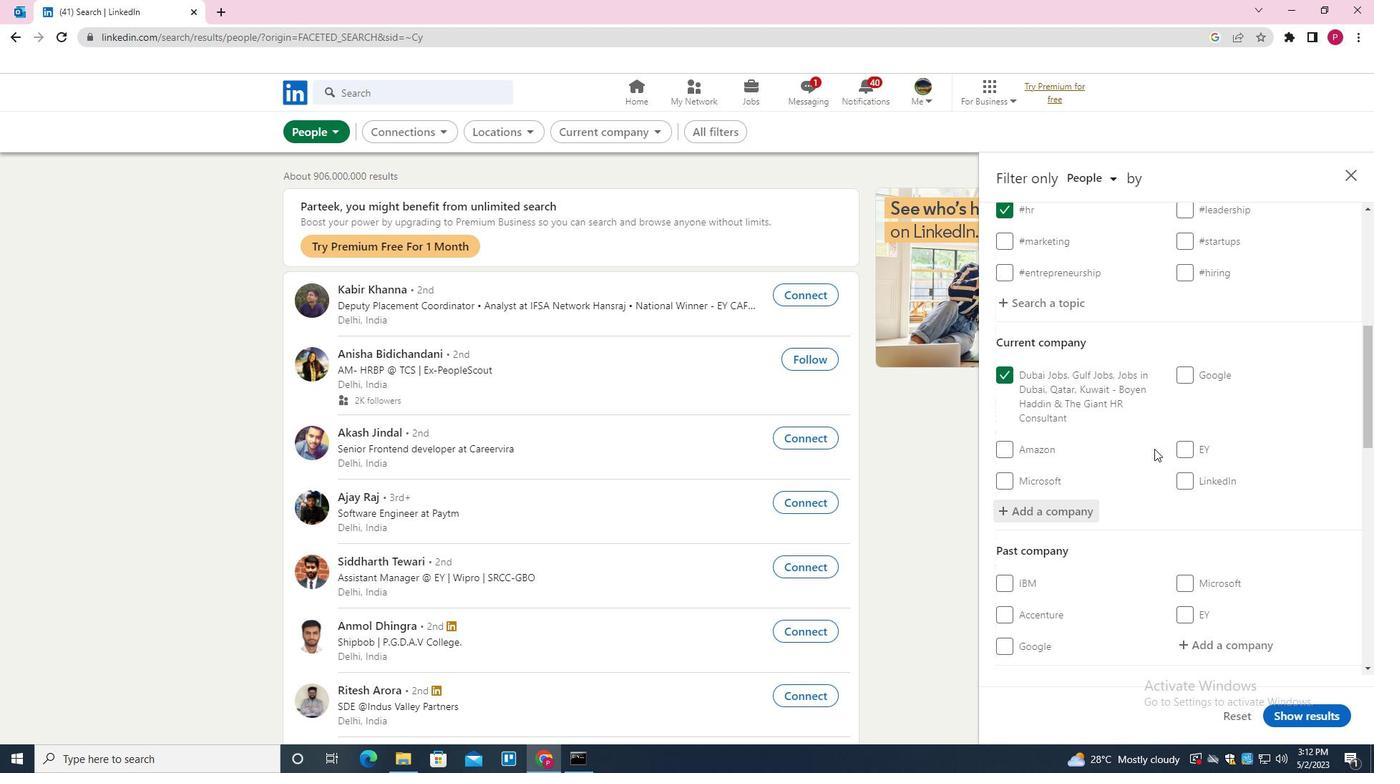 
Action: Mouse scrolled (1154, 458) with delta (0, 0)
Screenshot: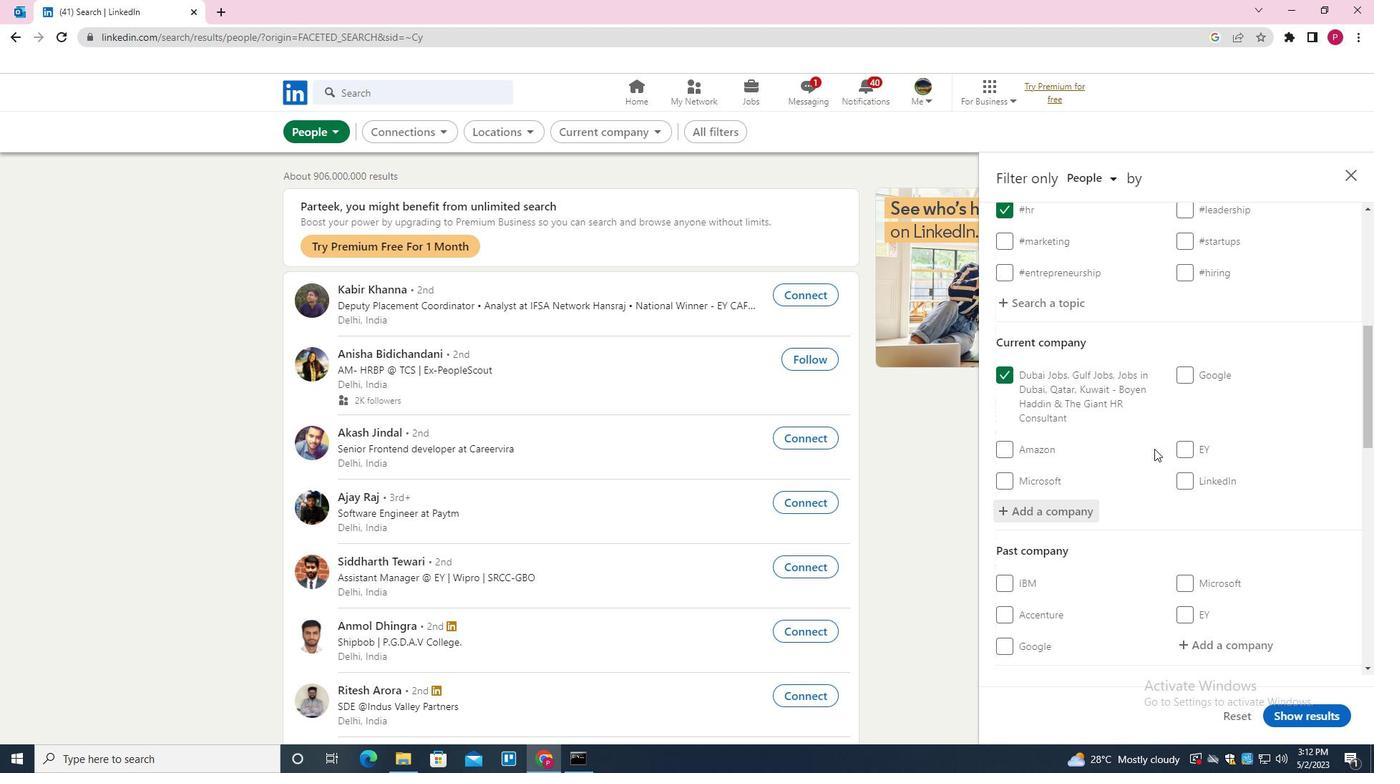 
Action: Mouse scrolled (1154, 458) with delta (0, 0)
Screenshot: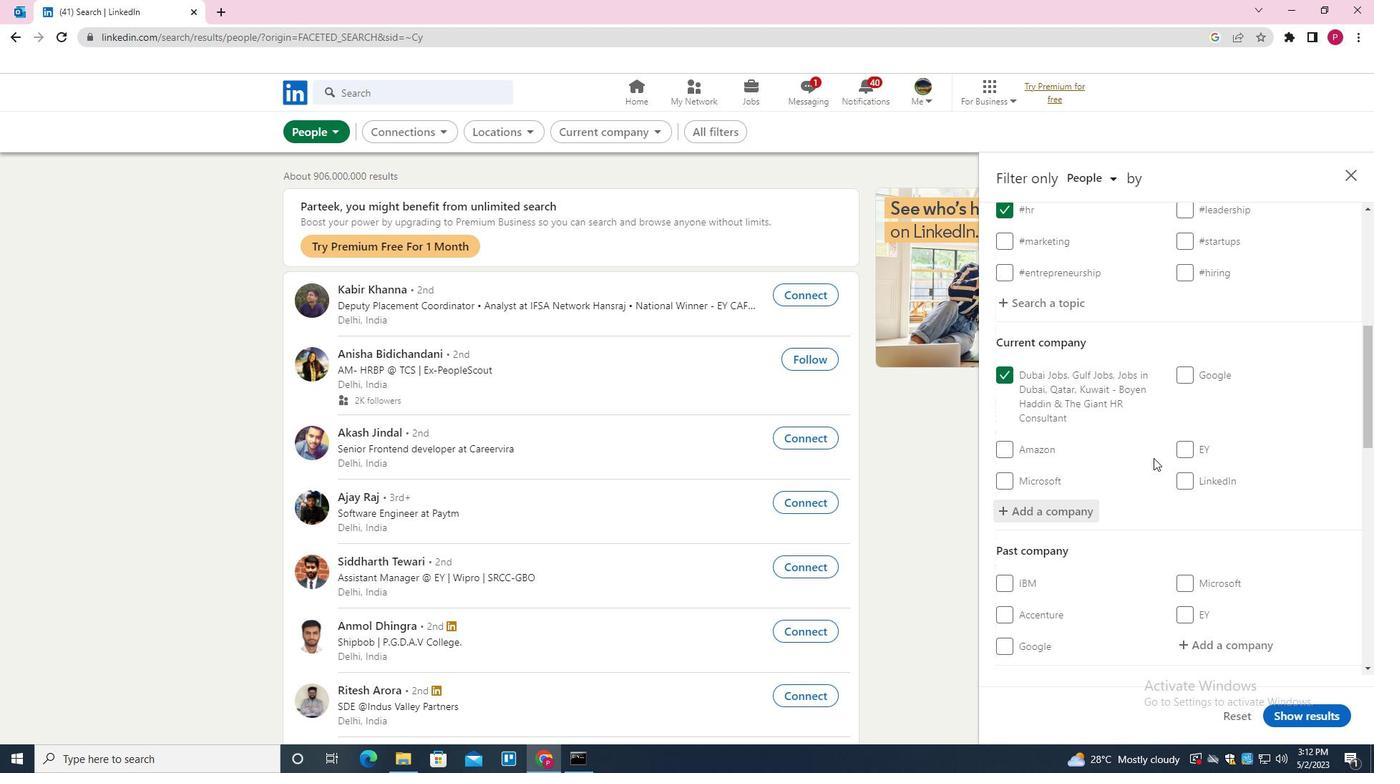 
Action: Mouse scrolled (1154, 458) with delta (0, 0)
Screenshot: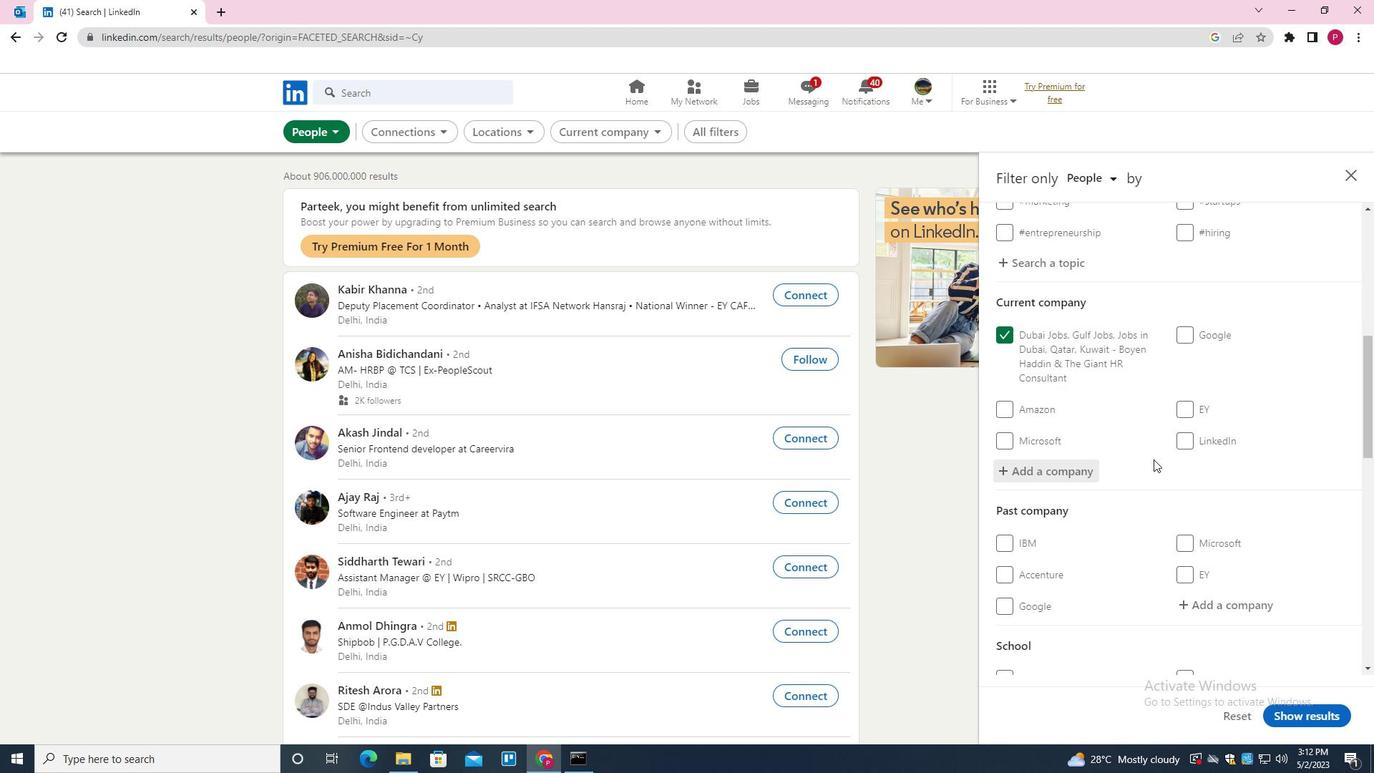 
Action: Mouse moved to (1217, 438)
Screenshot: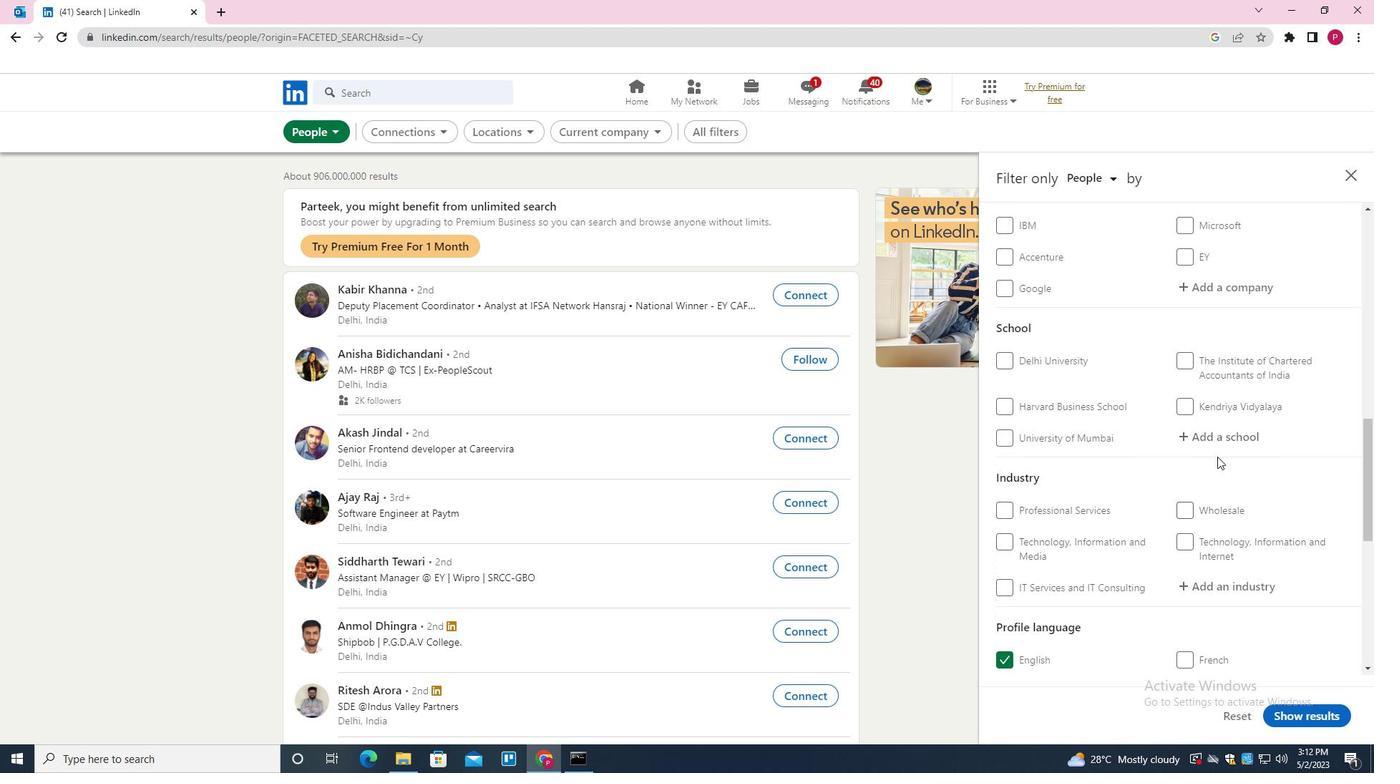
Action: Mouse pressed left at (1217, 438)
Screenshot: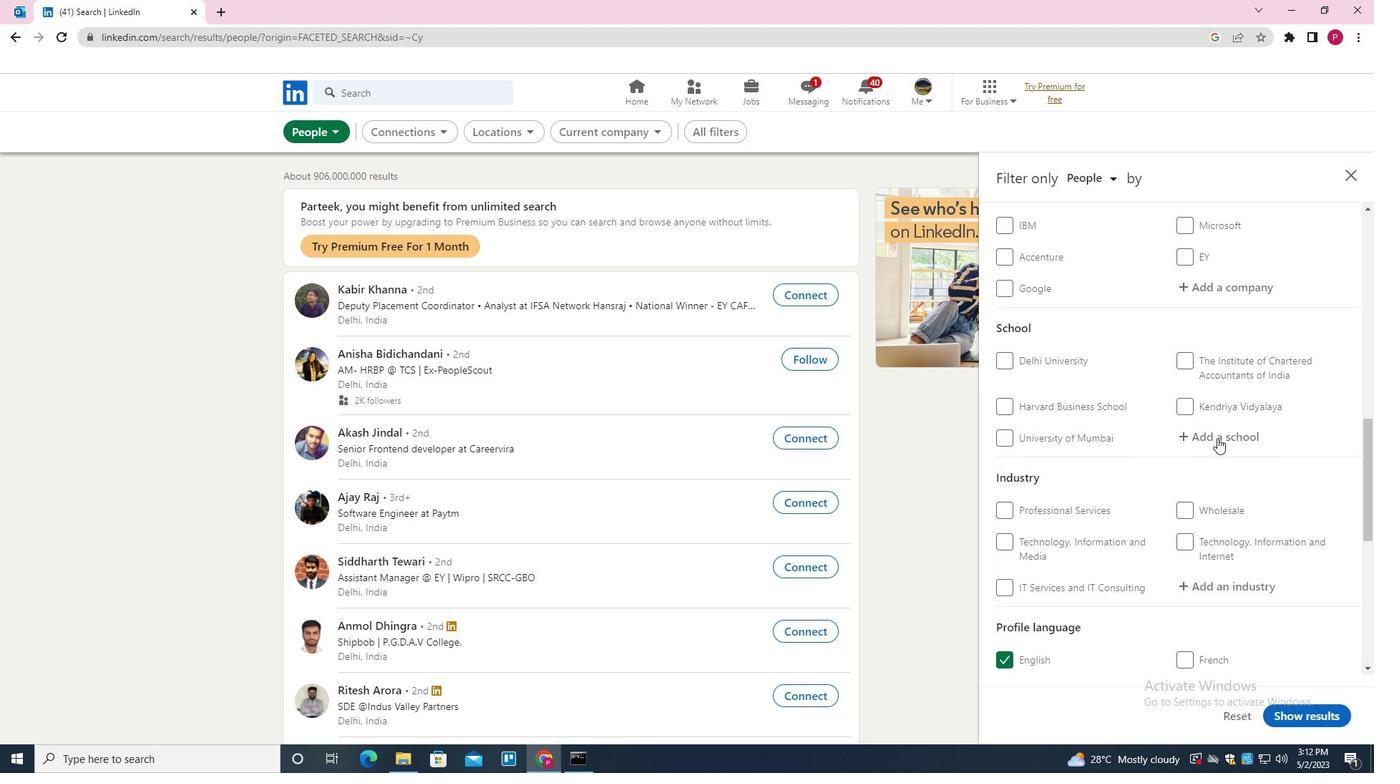 
Action: Mouse moved to (1215, 437)
Screenshot: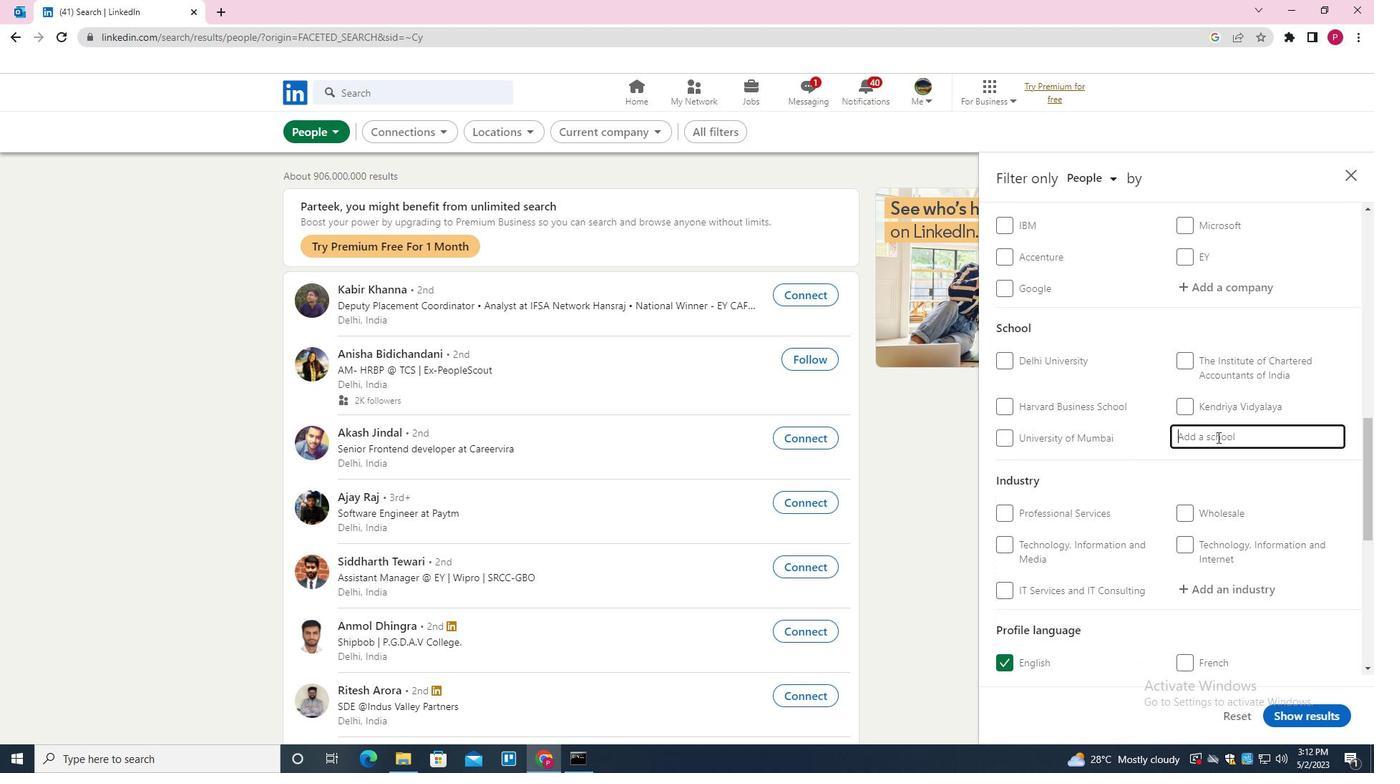 
Action: Key pressed <Key.shift>
Screenshot: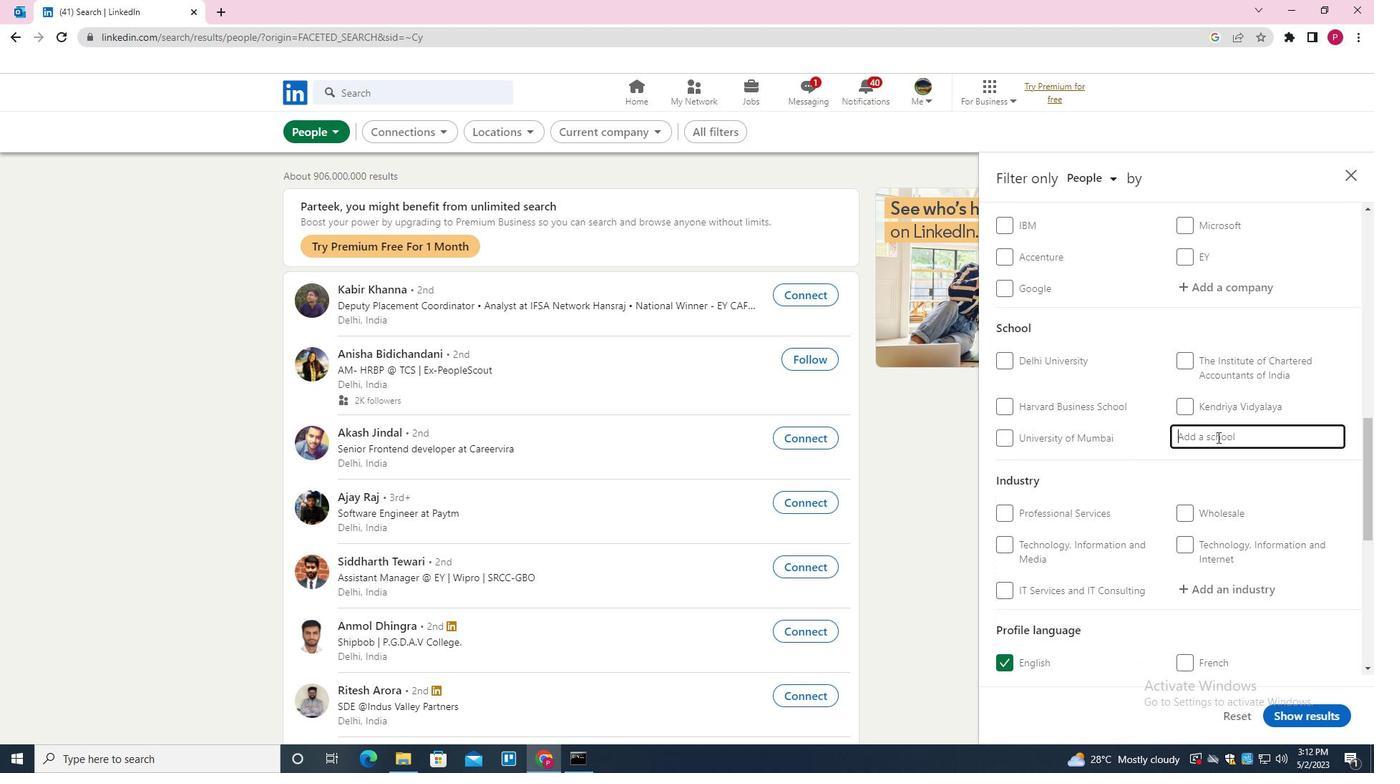 
Action: Mouse moved to (1209, 441)
Screenshot: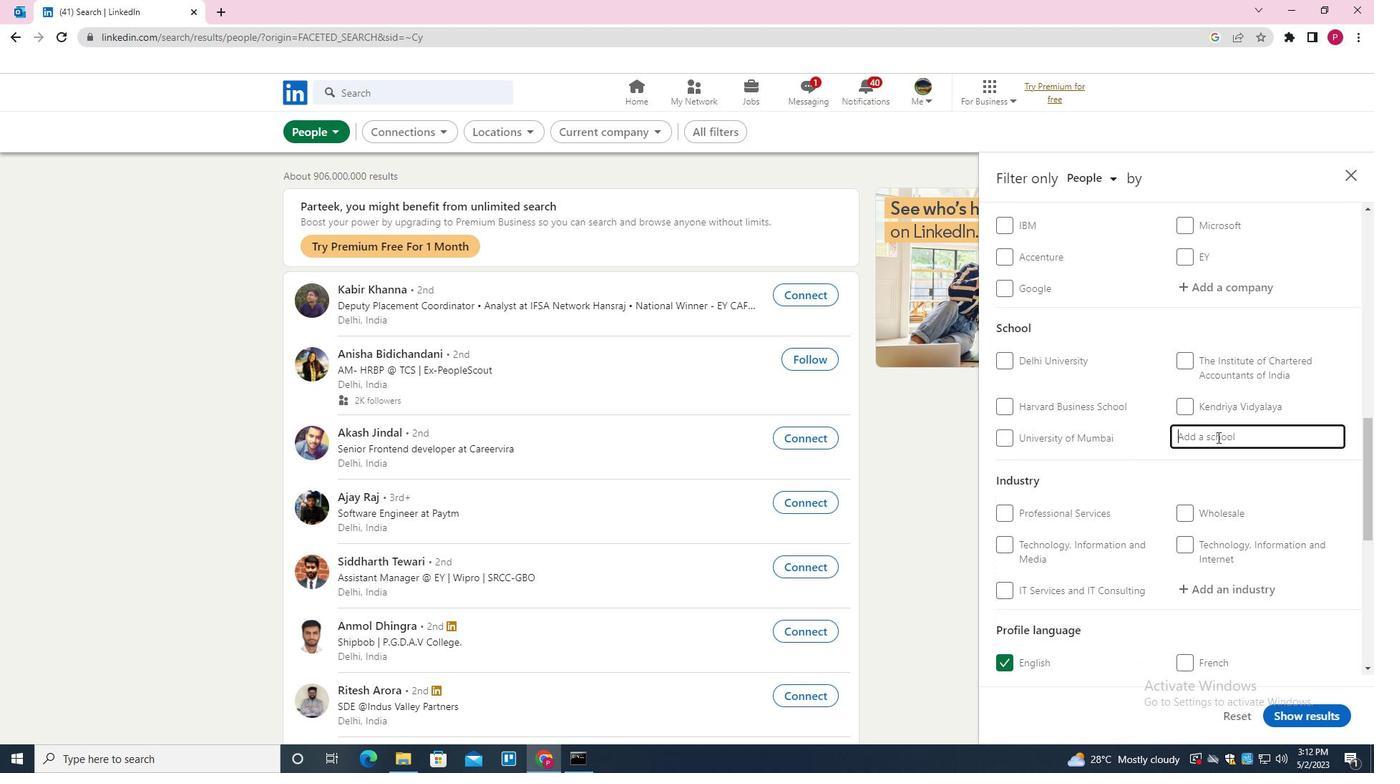 
Action: Key pressed <Key.shift><Key.shift><Key.shift><Key.shift><Key.shift><Key.shift><Key.shift><Key.shift><Key.shift>MAHATMA<Key.space><Key.shift><Key.shift><Key.shift>GANDHI<Key.space><Key.shift><Key.shift><Key.shift>INSTITUTE<Key.space>OF<Key.space><Key.shift>TECHNOLOGY<Key.space><Key.down><Key.enter>
Screenshot: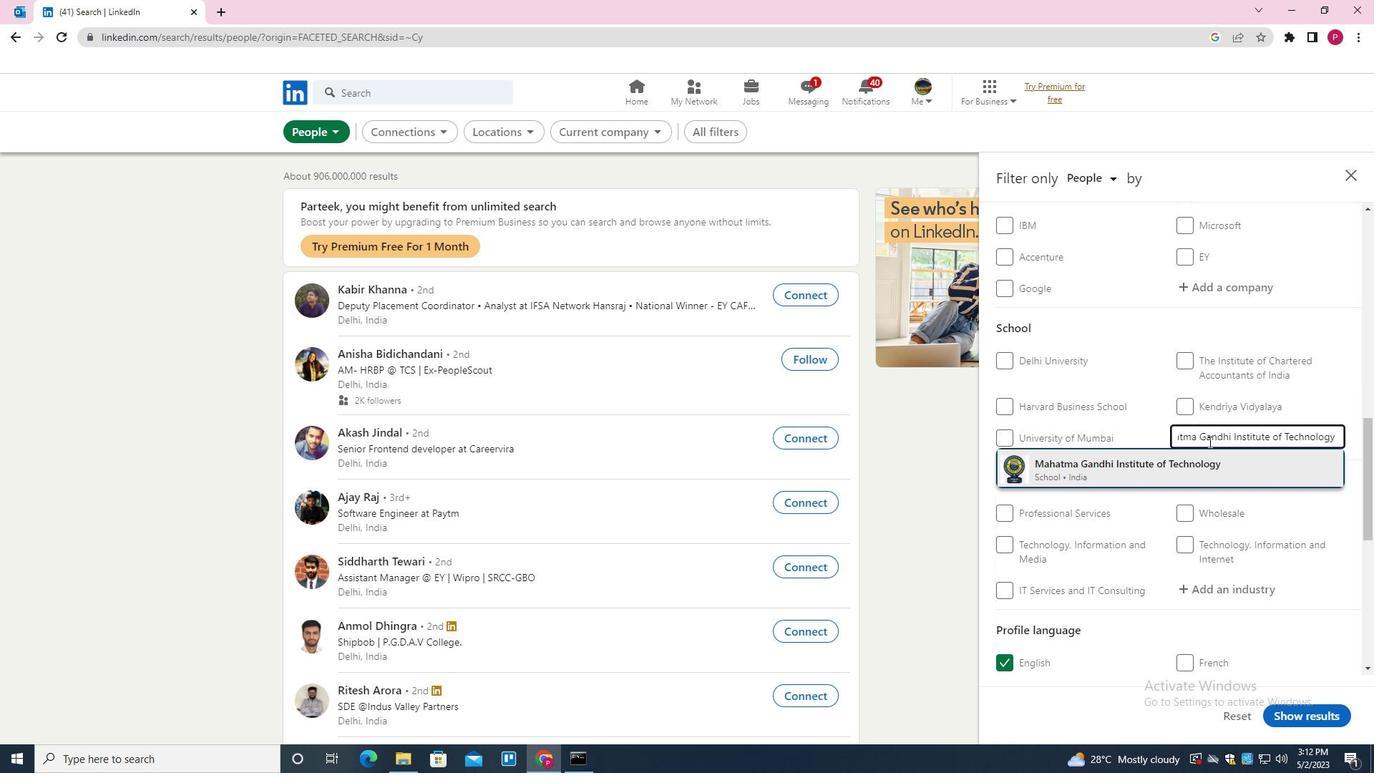 
Action: Mouse moved to (1161, 486)
Screenshot: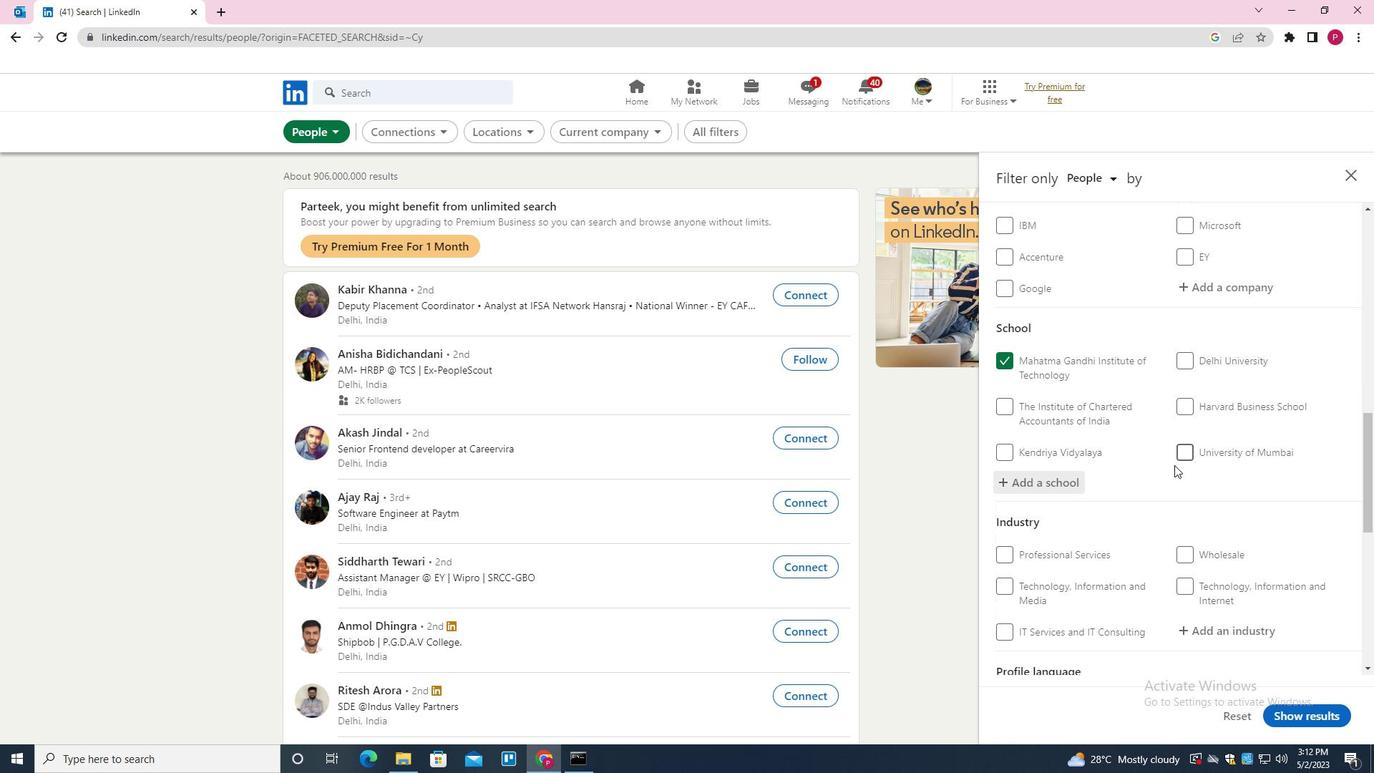 
Action: Mouse scrolled (1161, 485) with delta (0, 0)
Screenshot: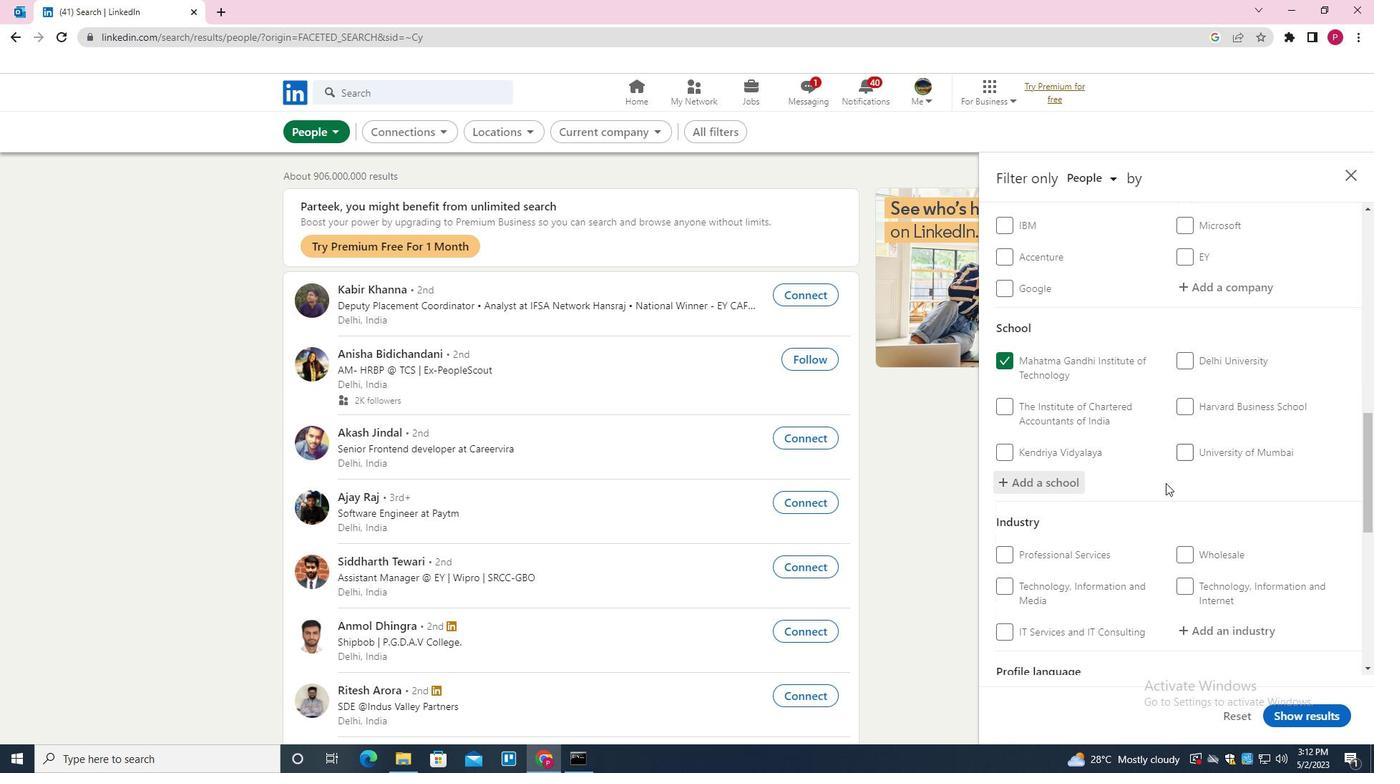 
Action: Mouse scrolled (1161, 485) with delta (0, 0)
Screenshot: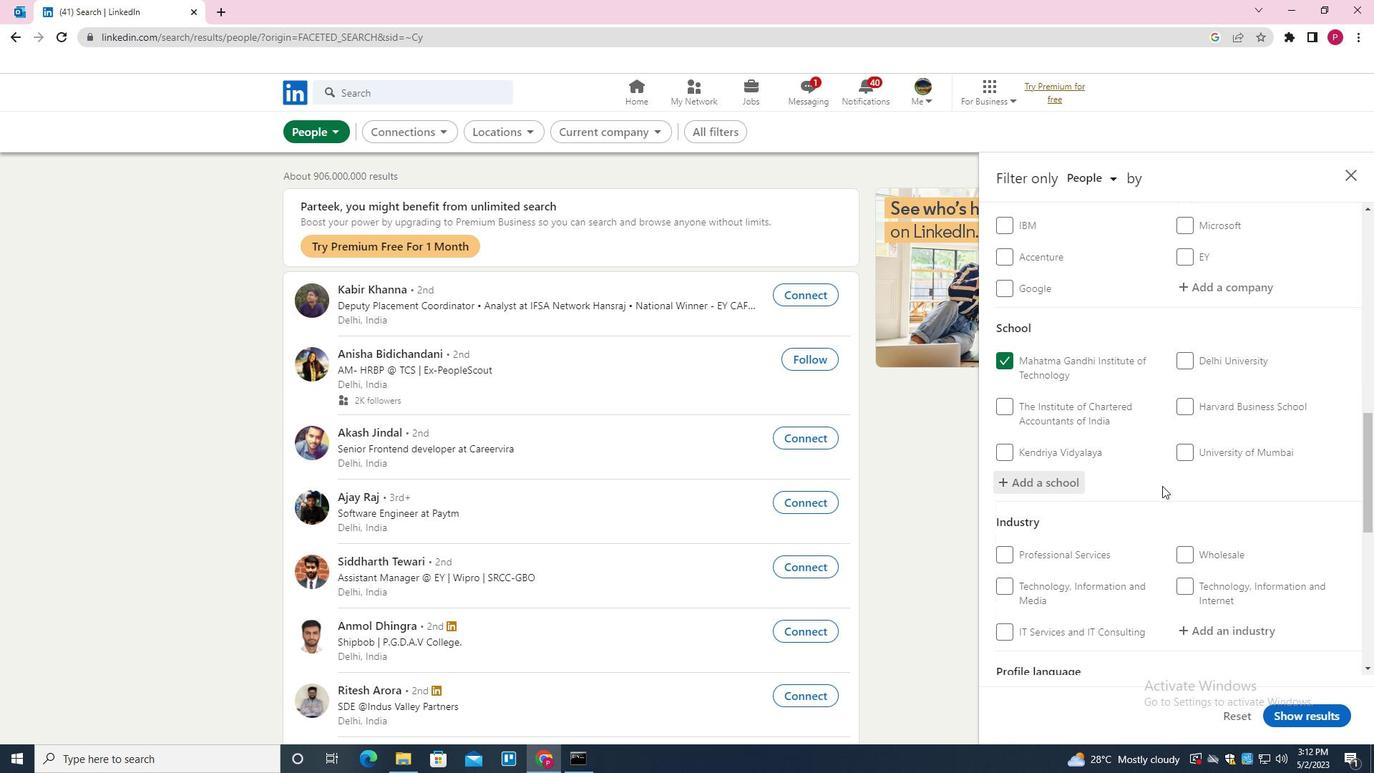 
Action: Mouse scrolled (1161, 485) with delta (0, 0)
Screenshot: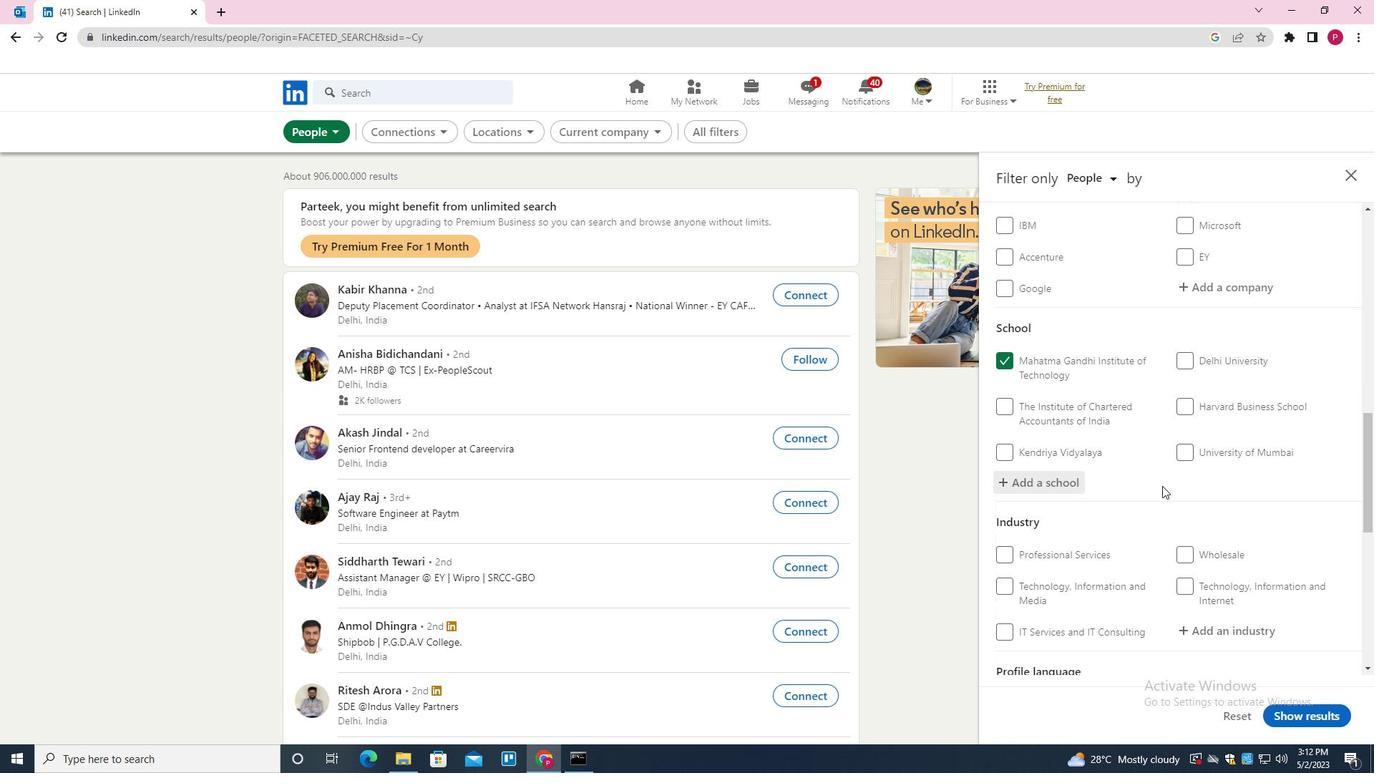 
Action: Mouse scrolled (1161, 485) with delta (0, 0)
Screenshot: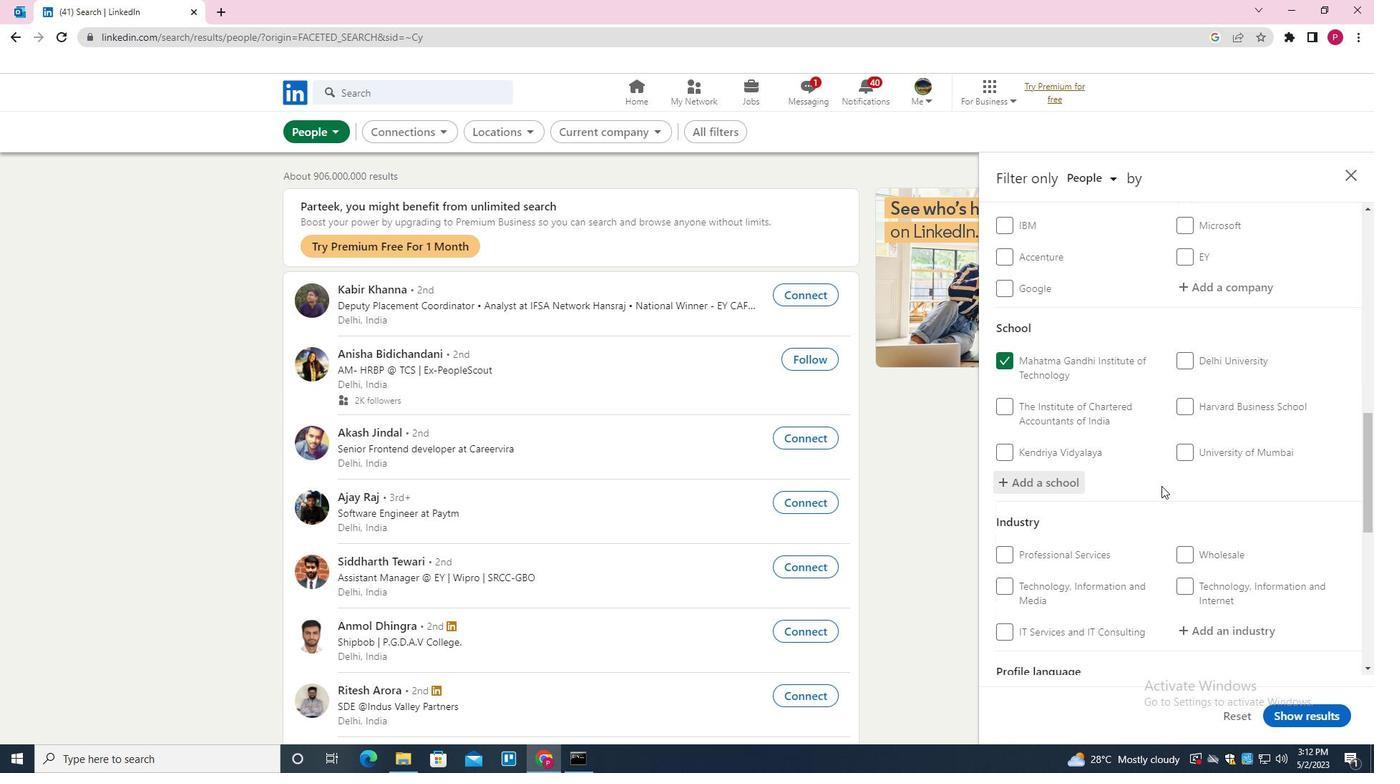 
Action: Mouse moved to (1242, 337)
Screenshot: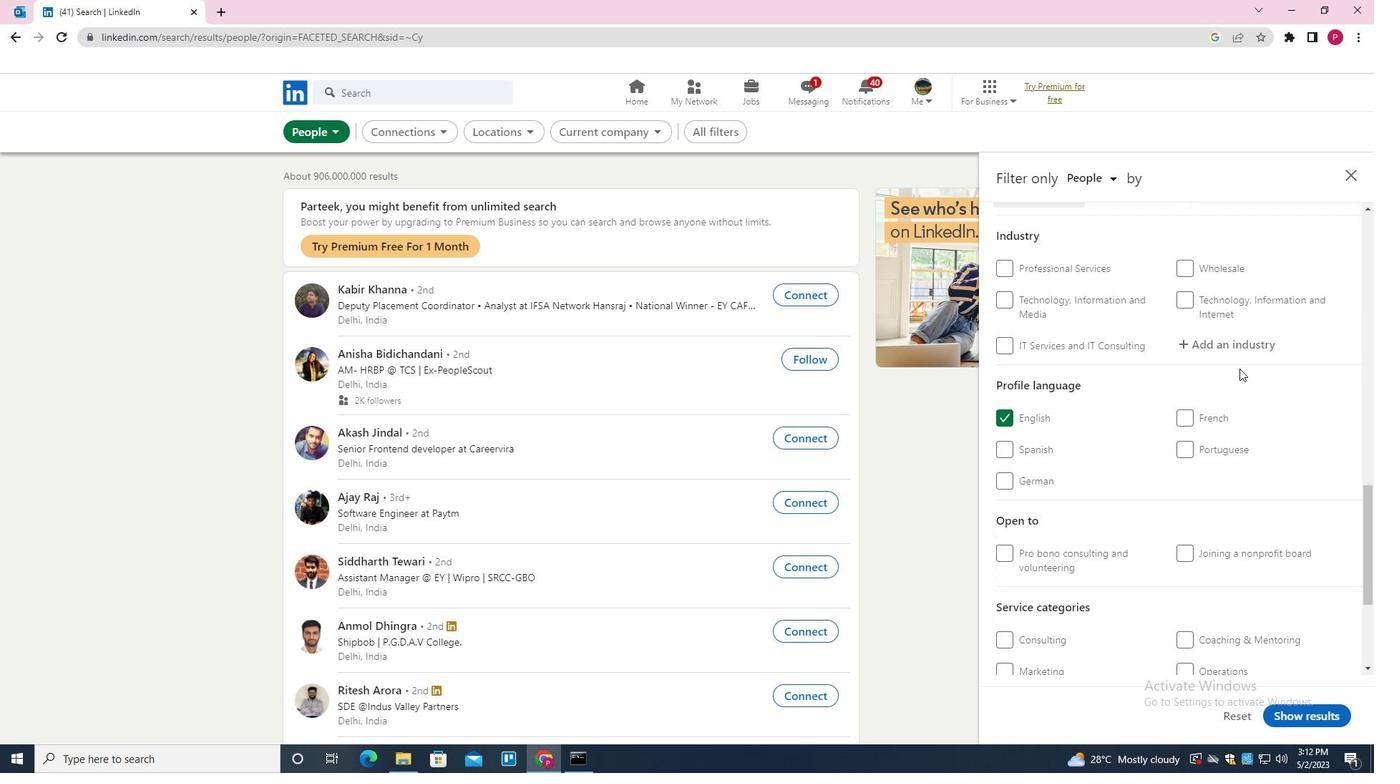 
Action: Mouse pressed left at (1242, 337)
Screenshot: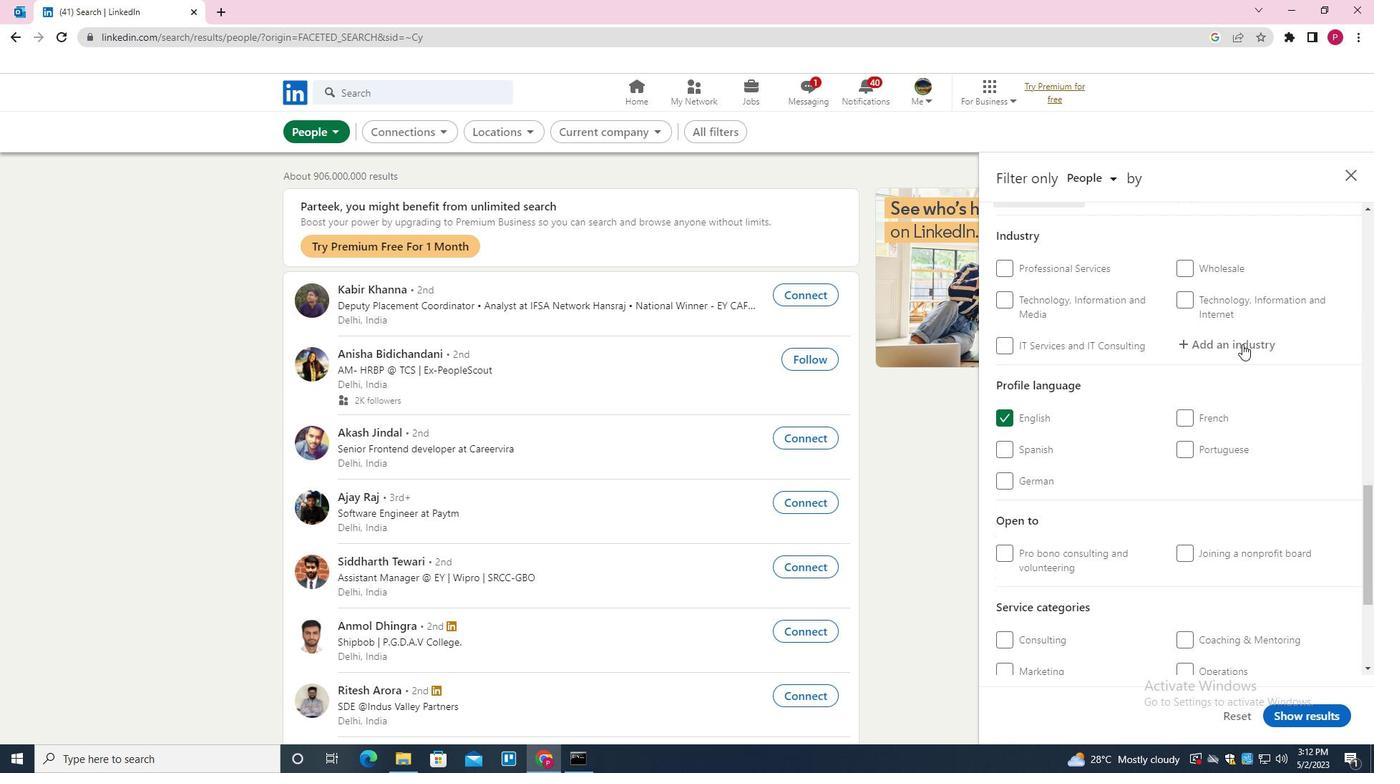 
Action: Mouse moved to (1199, 352)
Screenshot: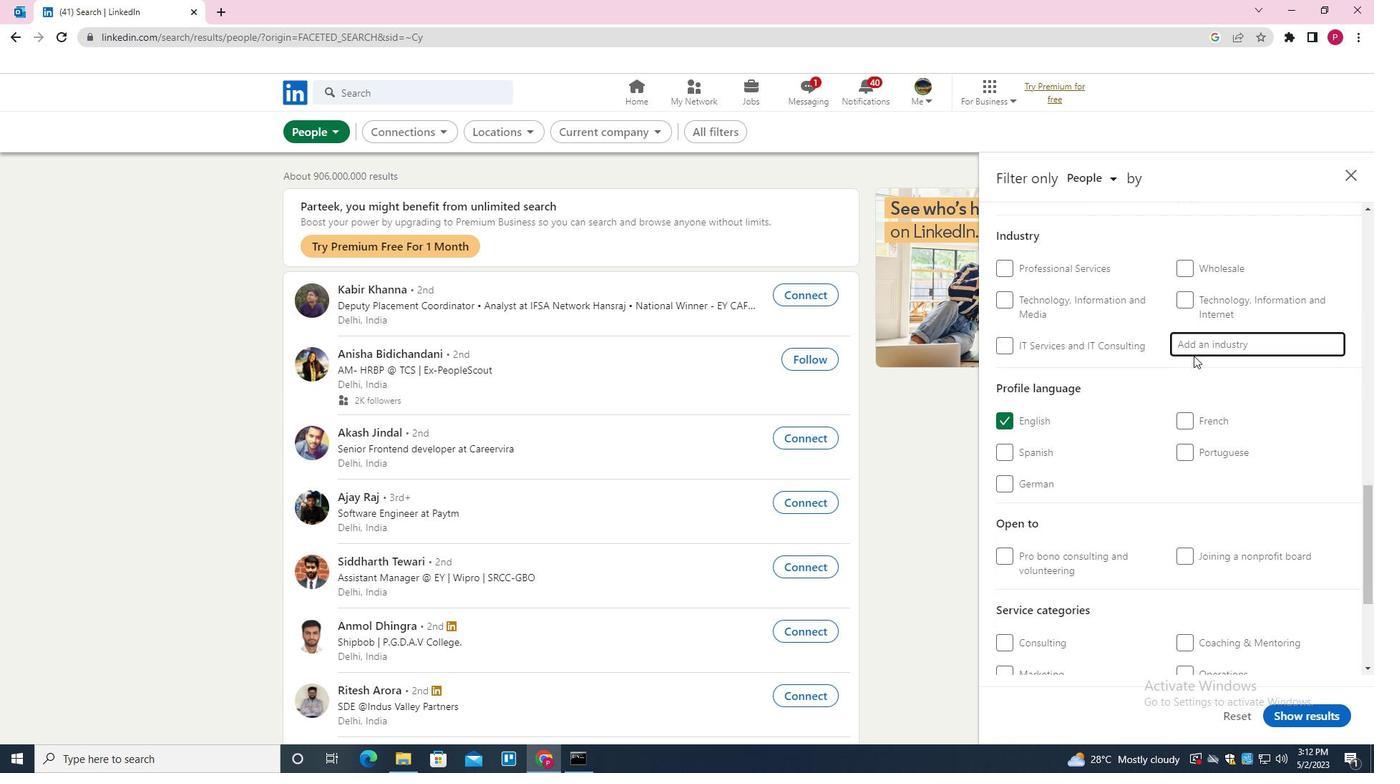
Action: Key pressed <Key.shift><Key.shift><Key.shift><Key.shift><Key.shift><Key.shift><Key.shift><Key.shift><Key.shift>BLOCKCHAIN<Key.down><Key.enter>
Screenshot: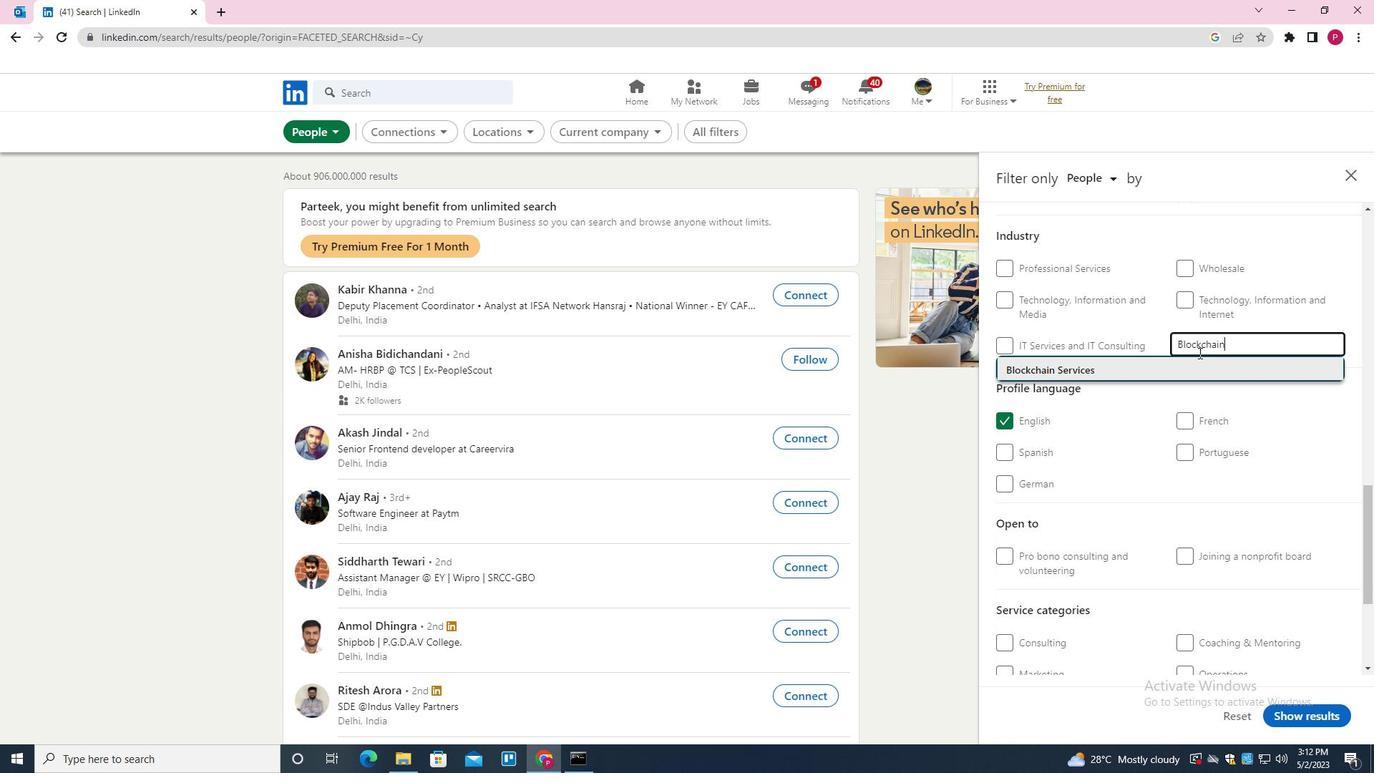 
Action: Mouse scrolled (1199, 352) with delta (0, 0)
Screenshot: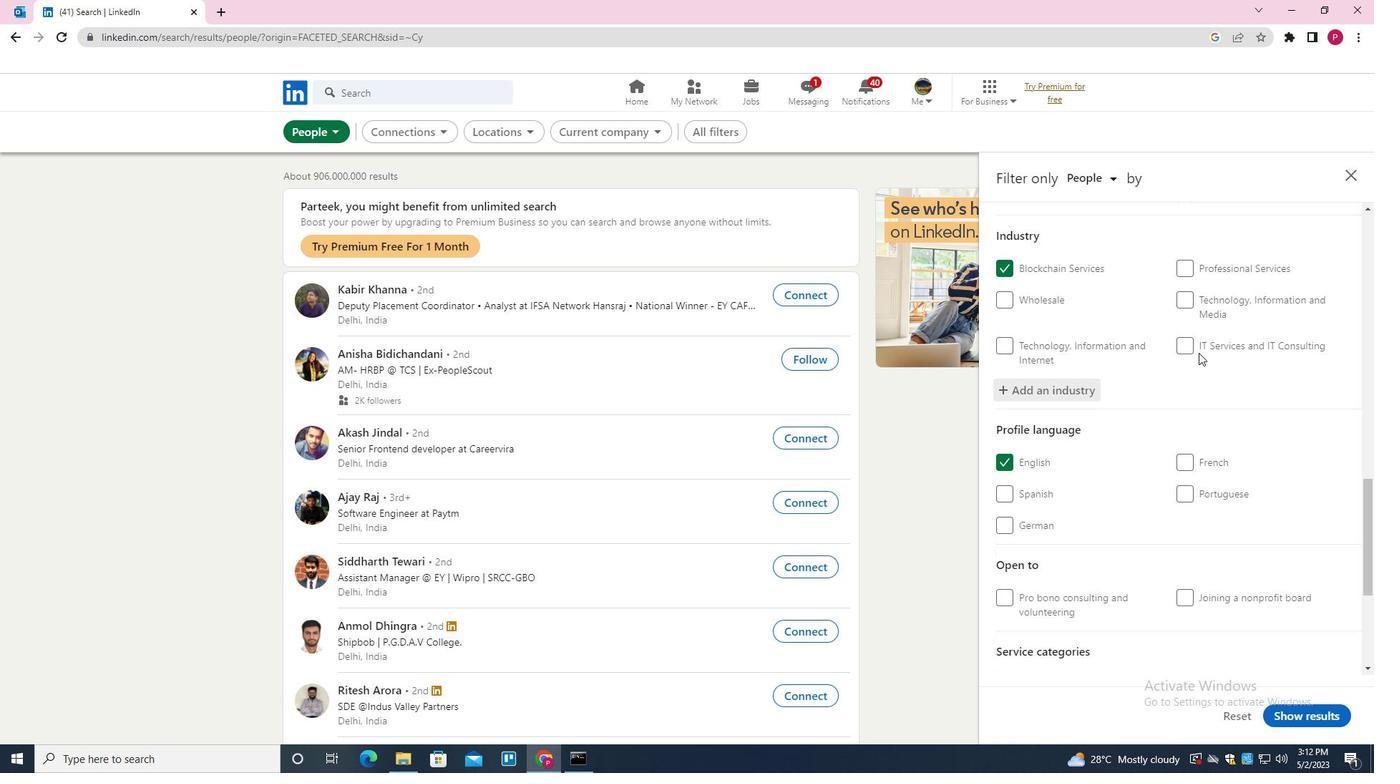 
Action: Mouse scrolled (1199, 352) with delta (0, 0)
Screenshot: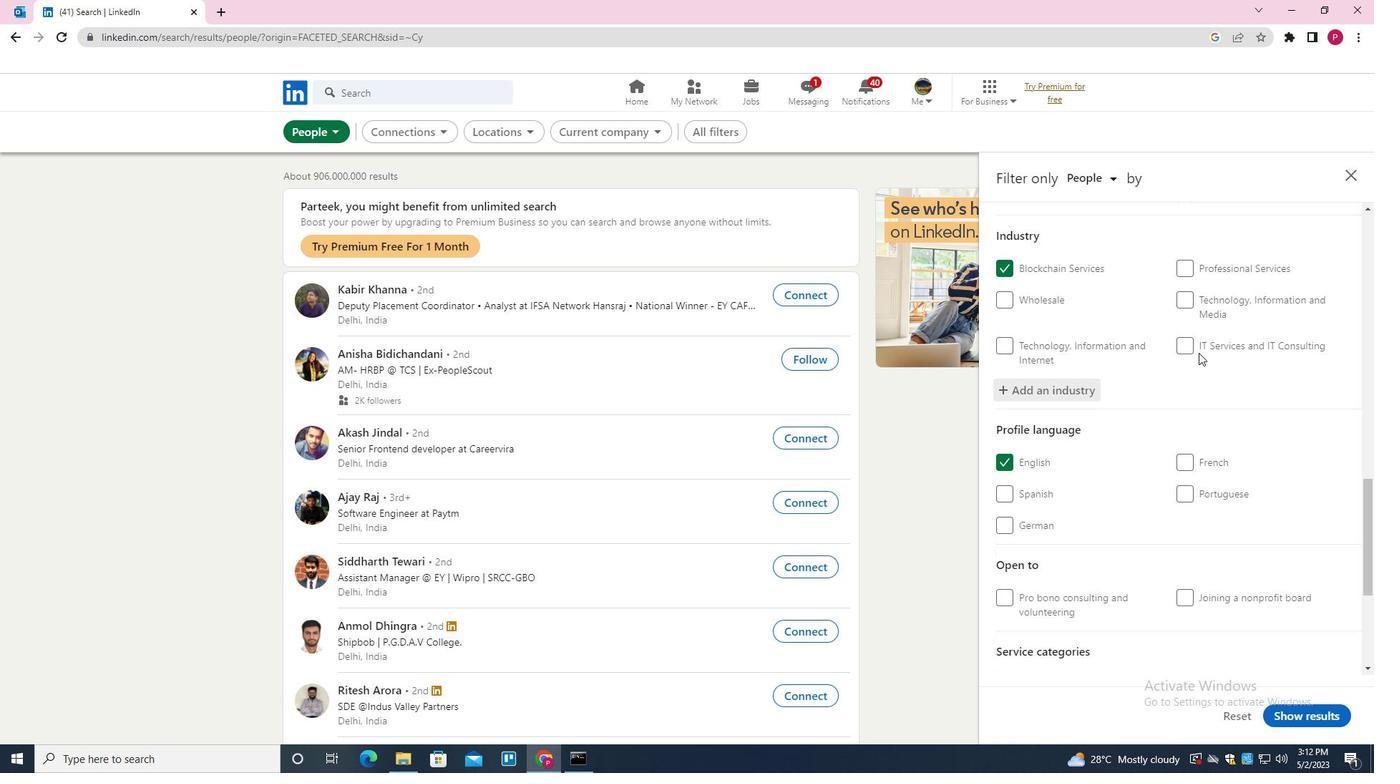 
Action: Mouse scrolled (1199, 352) with delta (0, 0)
Screenshot: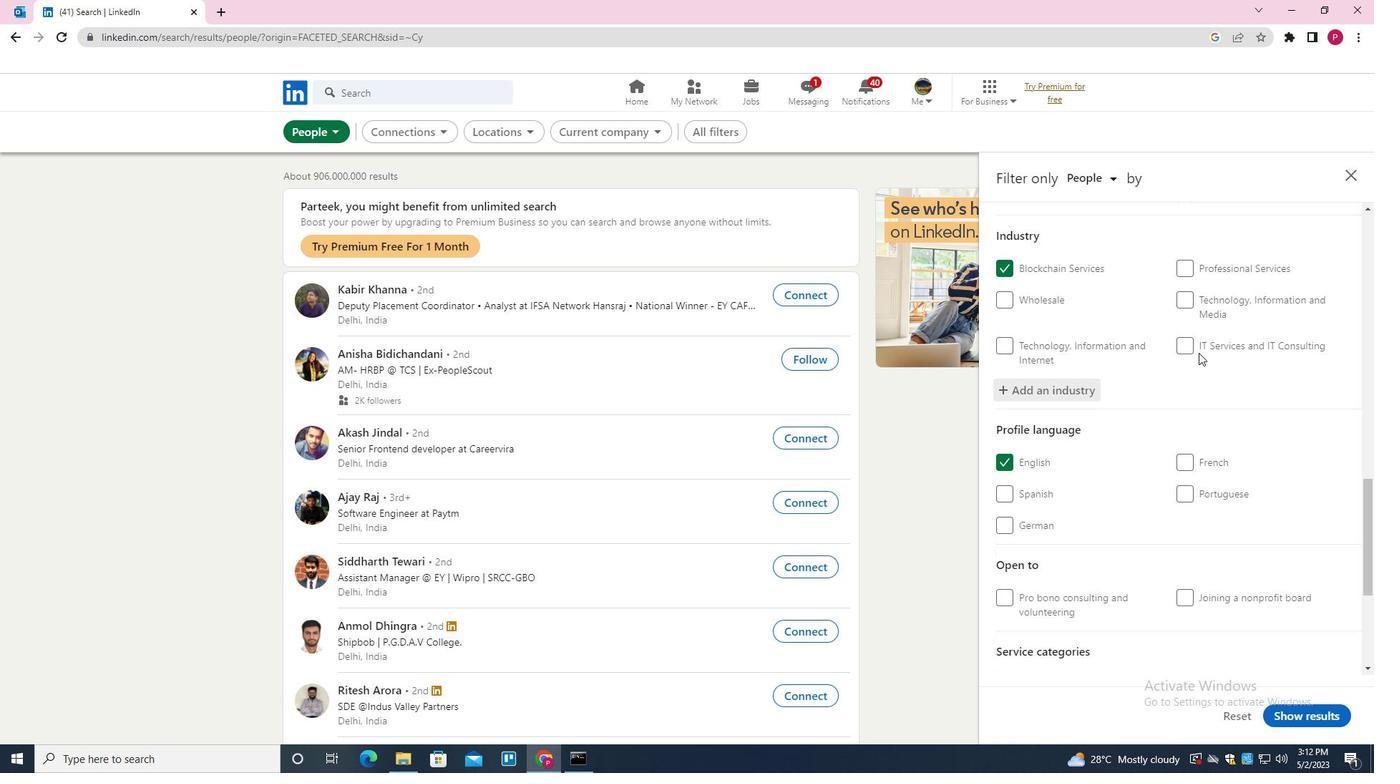 
Action: Mouse scrolled (1199, 352) with delta (0, 0)
Screenshot: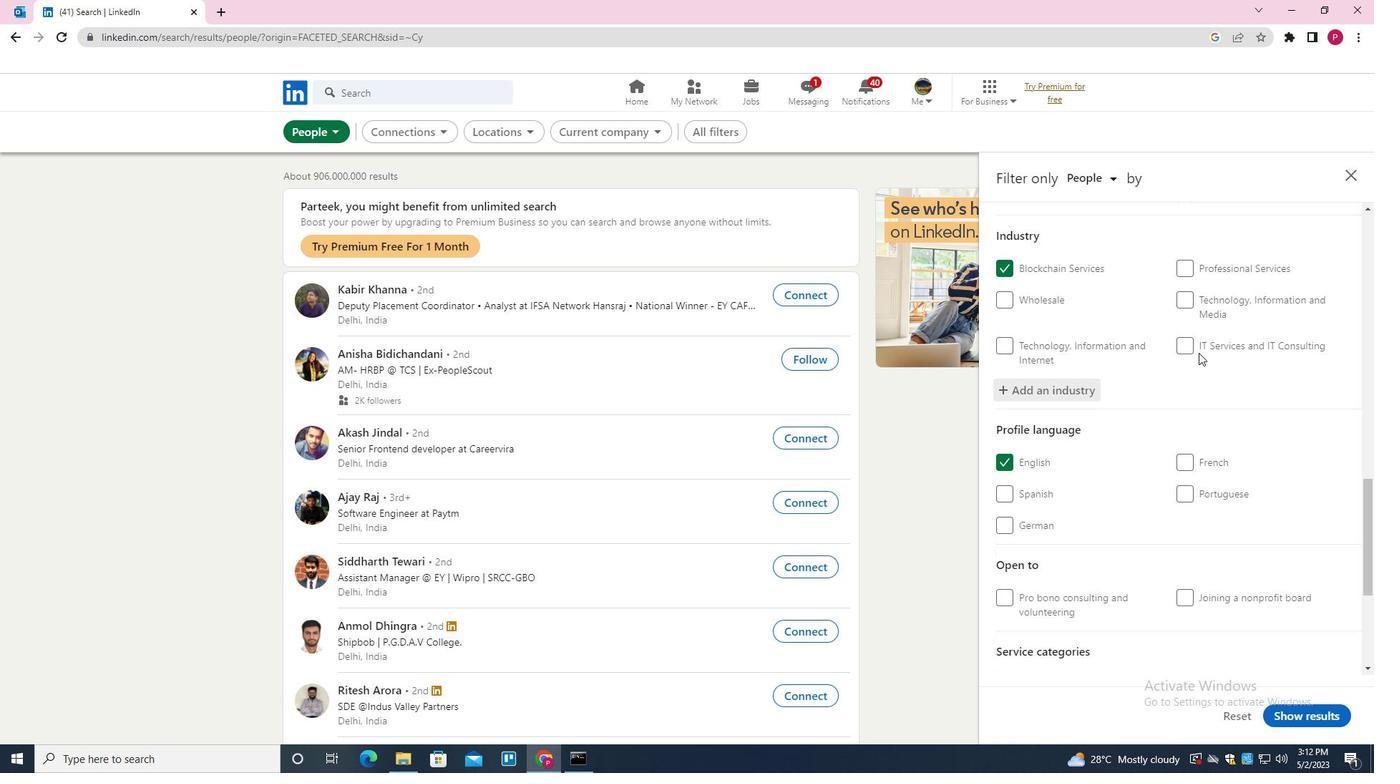 
Action: Mouse moved to (1199, 352)
Screenshot: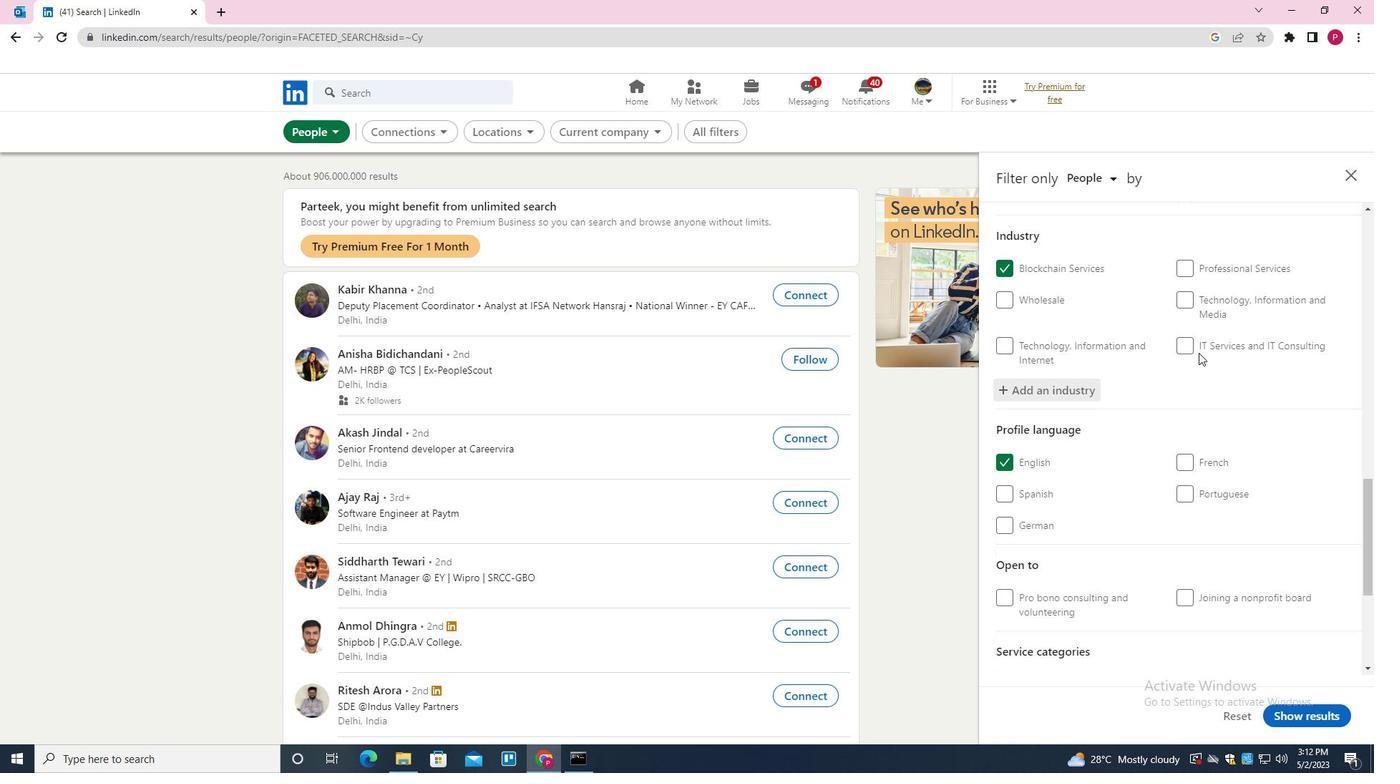 
Action: Mouse scrolled (1199, 352) with delta (0, 0)
Screenshot: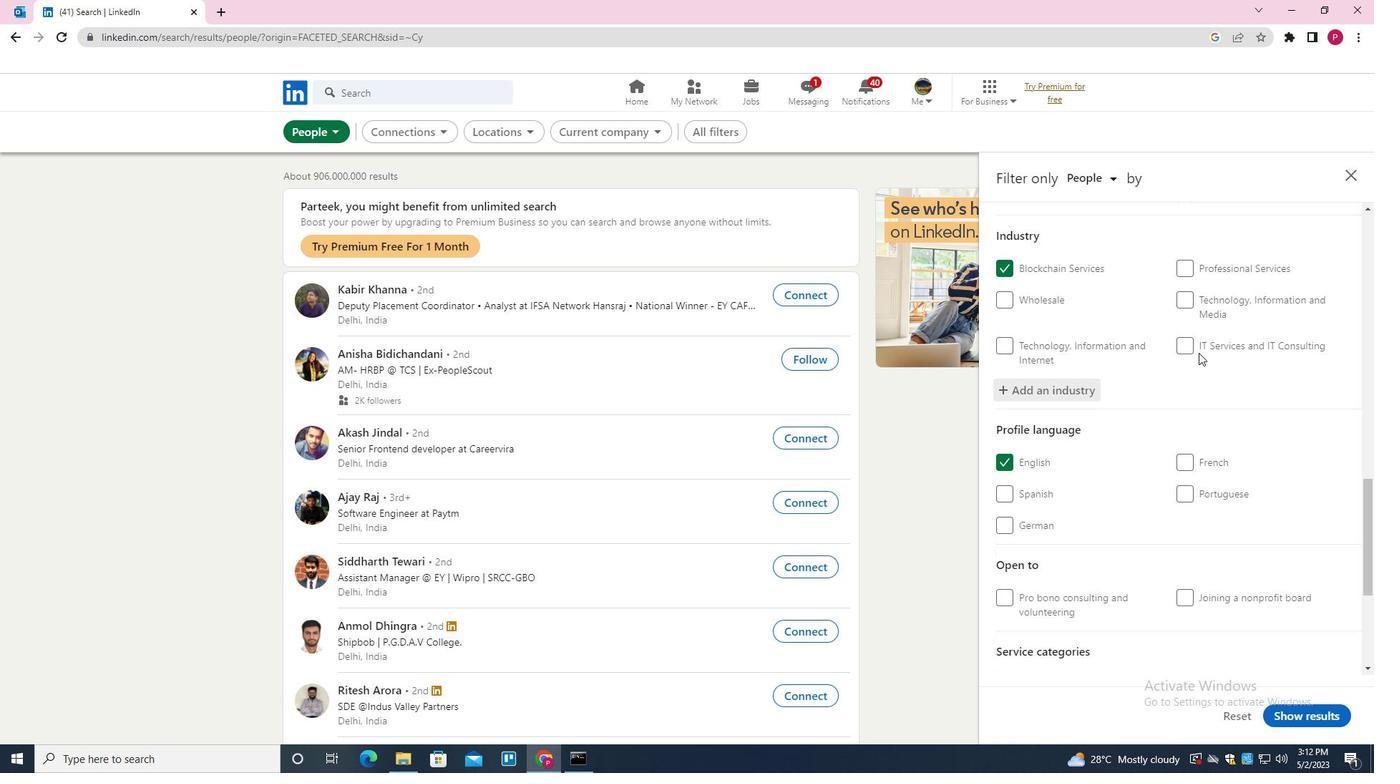 
Action: Mouse moved to (1195, 355)
Screenshot: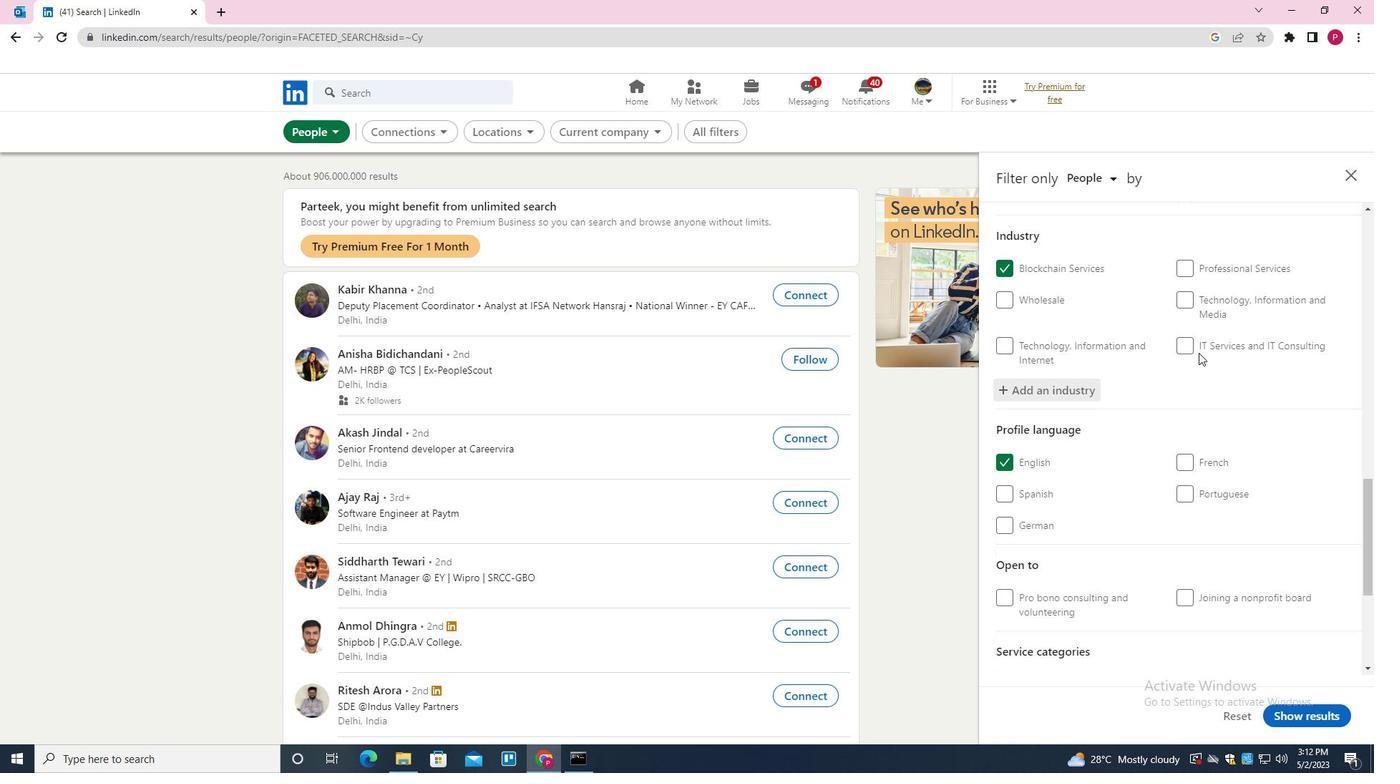 
Action: Mouse scrolled (1195, 355) with delta (0, 0)
Screenshot: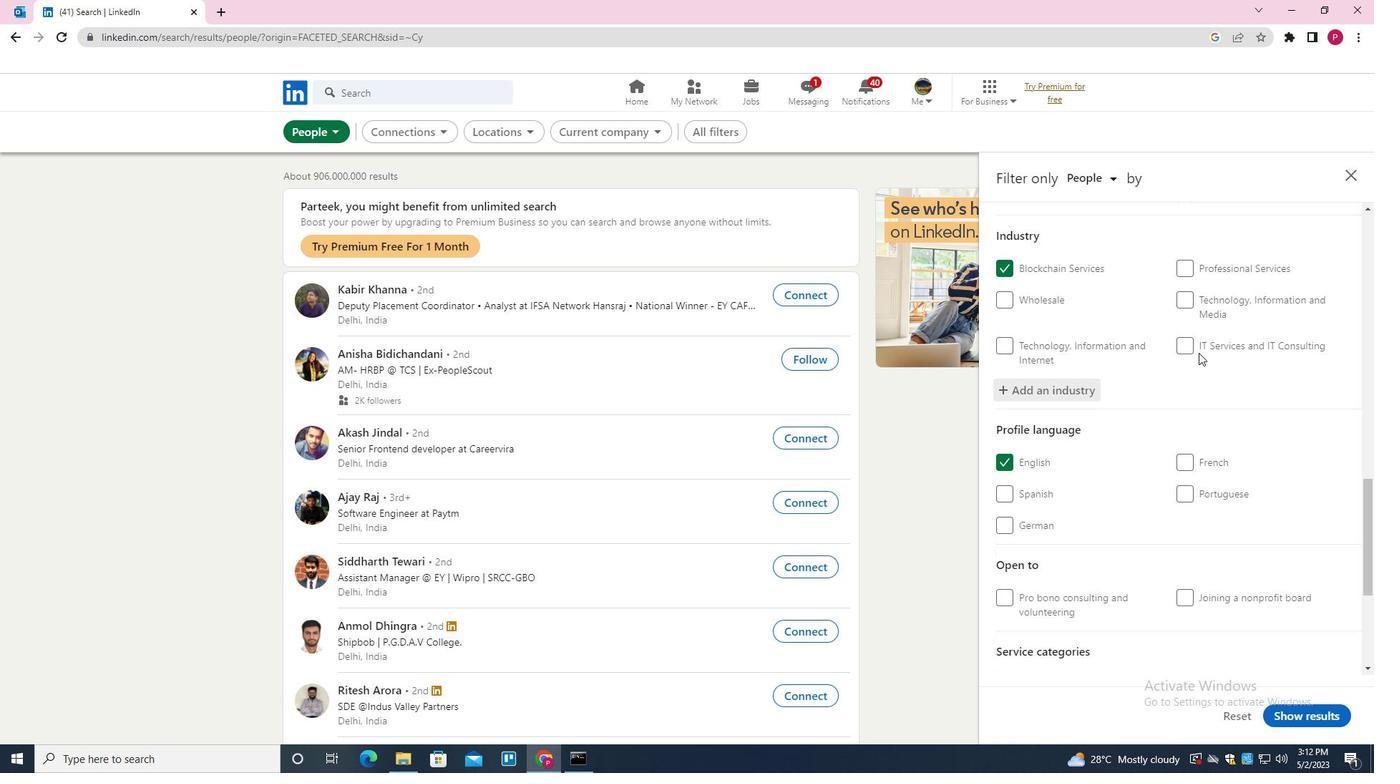 
Action: Mouse moved to (1230, 472)
Screenshot: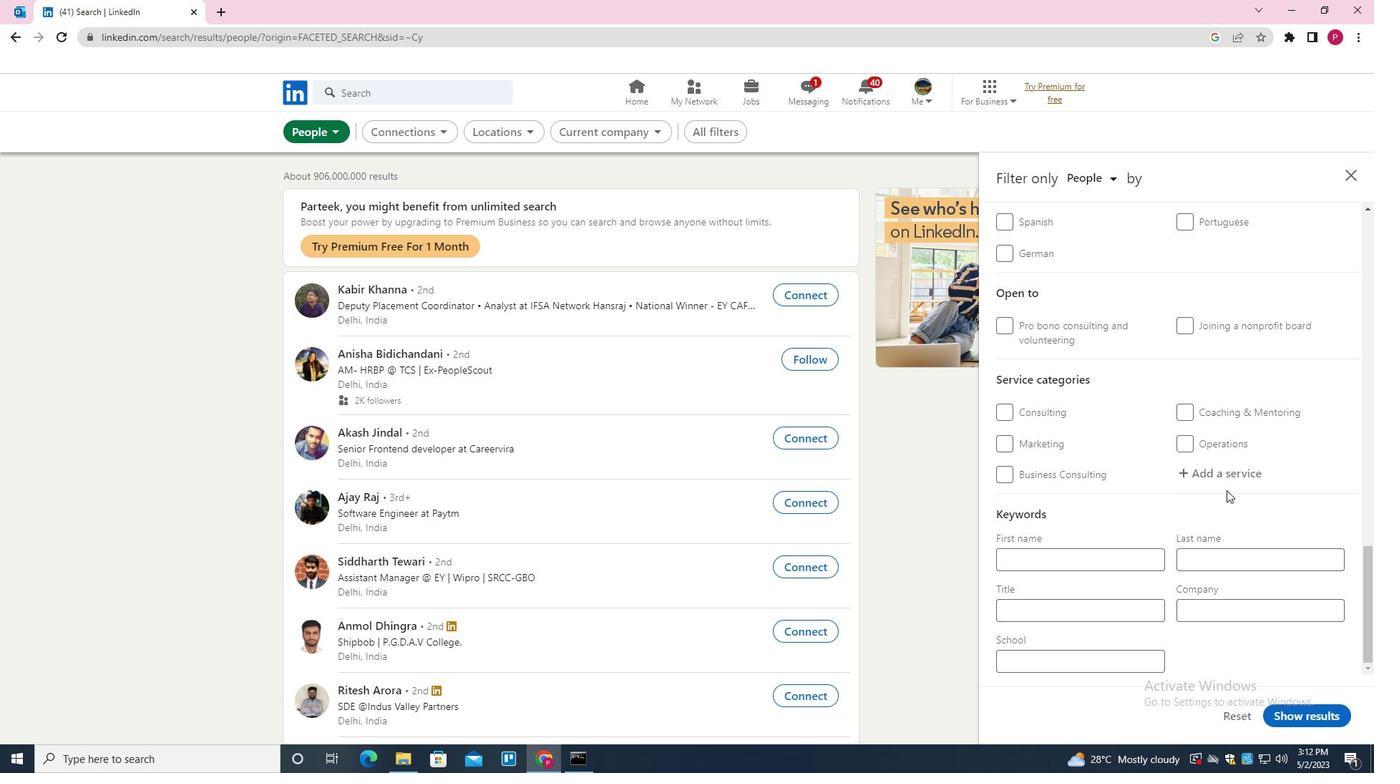 
Action: Mouse pressed left at (1230, 472)
Screenshot: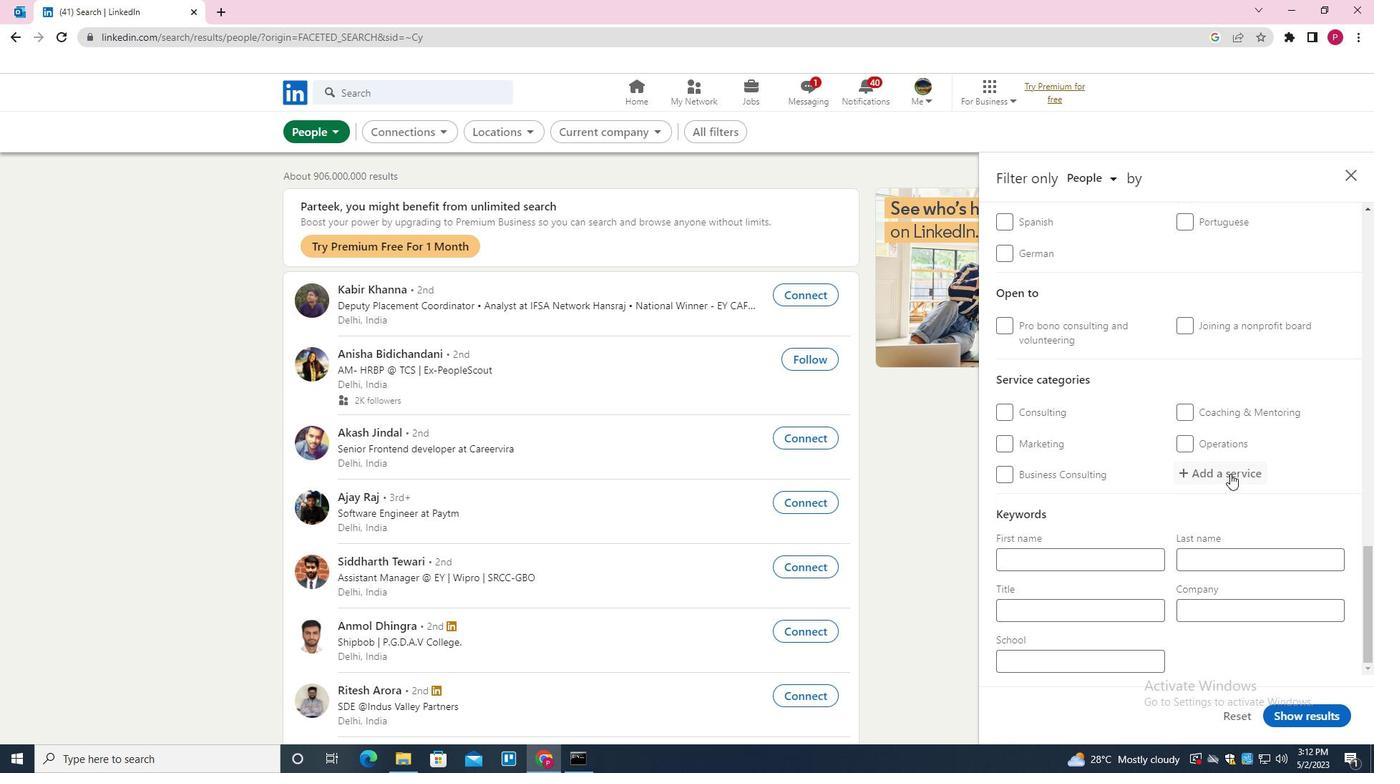 
Action: Mouse moved to (1227, 475)
Screenshot: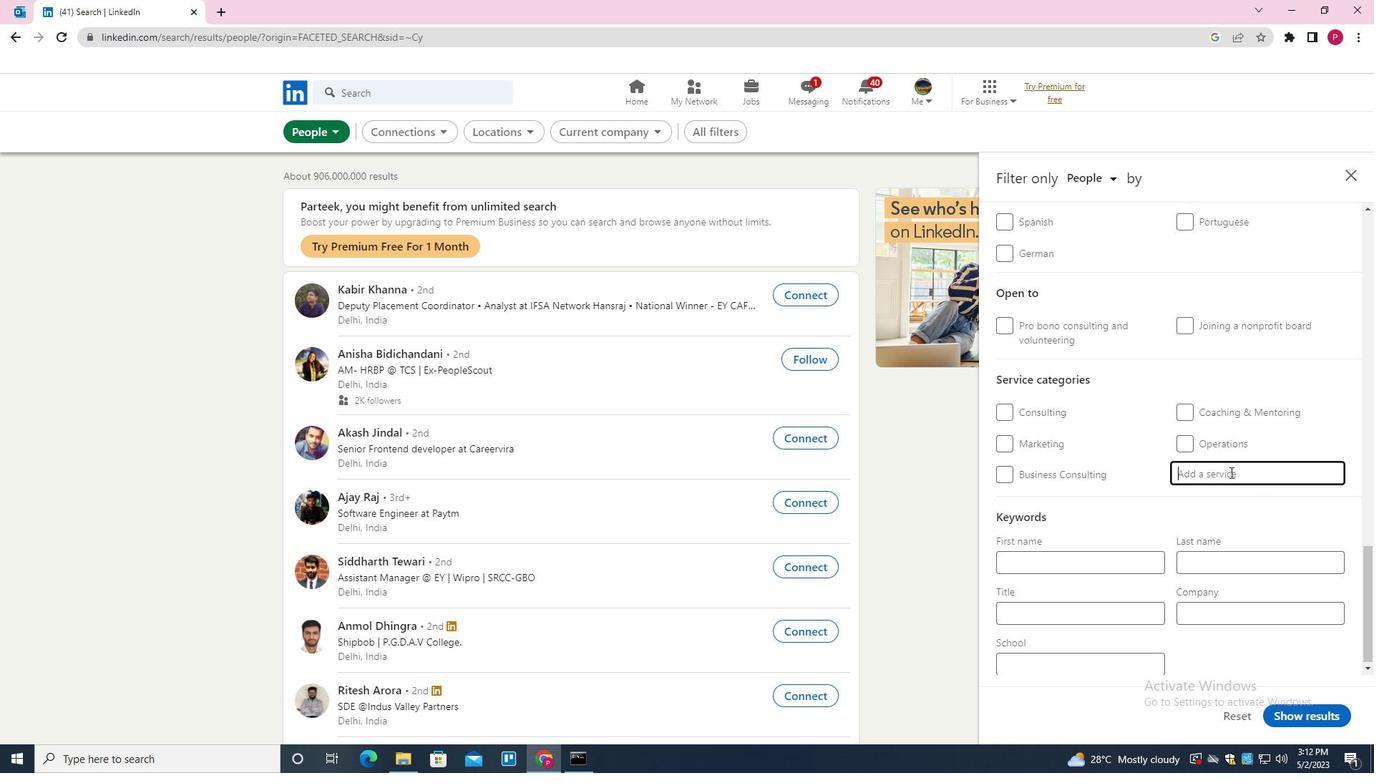 
Action: Mouse scrolled (1227, 476) with delta (0, 0)
Screenshot: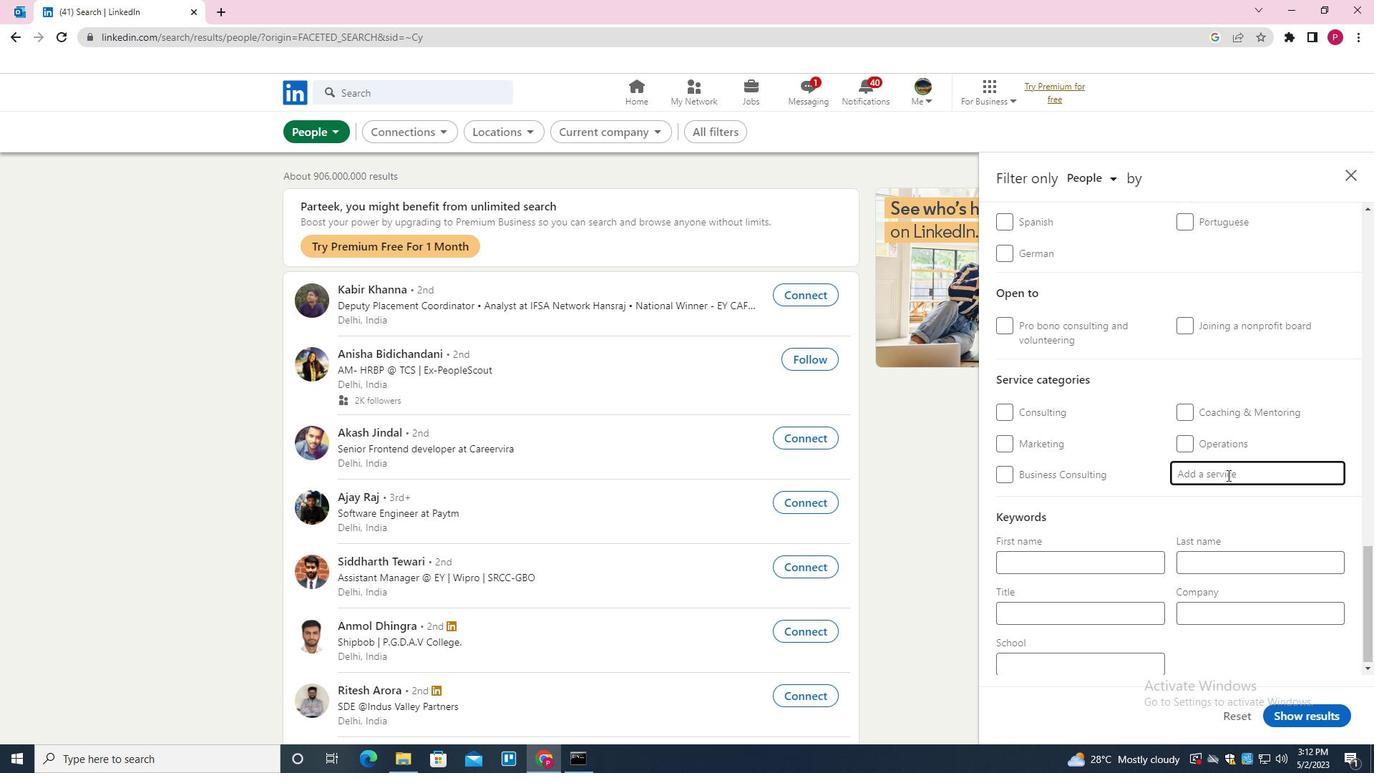 
Action: Mouse scrolled (1227, 476) with delta (0, 0)
Screenshot: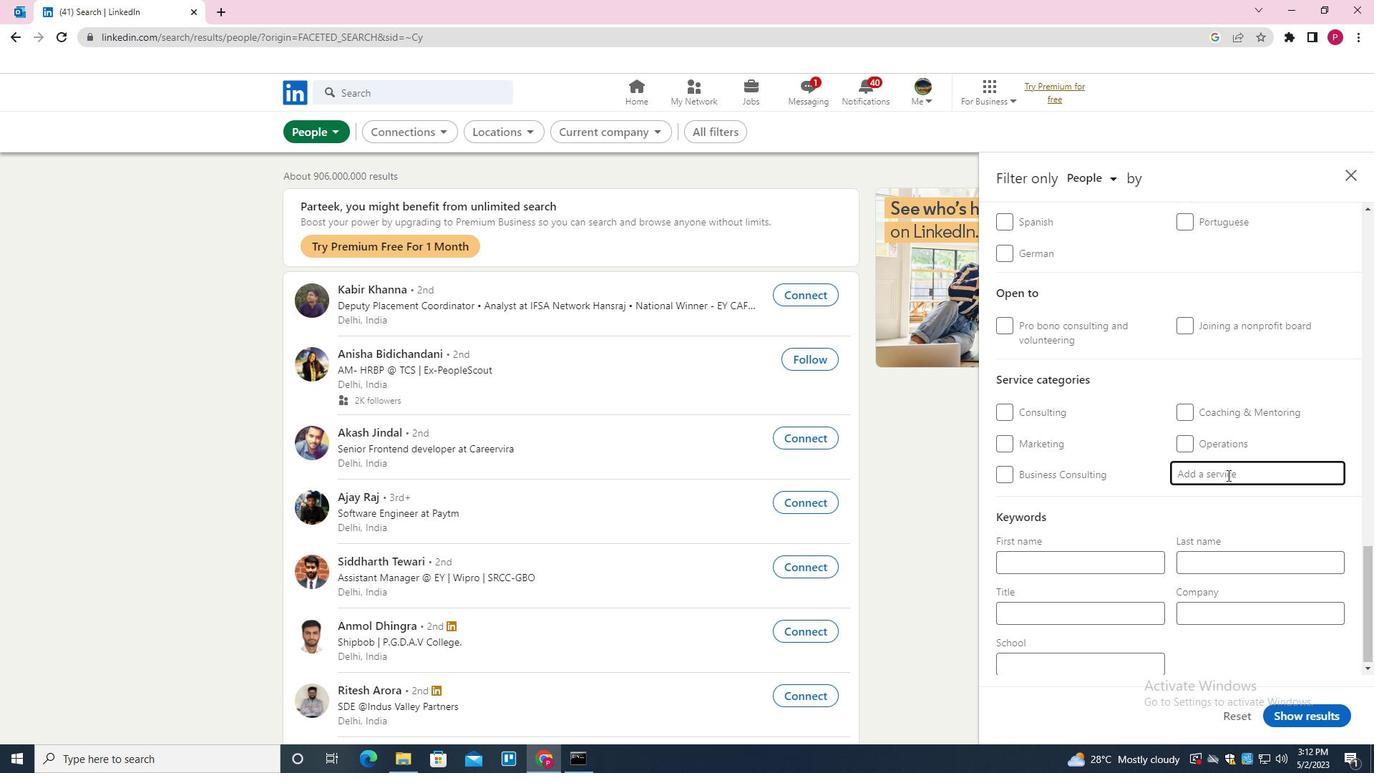 
Action: Mouse scrolled (1227, 476) with delta (0, 0)
Screenshot: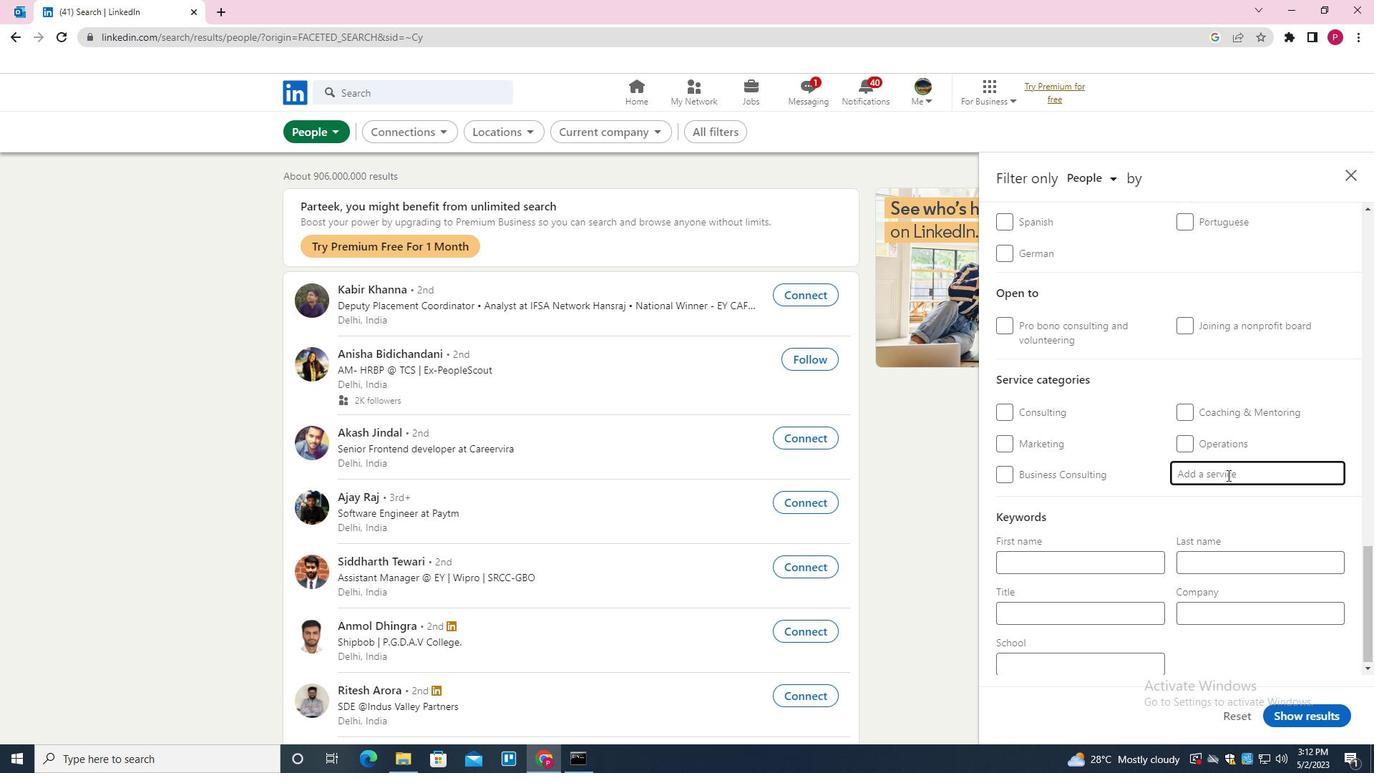 
Action: Mouse moved to (1228, 454)
Screenshot: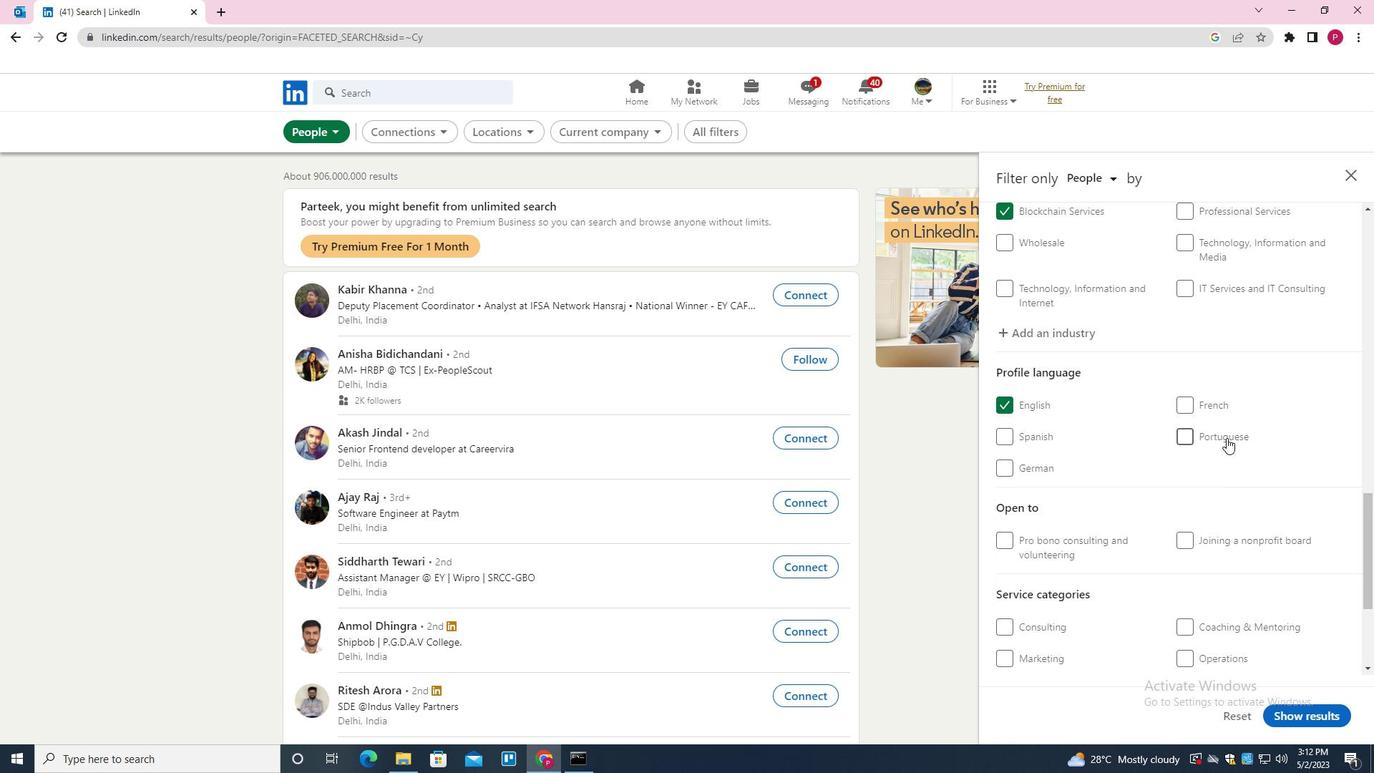 
Action: Mouse scrolled (1228, 453) with delta (0, 0)
Screenshot: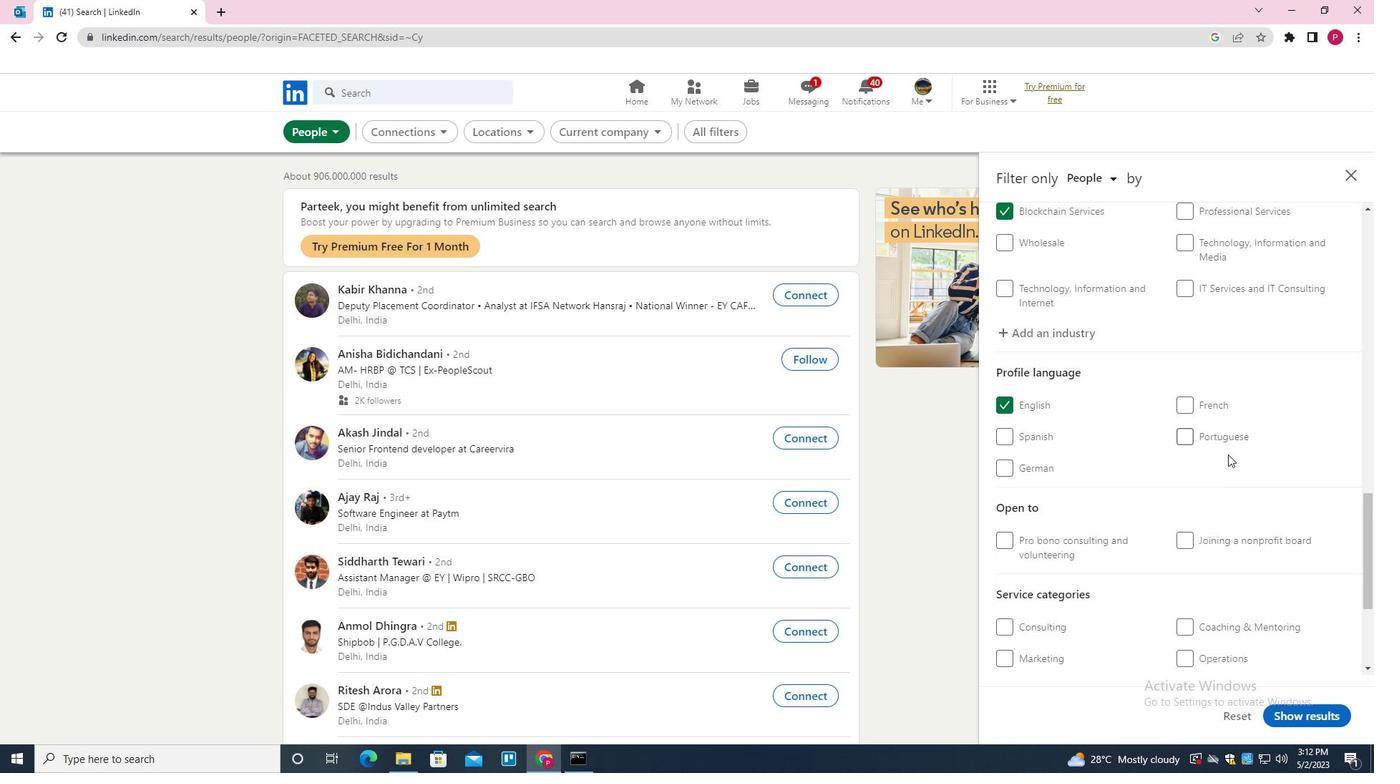 
Action: Mouse moved to (1237, 621)
Screenshot: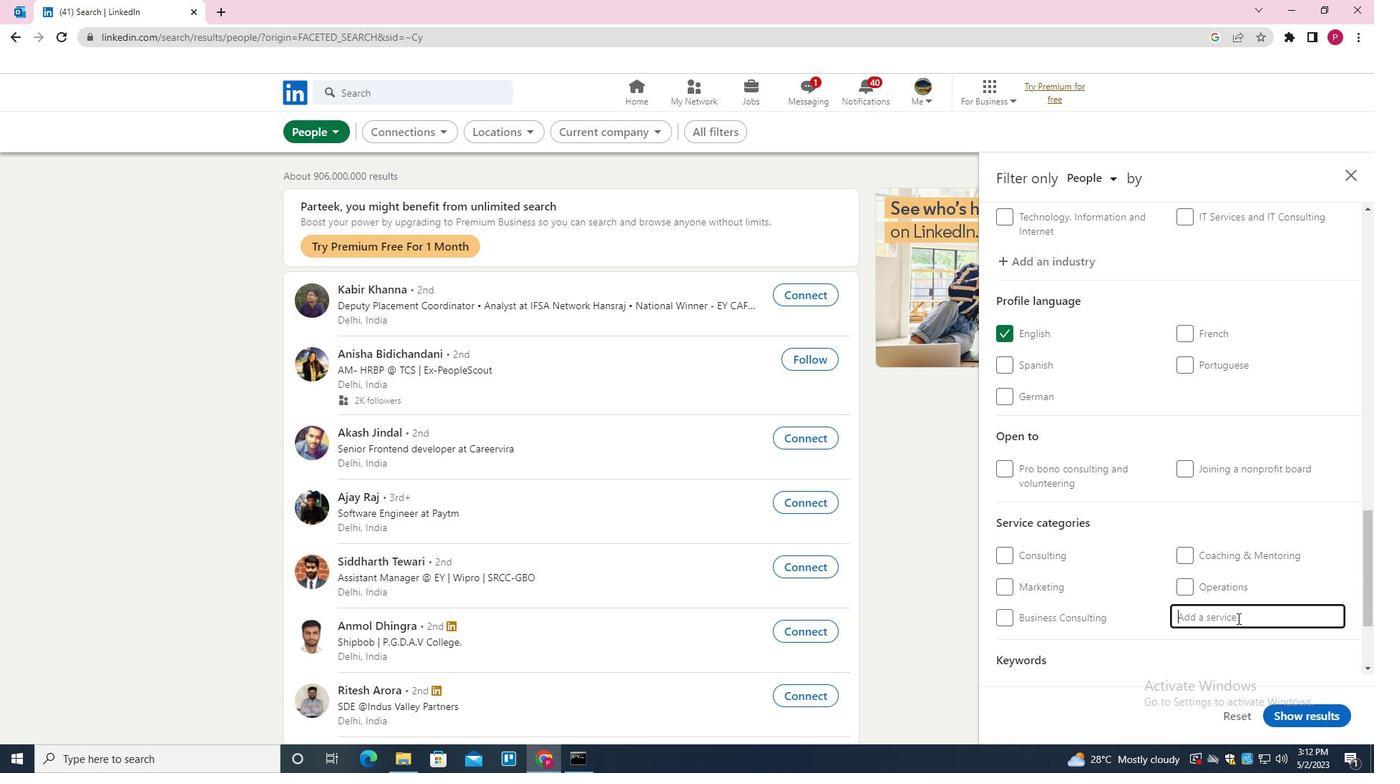 
Action: Mouse pressed left at (1237, 621)
Screenshot: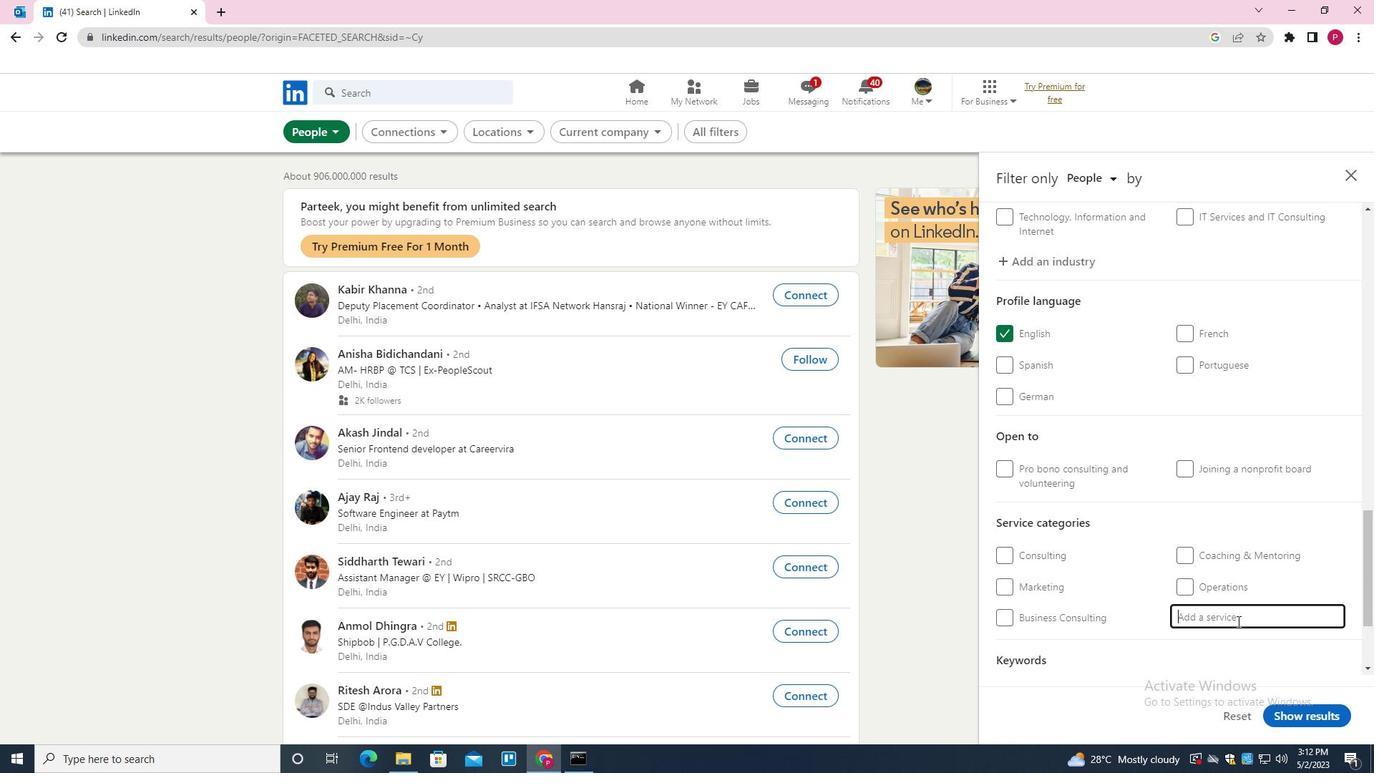 
Action: Key pressed <Key.shift>SEARCH<Key.space><Key.shift>ENGINE<Key.space><Key.shift>MARKETING<Key.down><Key.enter>
Screenshot: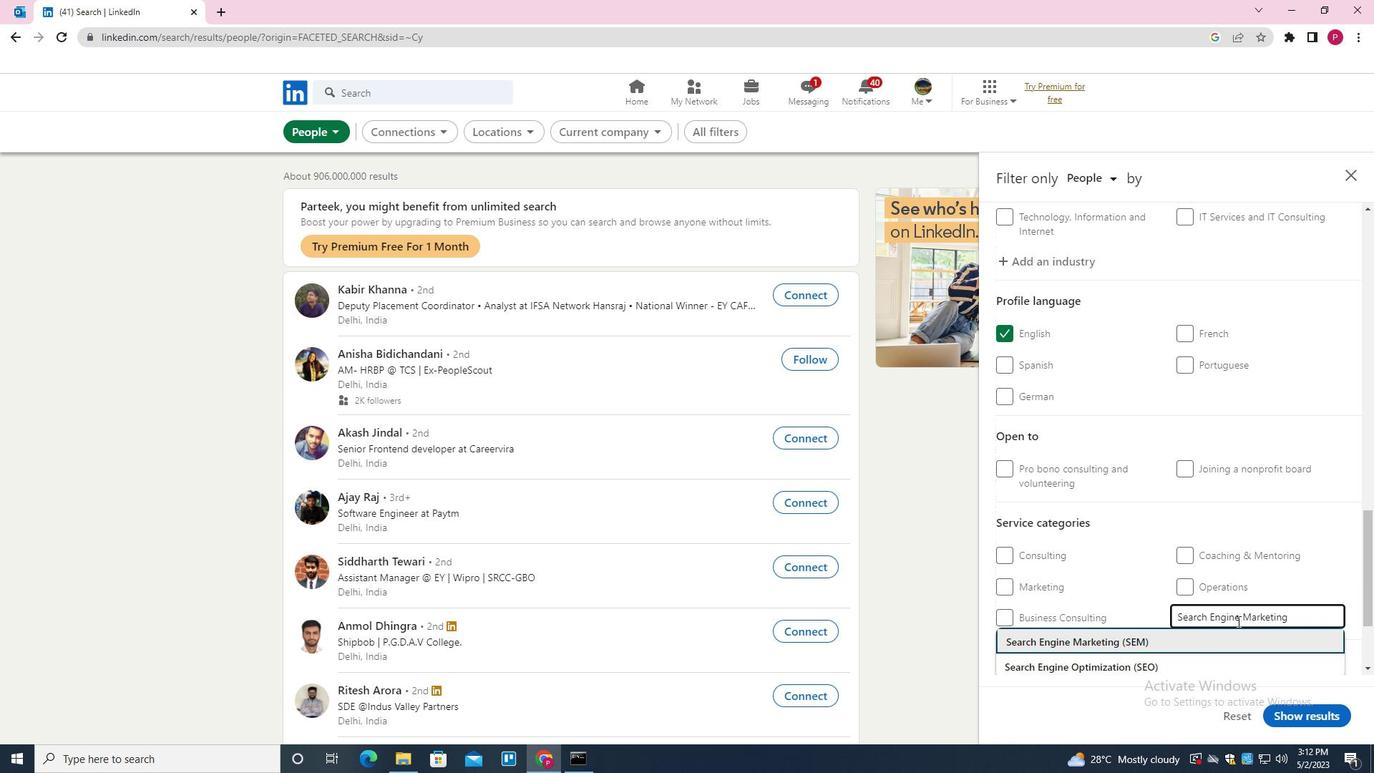
Action: Mouse moved to (1222, 619)
Screenshot: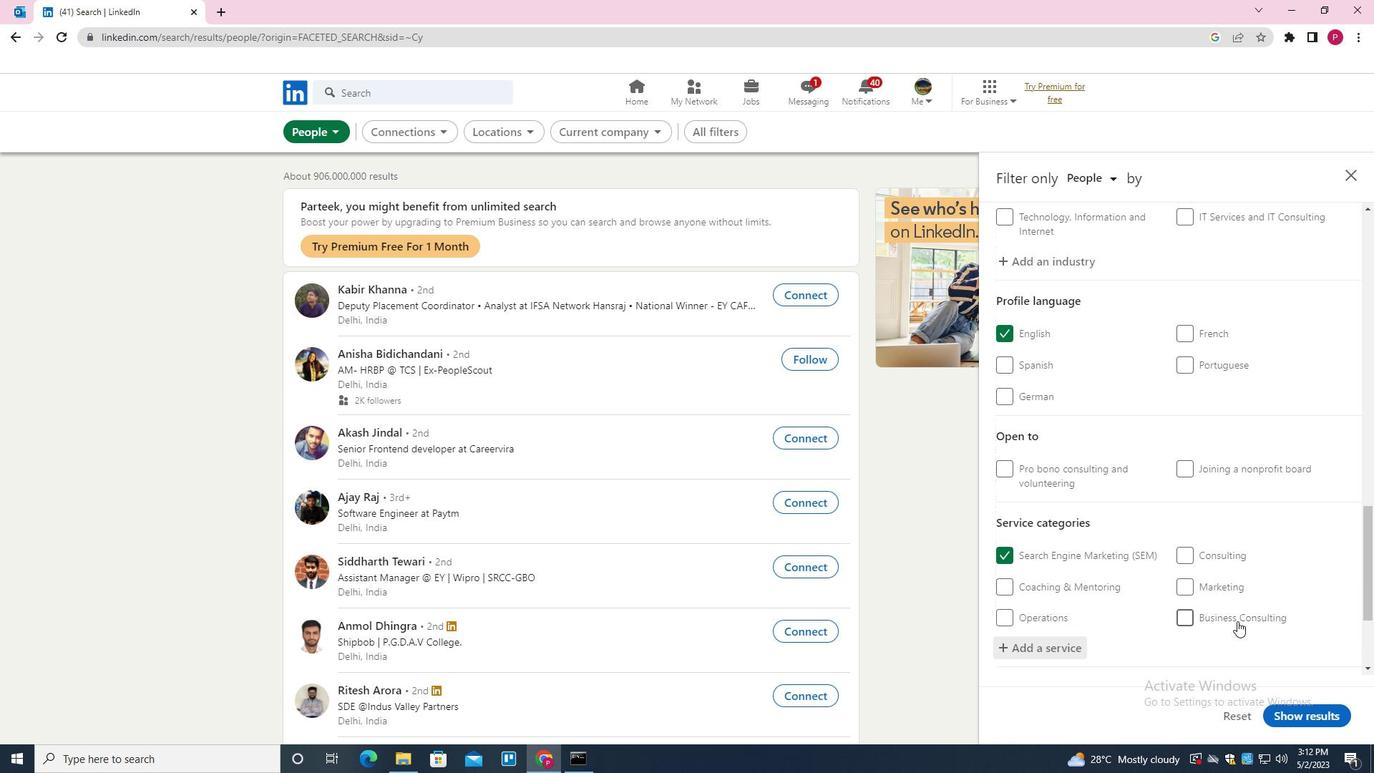 
Action: Mouse scrolled (1222, 619) with delta (0, 0)
Screenshot: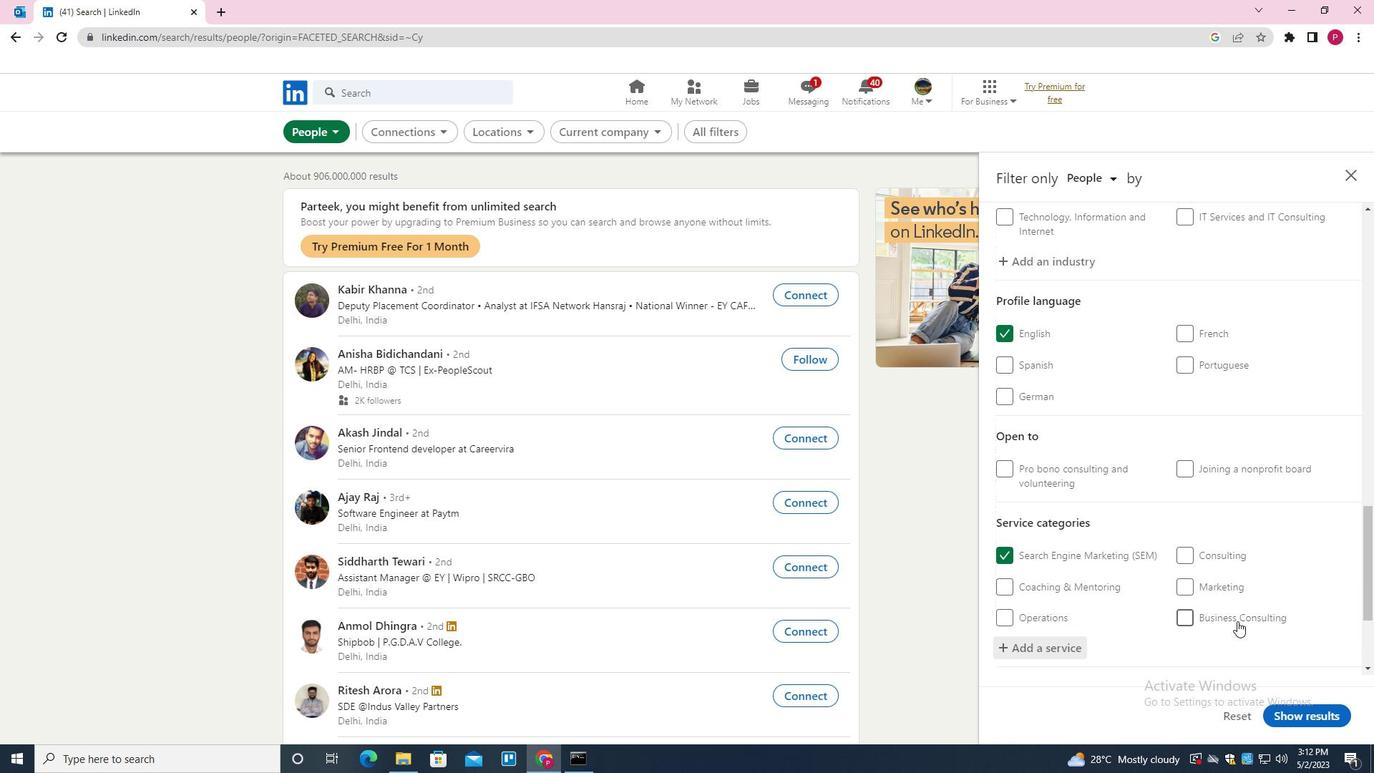 
Action: Mouse moved to (1222, 619)
Screenshot: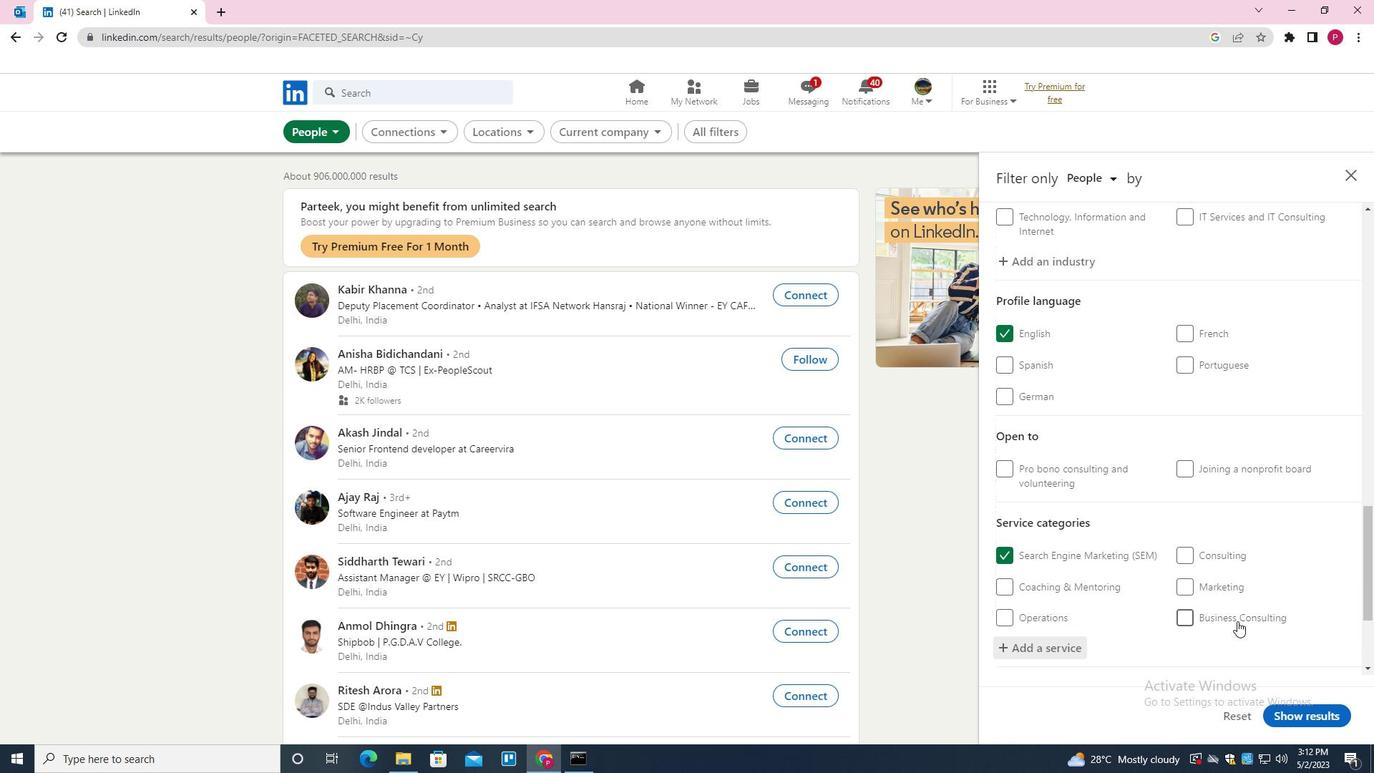 
Action: Mouse scrolled (1222, 618) with delta (0, 0)
Screenshot: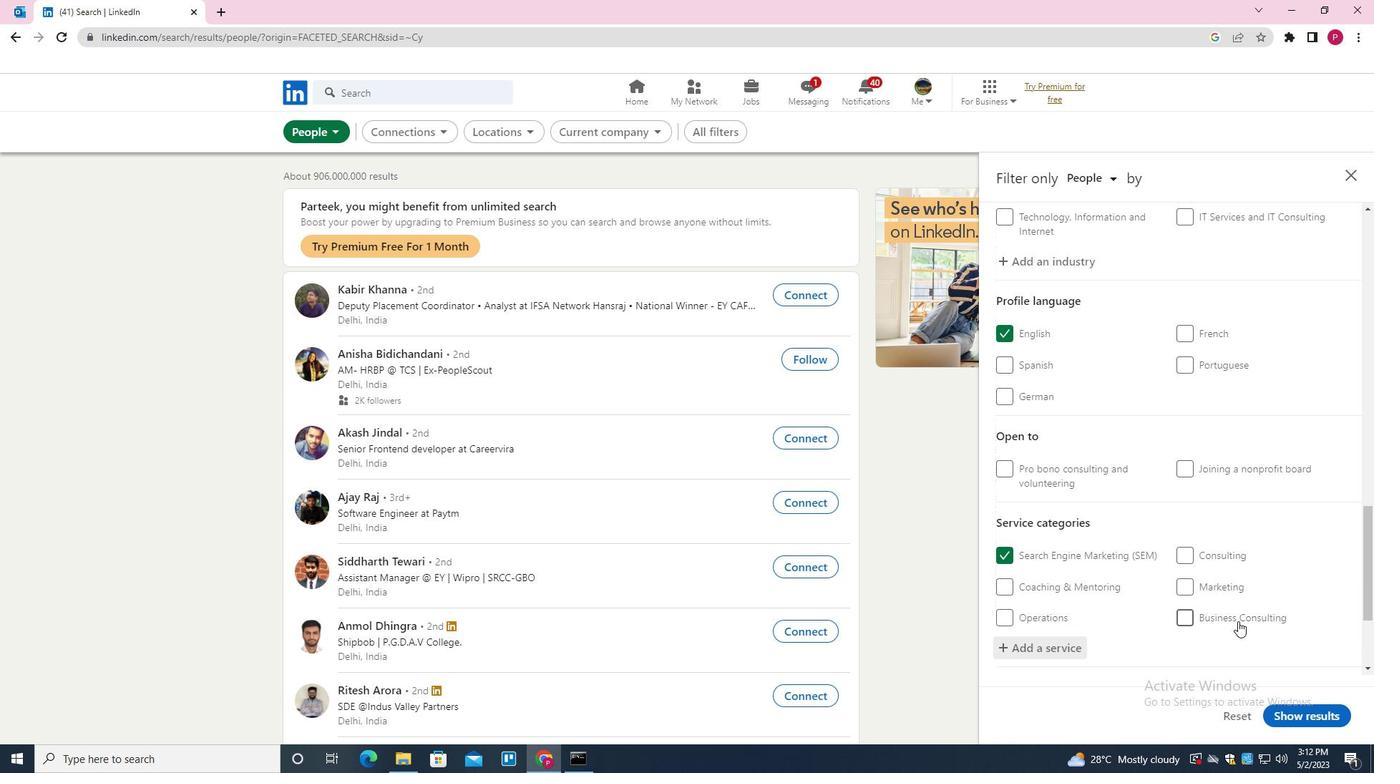 
Action: Mouse scrolled (1222, 618) with delta (0, 0)
Screenshot: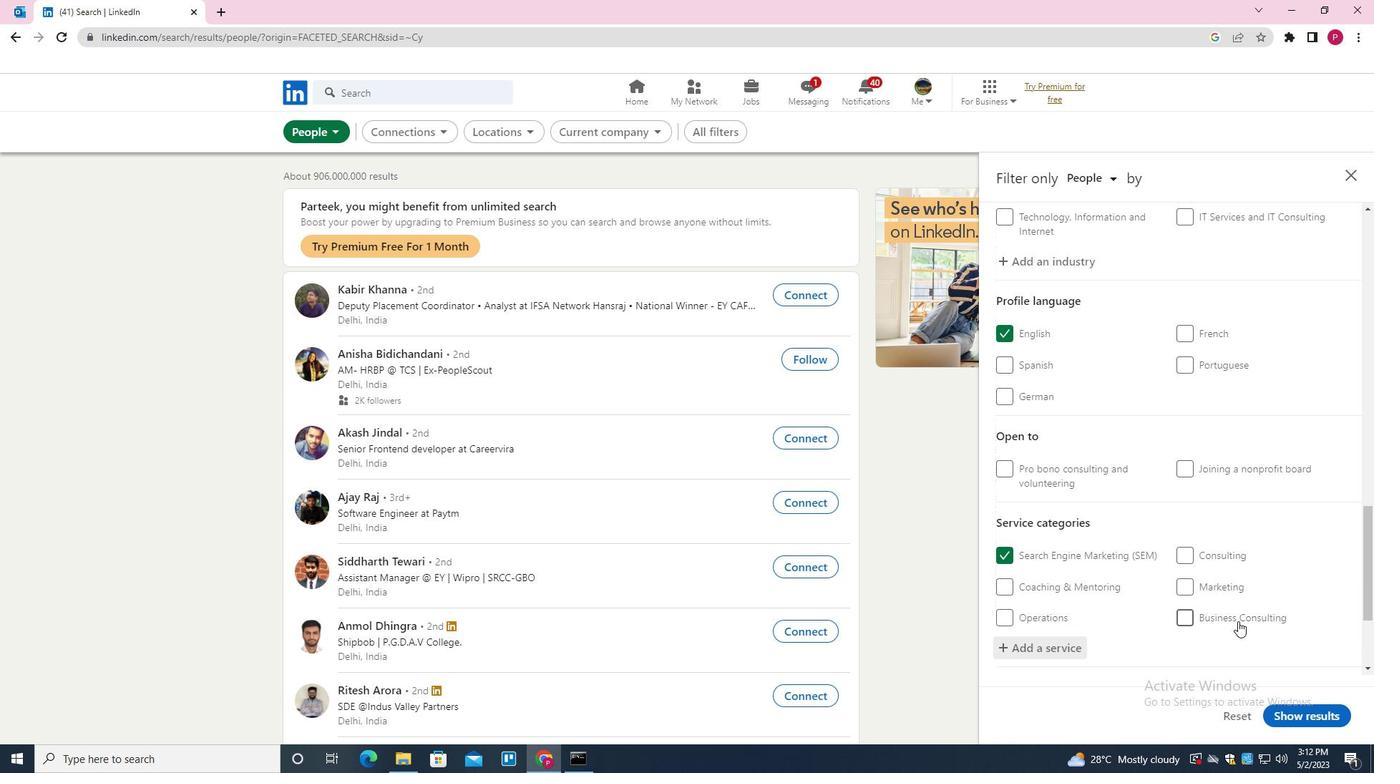 
Action: Mouse scrolled (1222, 618) with delta (0, 0)
Screenshot: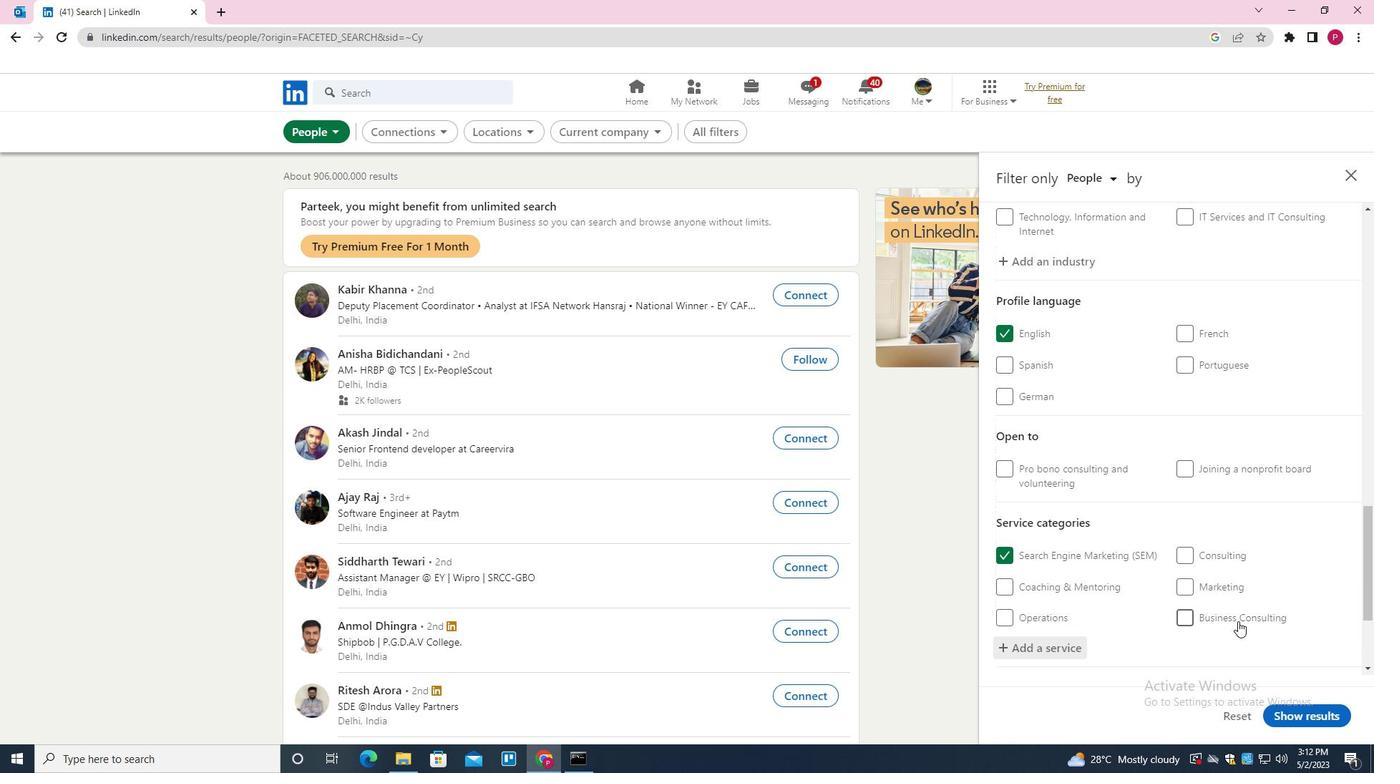 
Action: Mouse moved to (1222, 618)
Screenshot: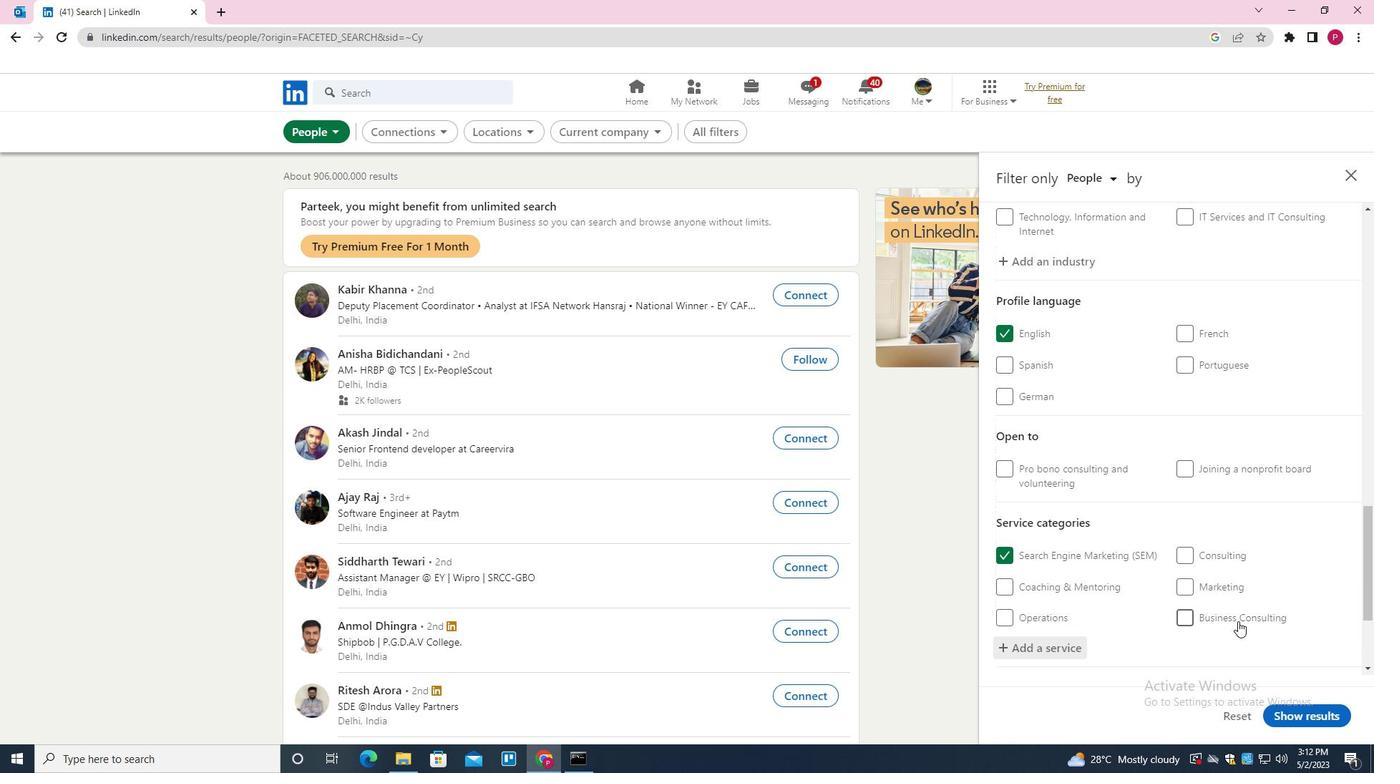 
Action: Mouse scrolled (1222, 617) with delta (0, 0)
Screenshot: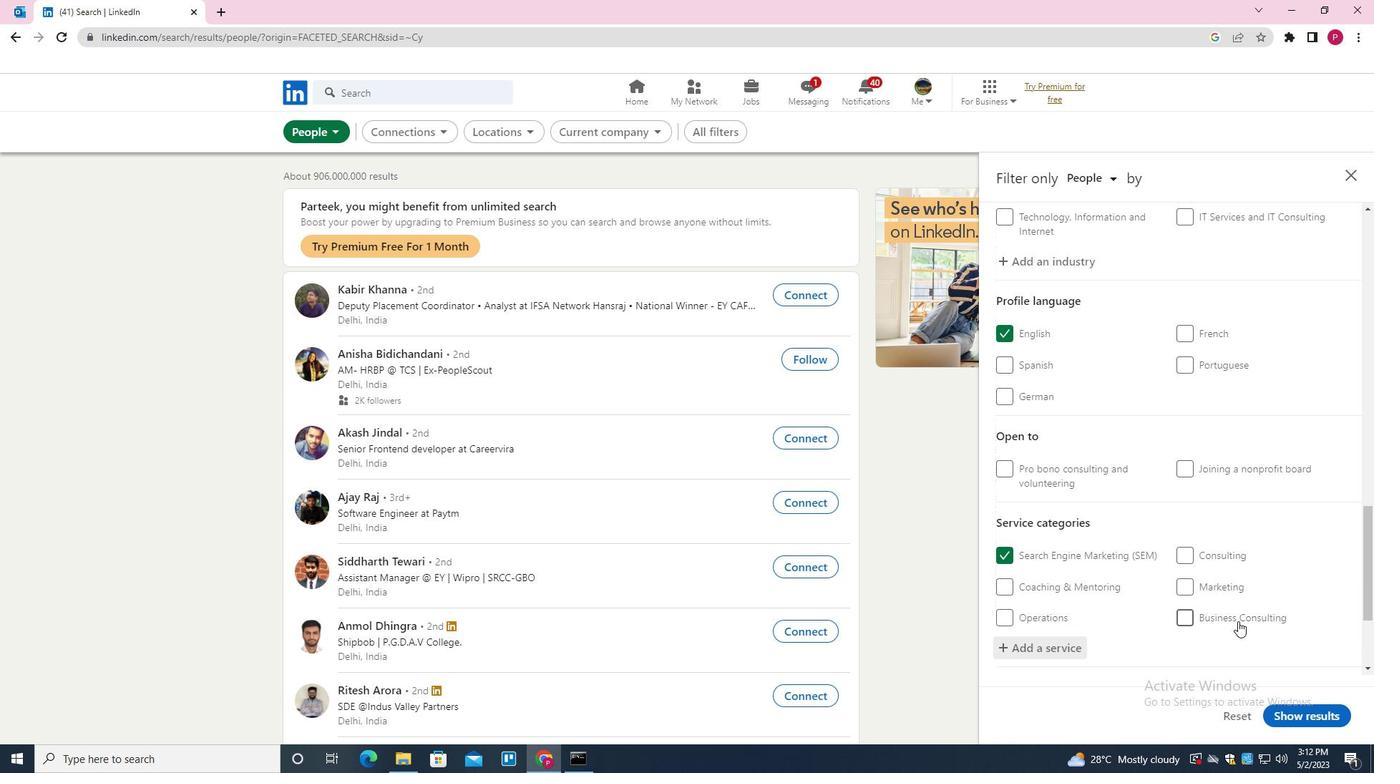 
Action: Mouse moved to (1123, 605)
Screenshot: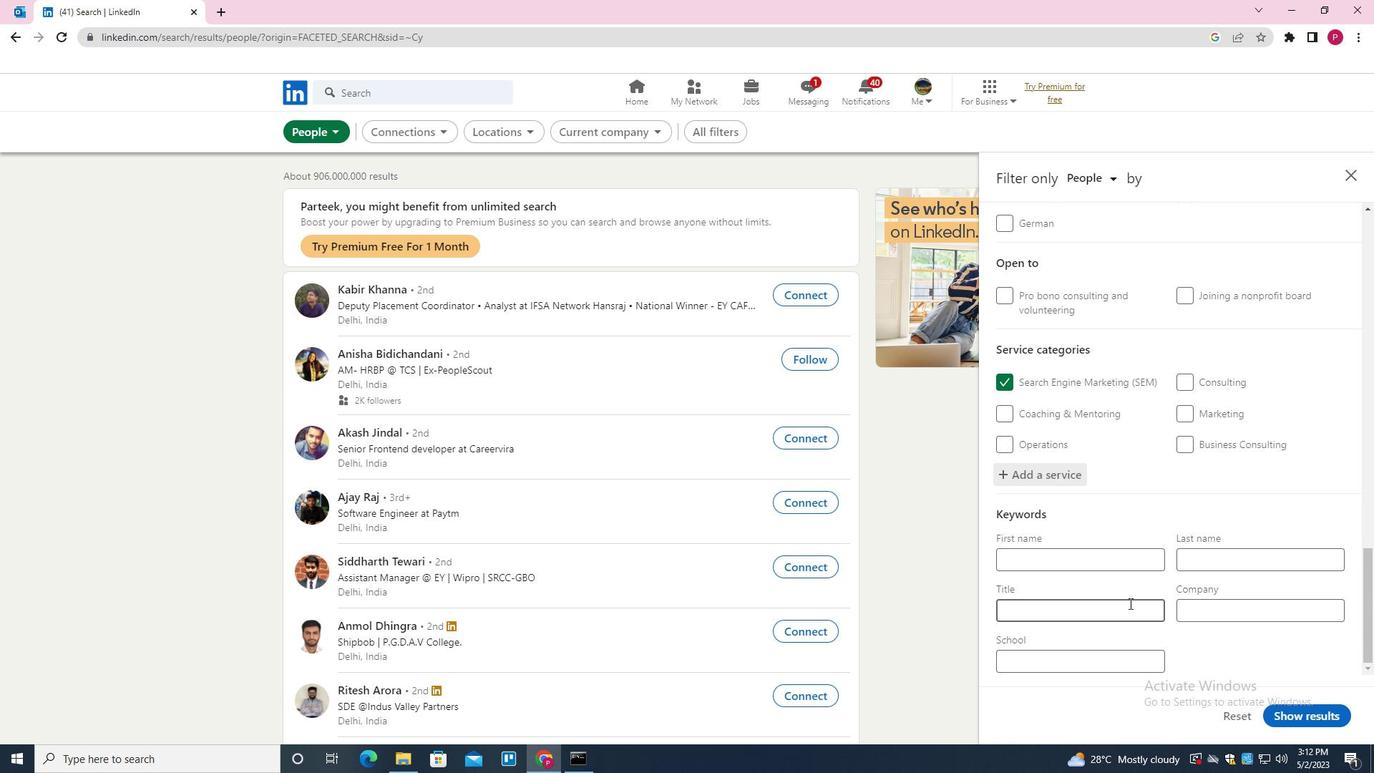 
Action: Mouse pressed left at (1123, 605)
Screenshot: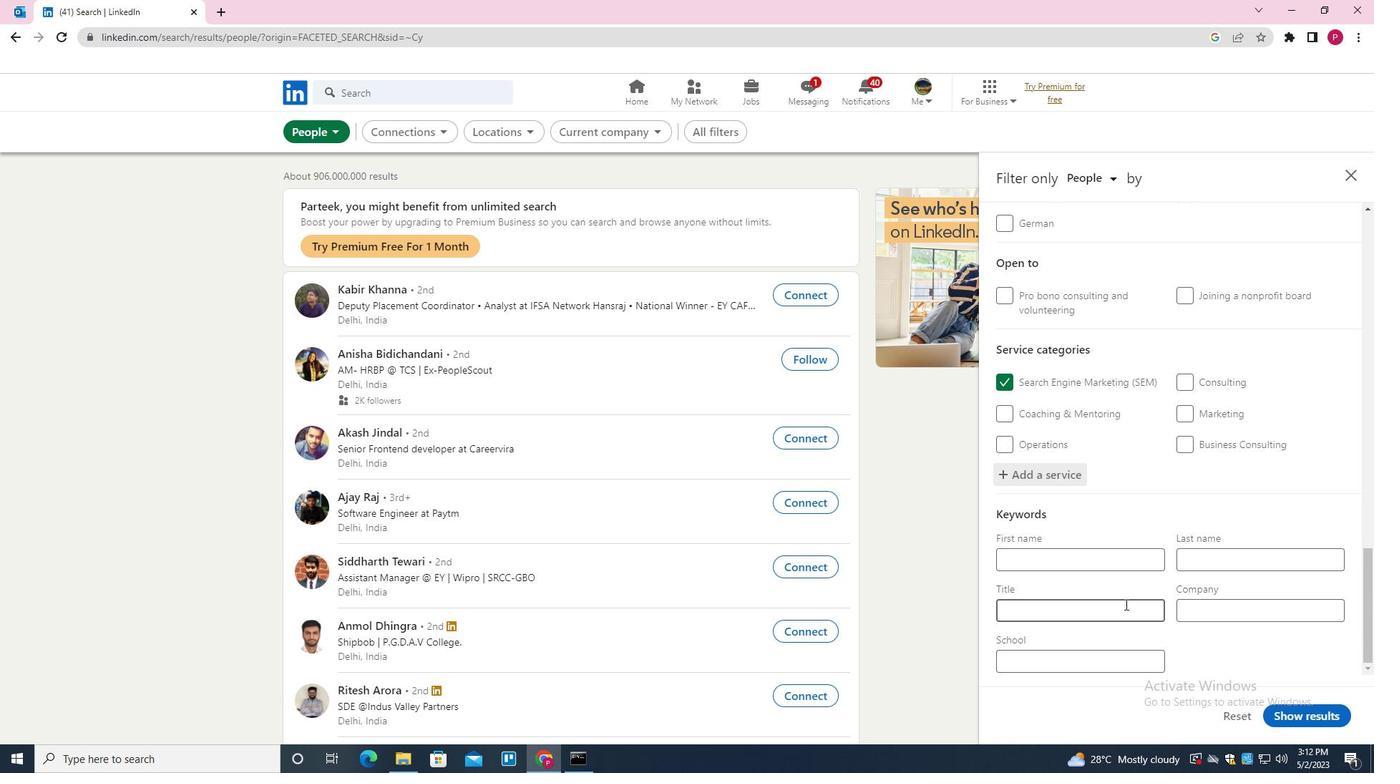 
Action: Mouse moved to (1125, 604)
Screenshot: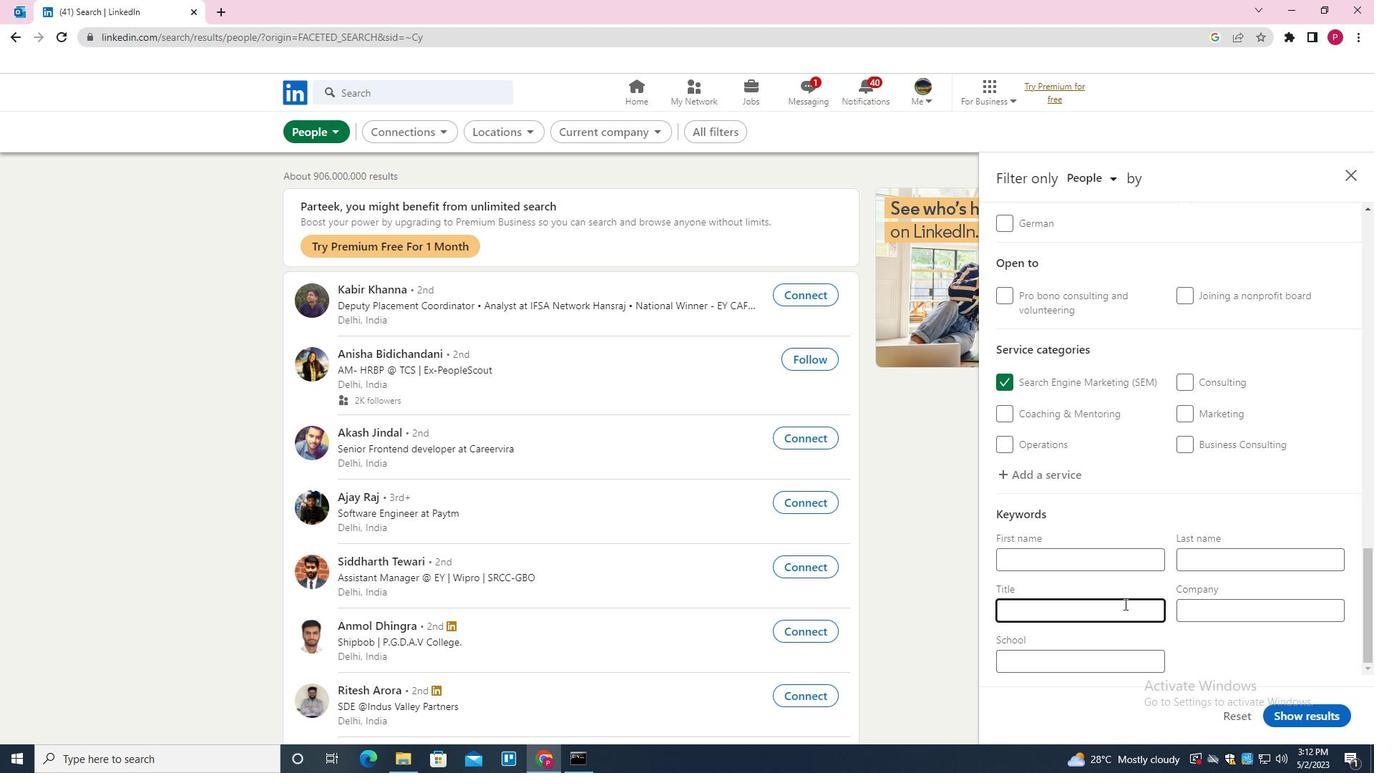 
Action: Key pressed <Key.shift><Key.shift><Key.shift><Key.shift><Key.shift><Key.shift>C<Key.backspace>VICE<Key.space><Key.shift>PRESIDENT<Key.space>OF<Key.space><Key.shift>OPERATIONS
Screenshot: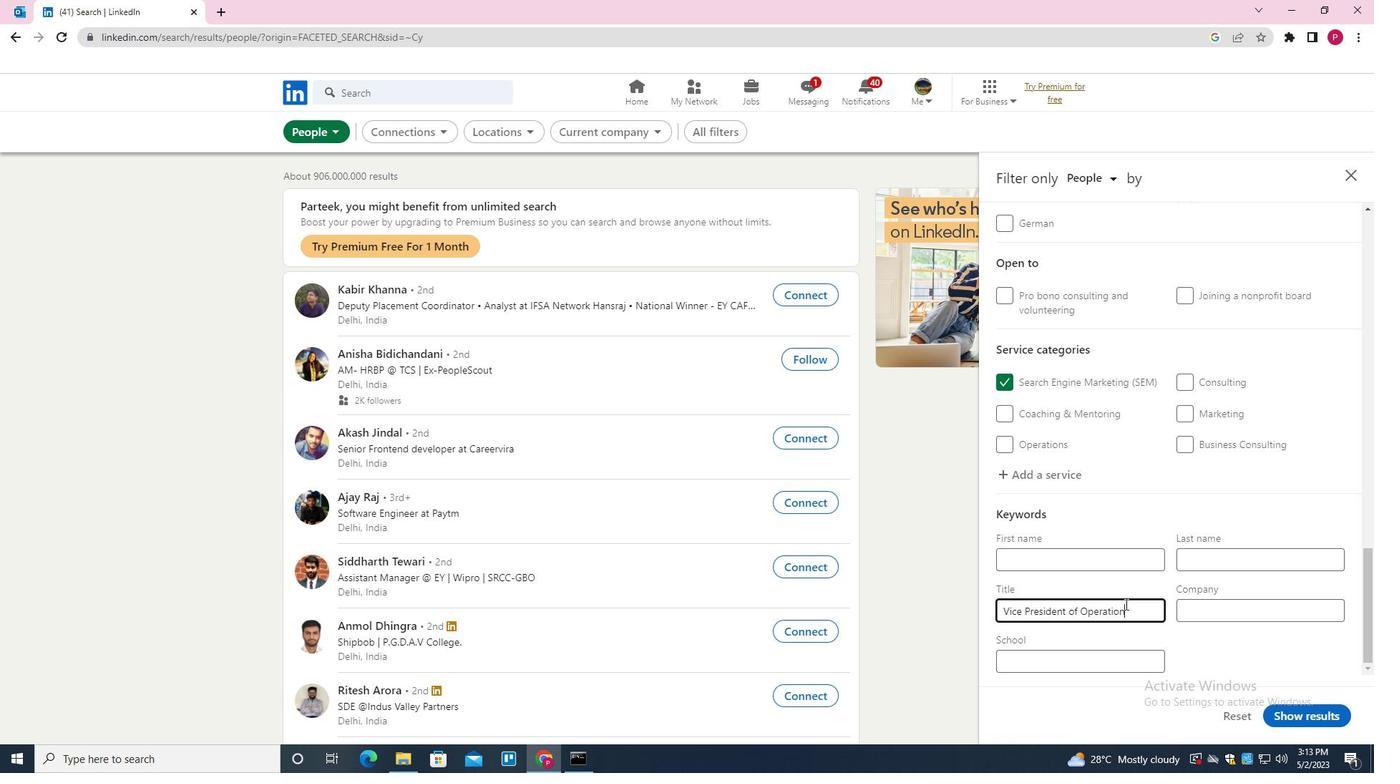 
Action: Mouse moved to (1307, 715)
Screenshot: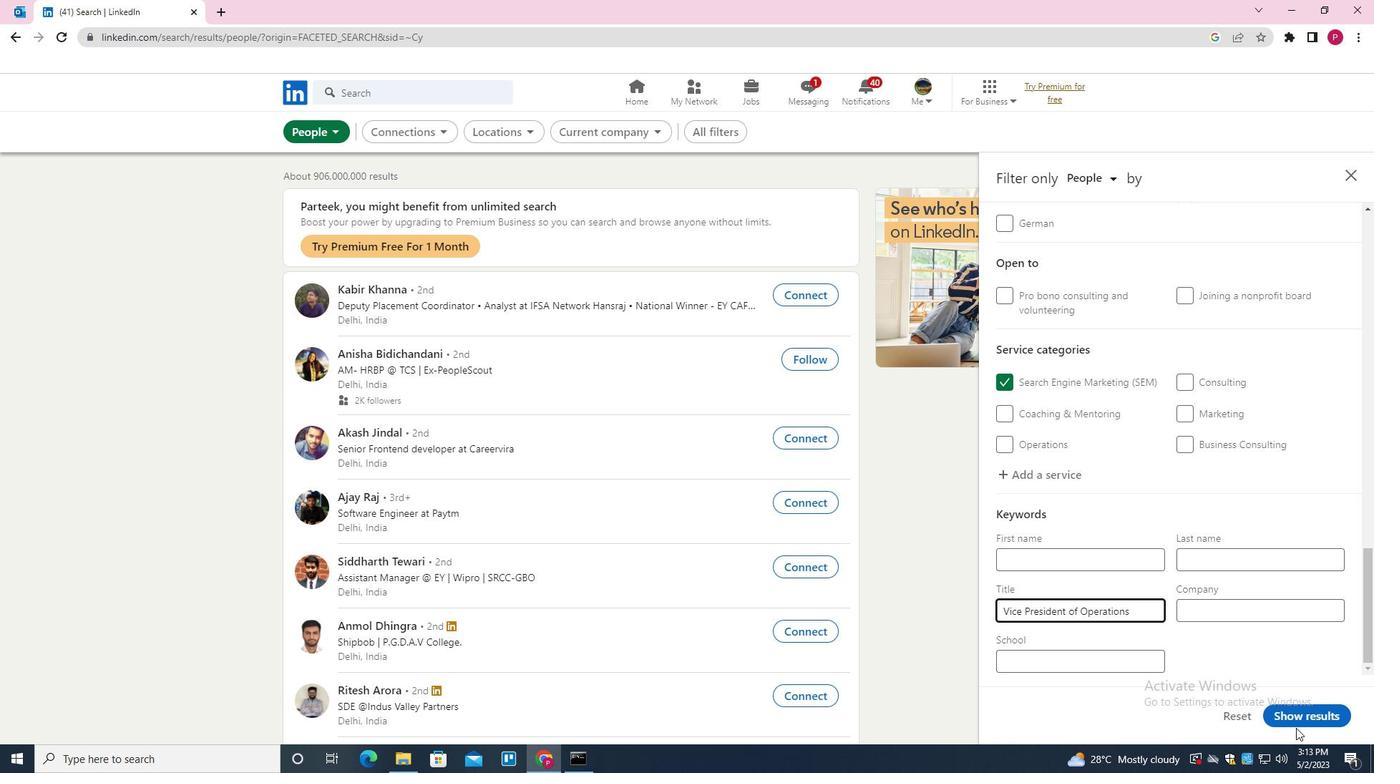 
Action: Mouse pressed left at (1307, 715)
Screenshot: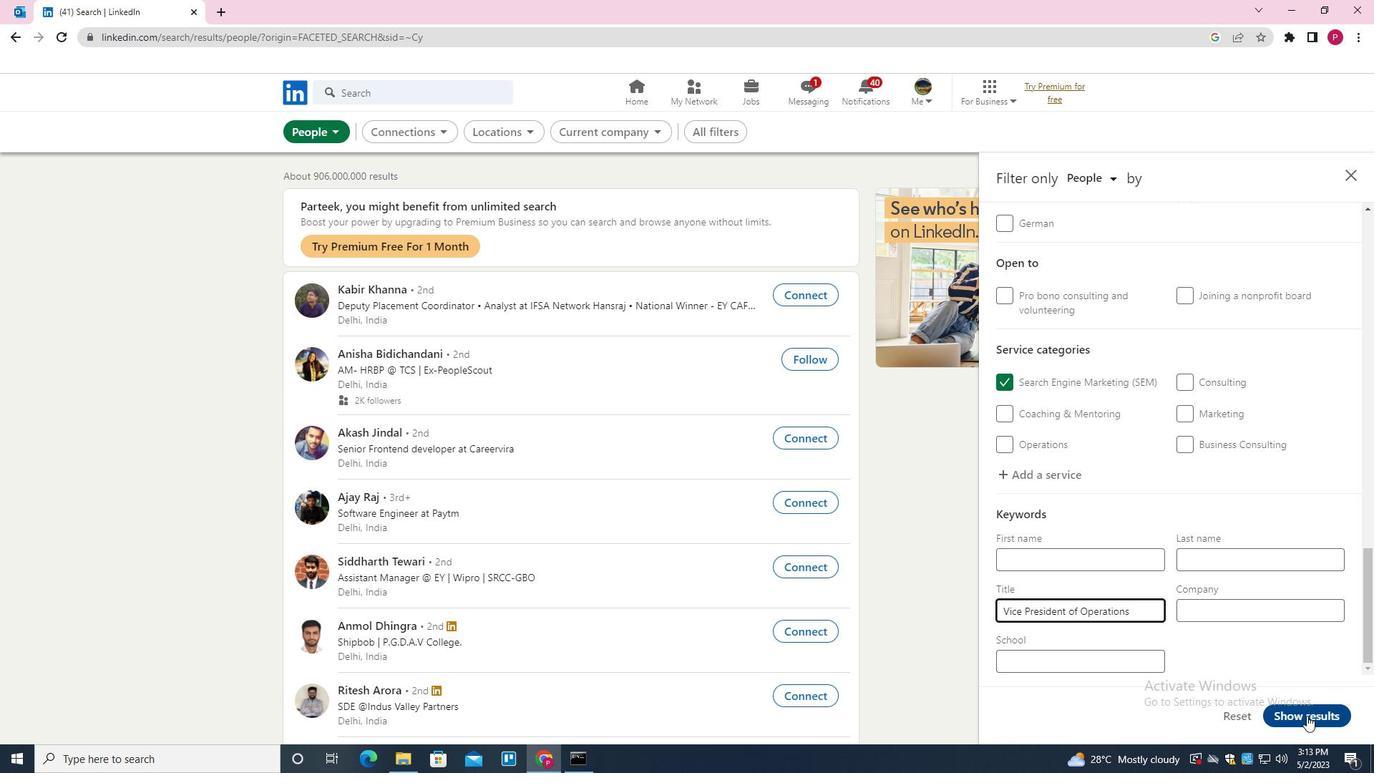 
Action: Mouse moved to (775, 447)
Screenshot: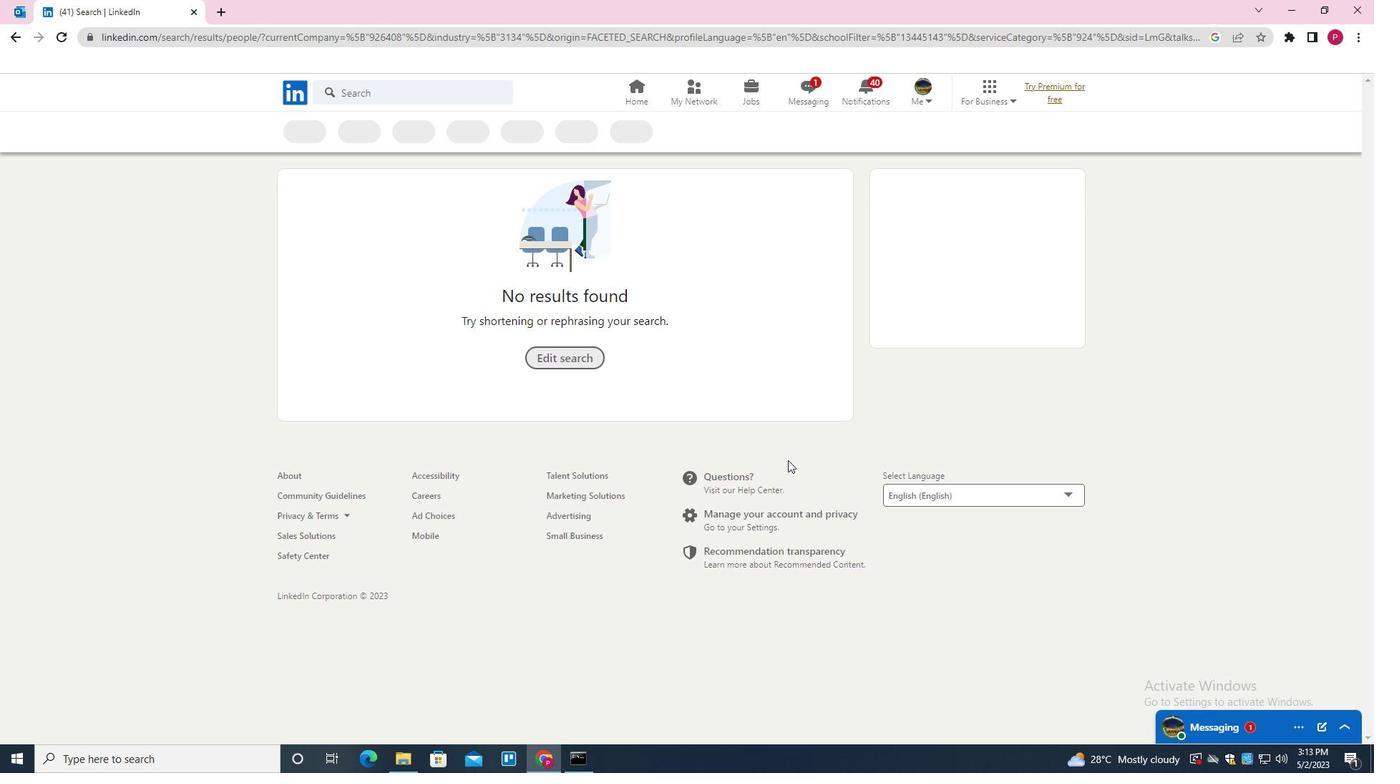 
